 Task: Select street view around selected location Jekyll Island, Georgia, United States and verify 4 surrounding locations
Action: Key pressed jekyll<Key.space>island,<Key.space>georgia,<Key.space>united<Key.space>states
Screenshot: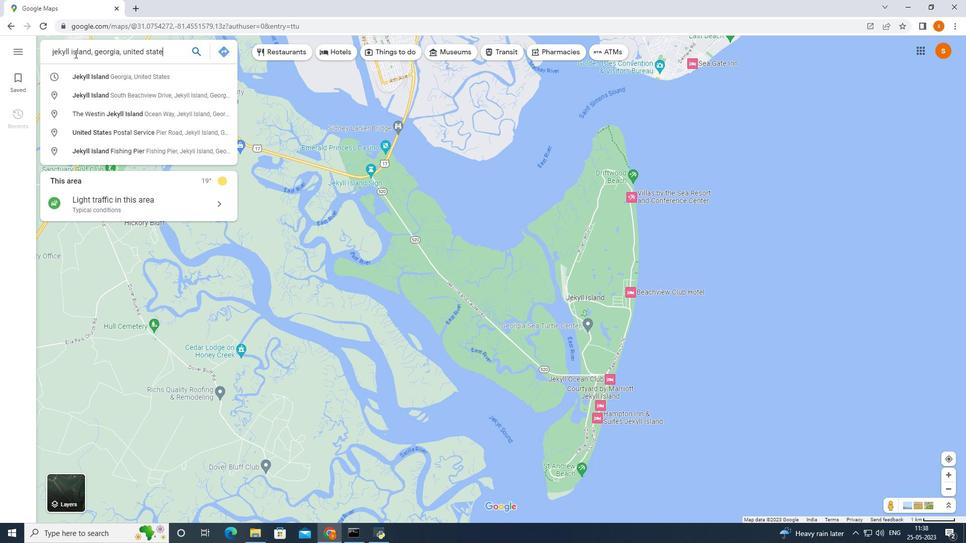 
Action: Mouse moved to (234, 80)
Screenshot: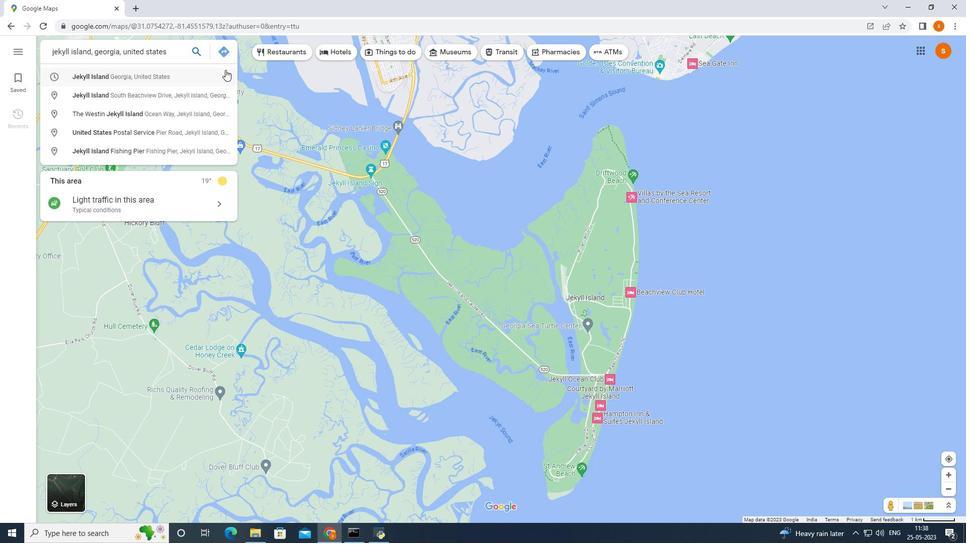 
Action: Key pressed <Key.enter>
Screenshot: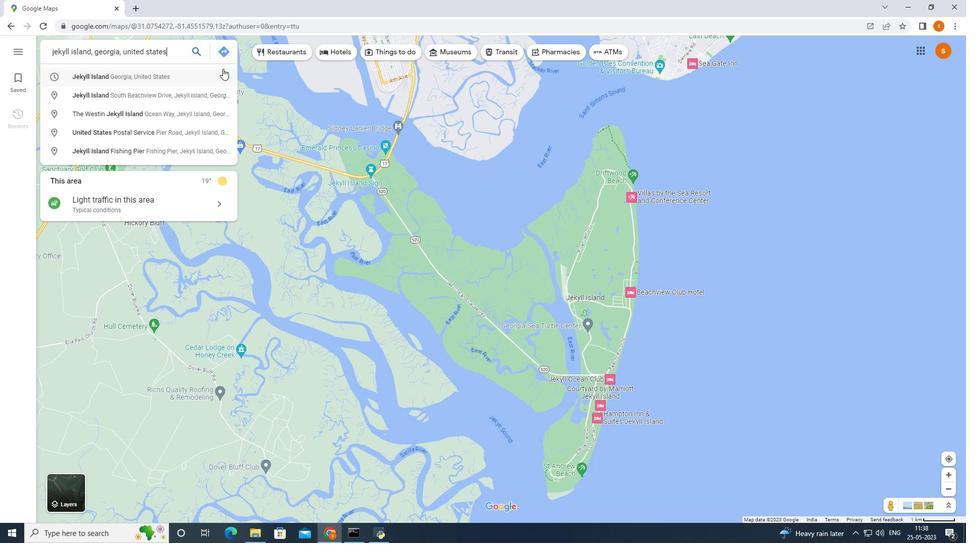 
Action: Mouse moved to (306, 243)
Screenshot: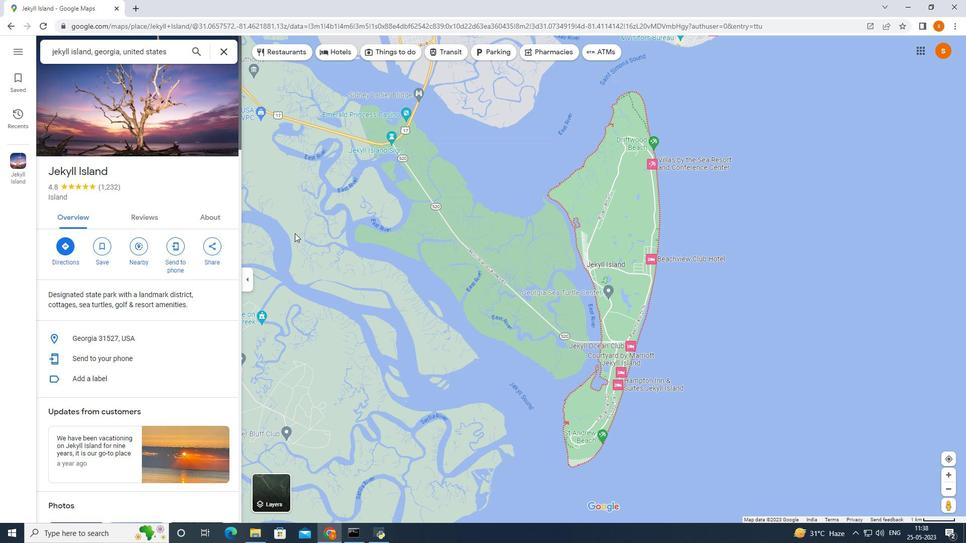 
Action: Mouse scrolled (306, 243) with delta (0, 0)
Screenshot: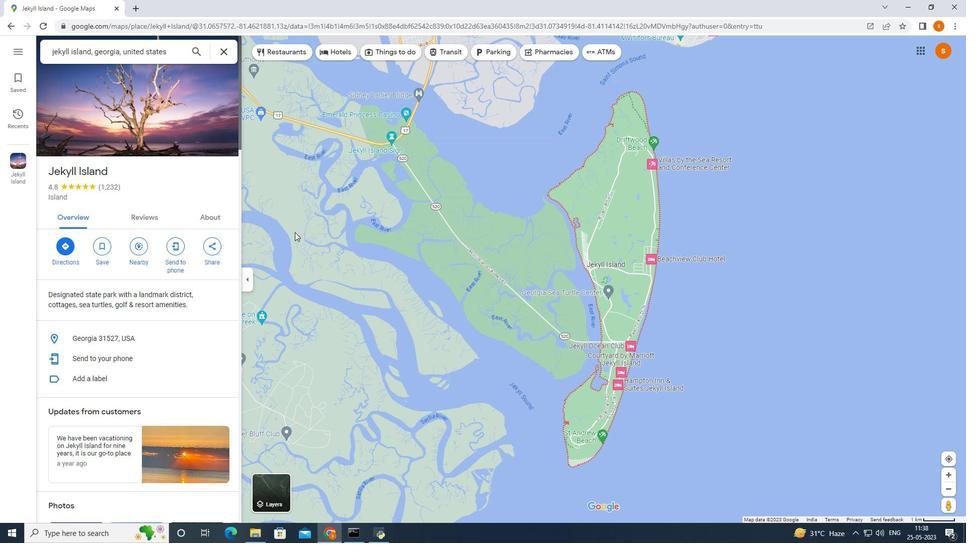 
Action: Mouse scrolled (306, 243) with delta (0, 0)
Screenshot: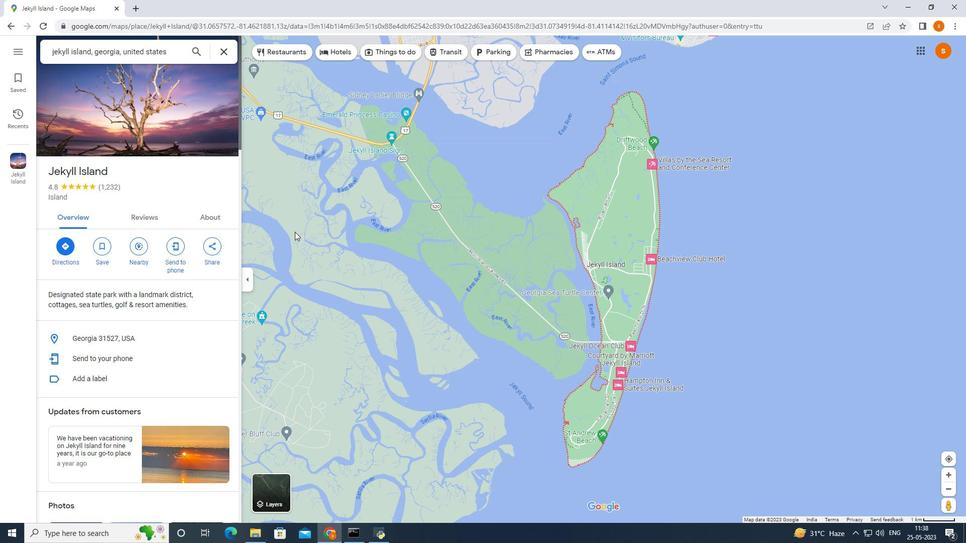 
Action: Mouse scrolled (306, 243) with delta (0, 0)
Screenshot: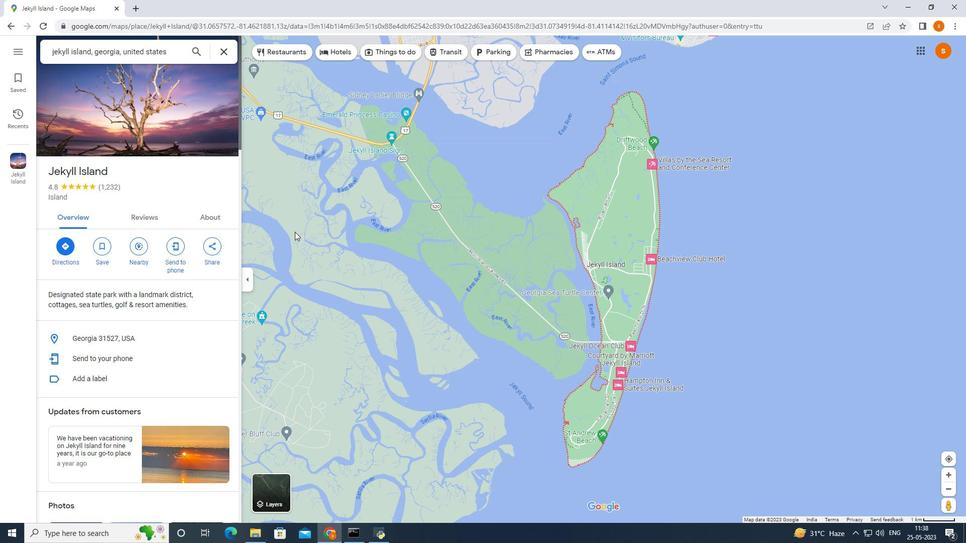 
Action: Mouse scrolled (306, 243) with delta (0, 0)
Screenshot: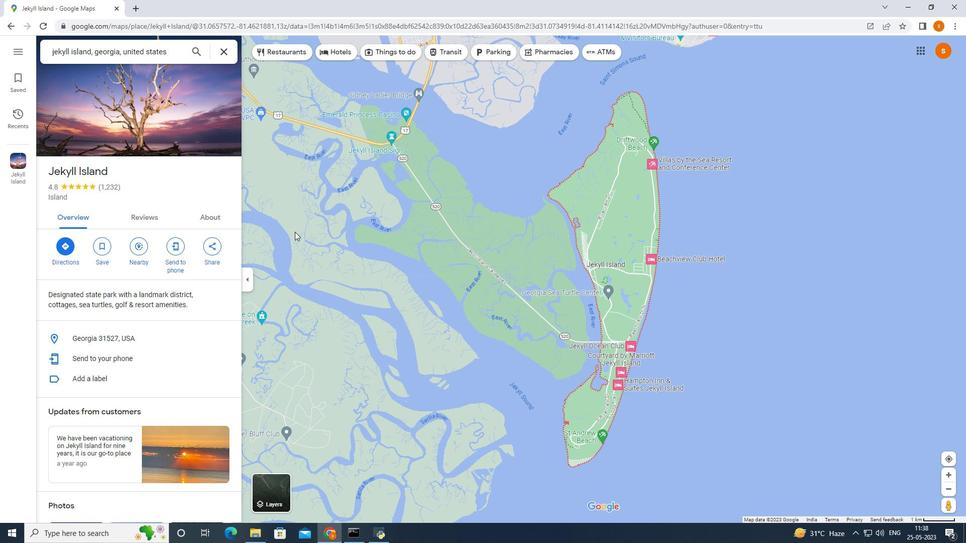 
Action: Mouse moved to (472, 259)
Screenshot: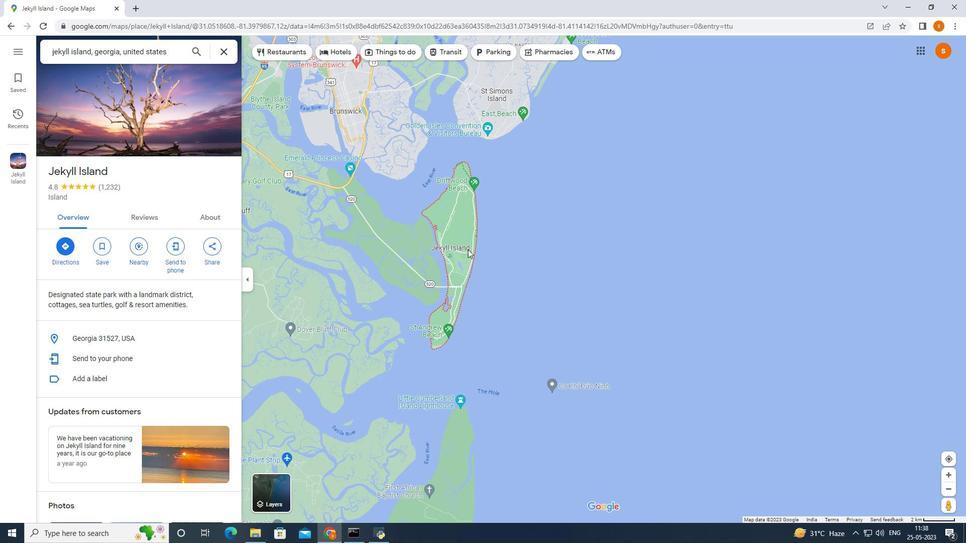 
Action: Mouse scrolled (472, 260) with delta (0, 0)
Screenshot: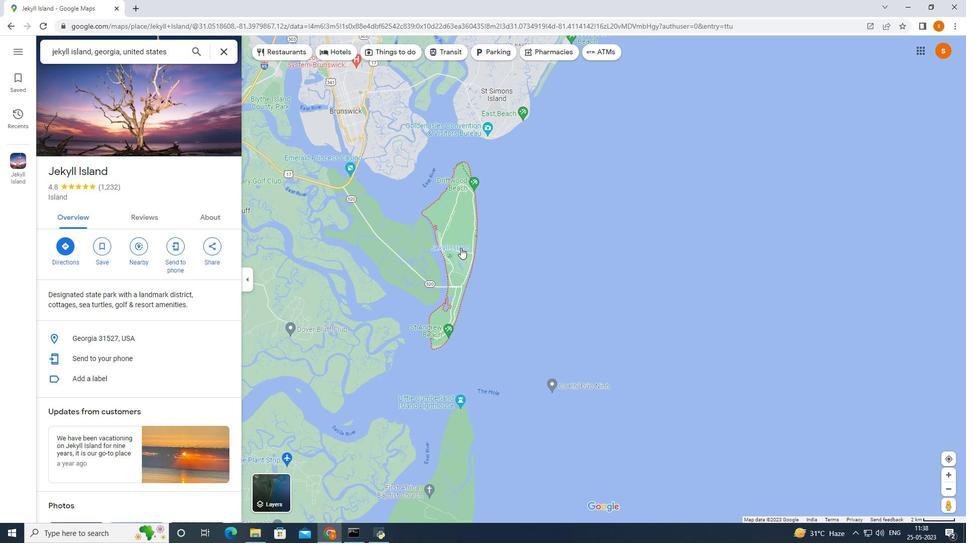 
Action: Mouse scrolled (472, 260) with delta (0, 0)
Screenshot: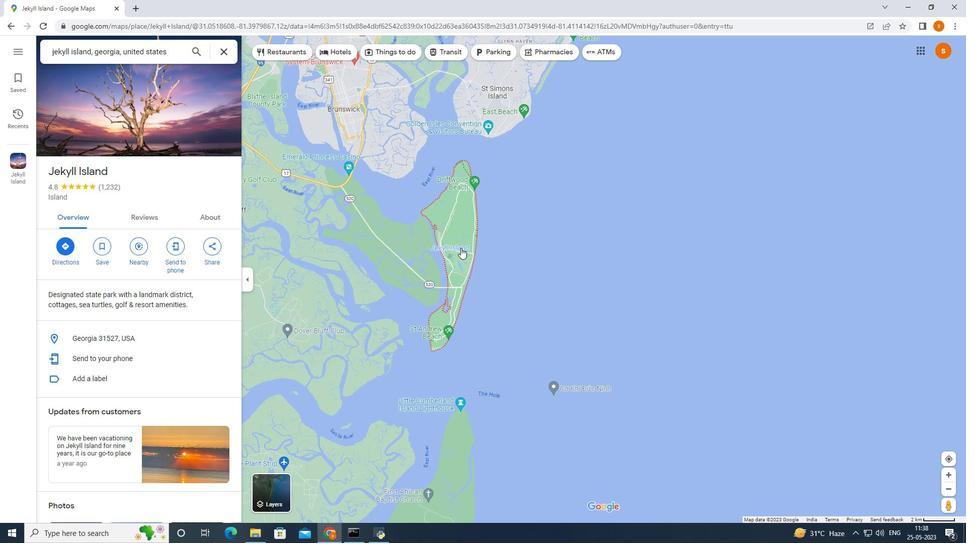 
Action: Mouse scrolled (472, 260) with delta (0, 0)
Screenshot: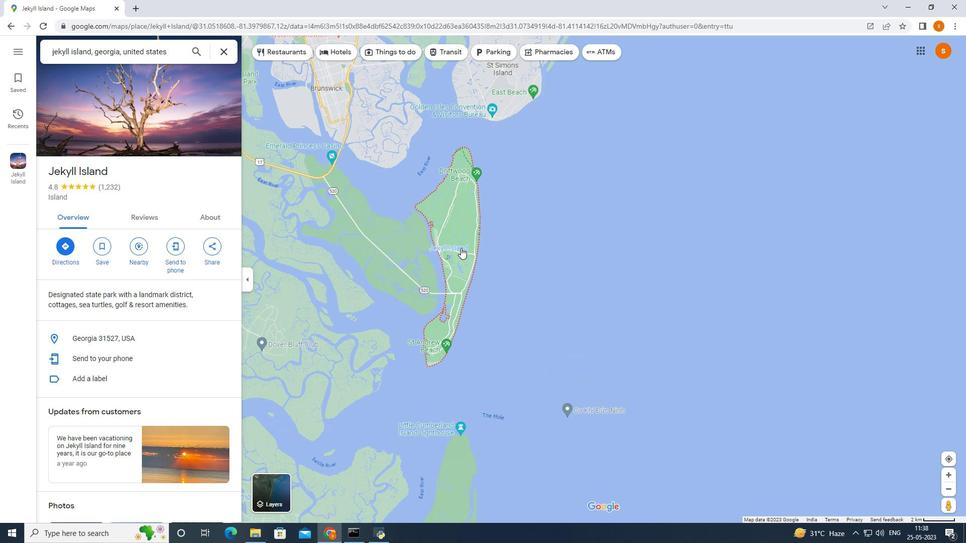 
Action: Mouse scrolled (472, 260) with delta (0, 0)
Screenshot: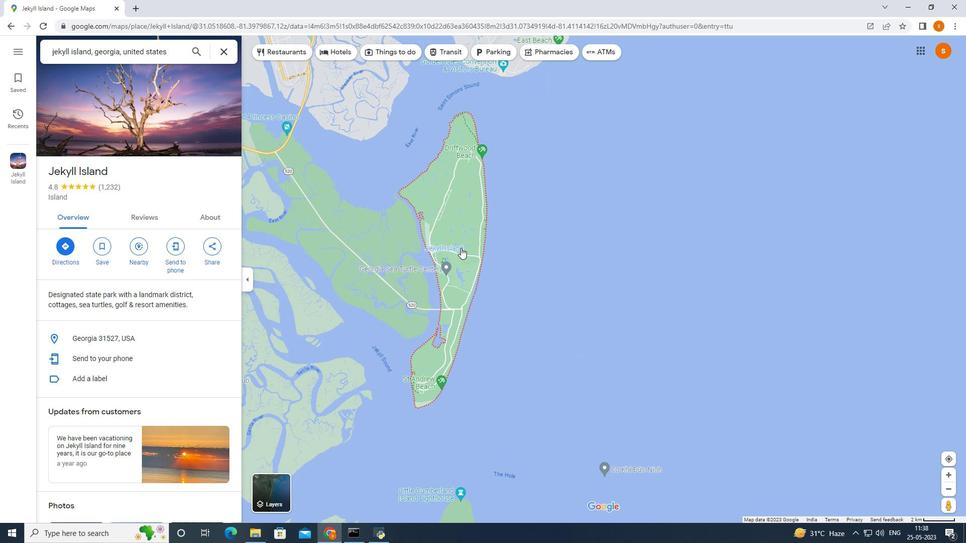 
Action: Mouse scrolled (472, 260) with delta (0, 0)
Screenshot: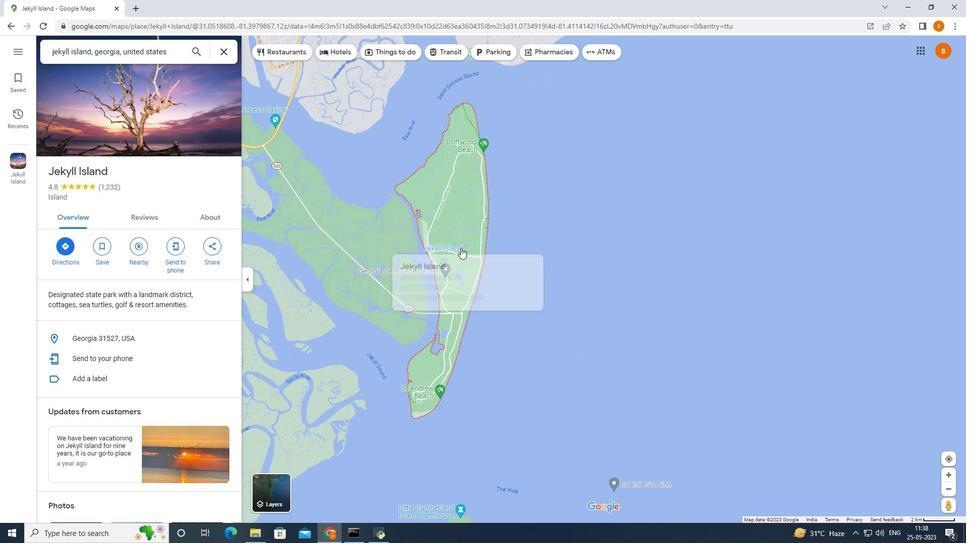 
Action: Mouse scrolled (472, 260) with delta (0, 0)
Screenshot: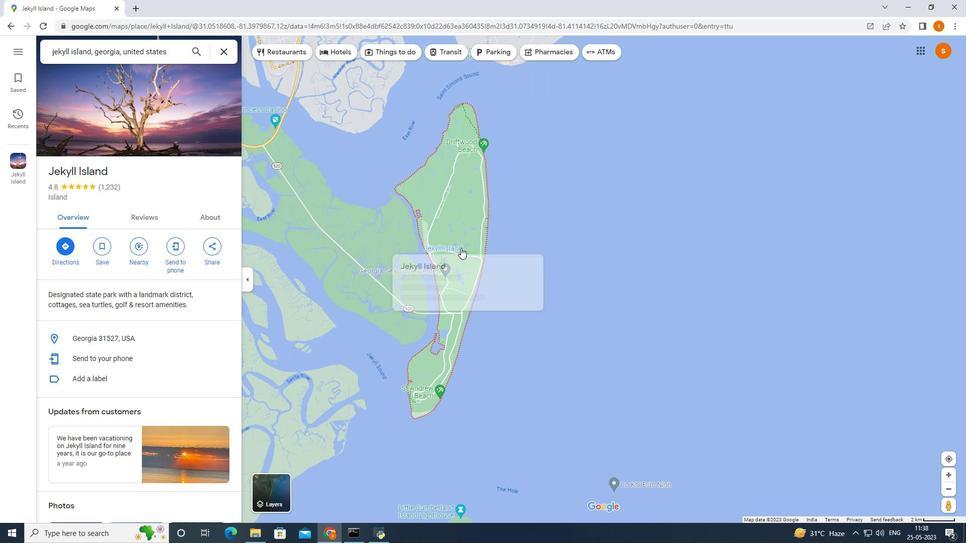 
Action: Mouse scrolled (472, 260) with delta (0, 0)
Screenshot: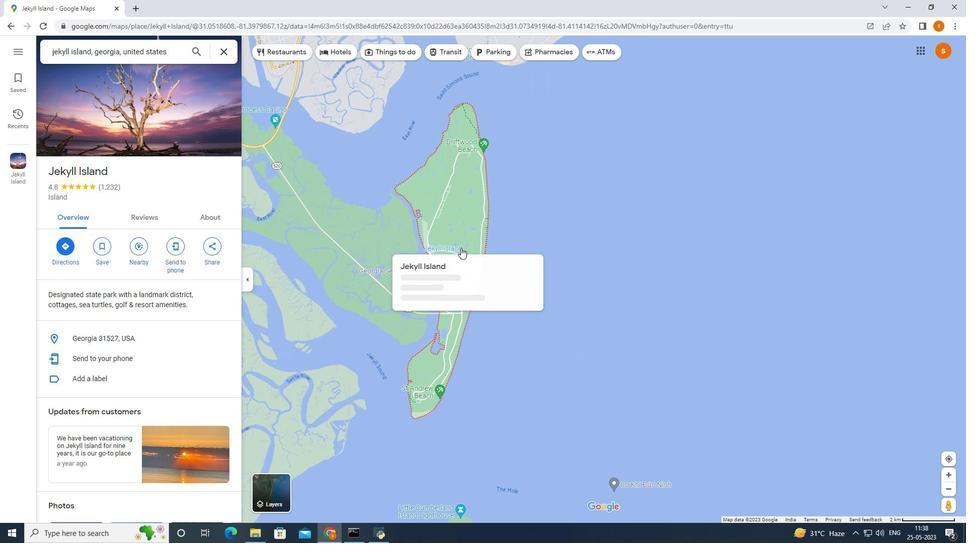
Action: Mouse scrolled (472, 260) with delta (0, 0)
Screenshot: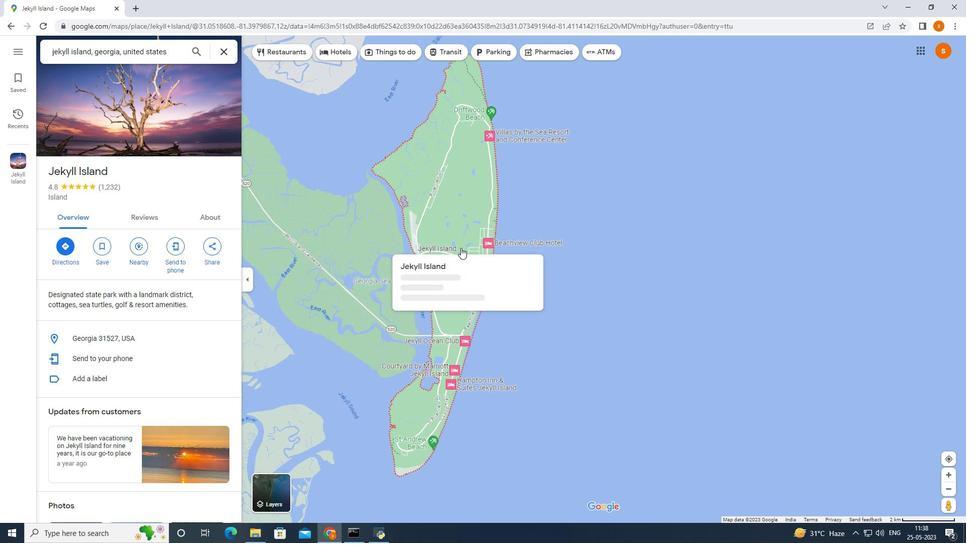 
Action: Mouse moved to (470, 173)
Screenshot: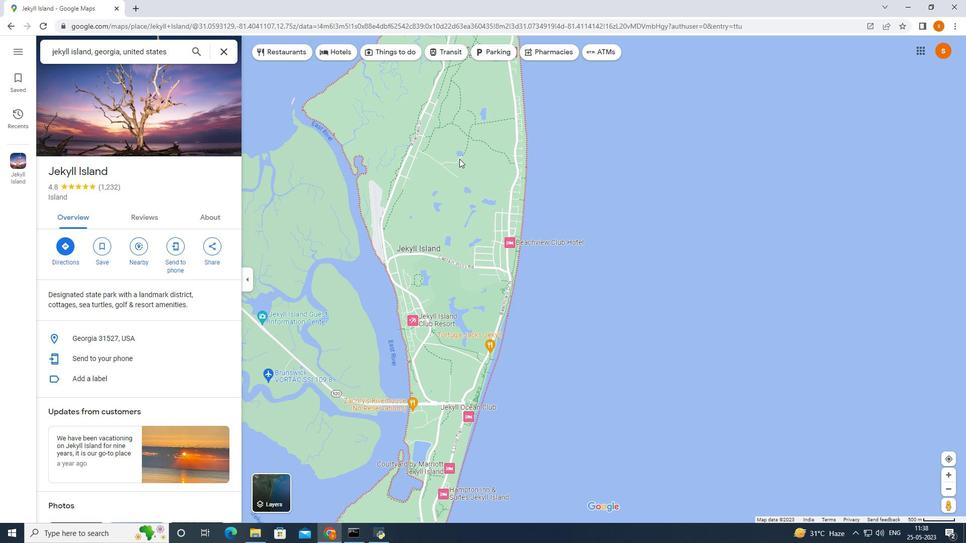 
Action: Mouse pressed left at (470, 172)
Screenshot: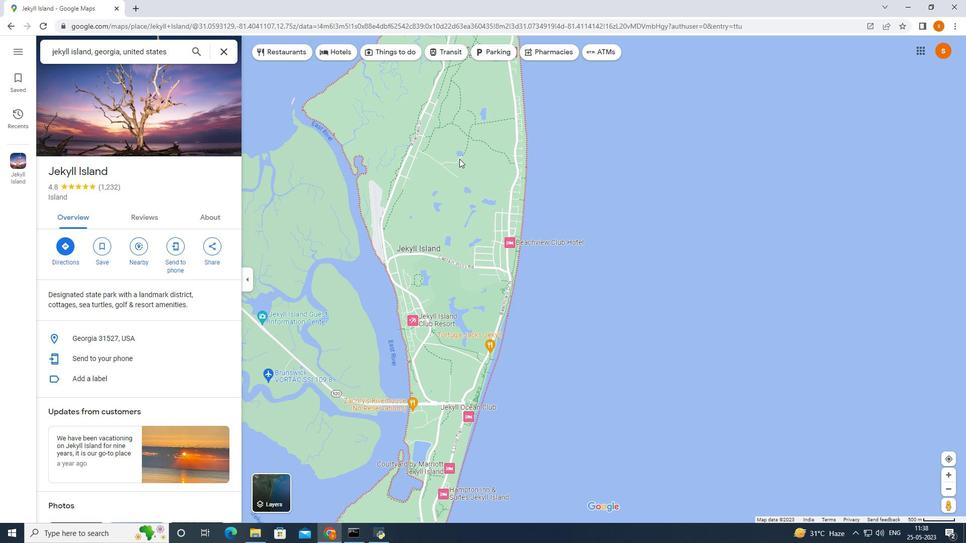 
Action: Mouse moved to (474, 221)
Screenshot: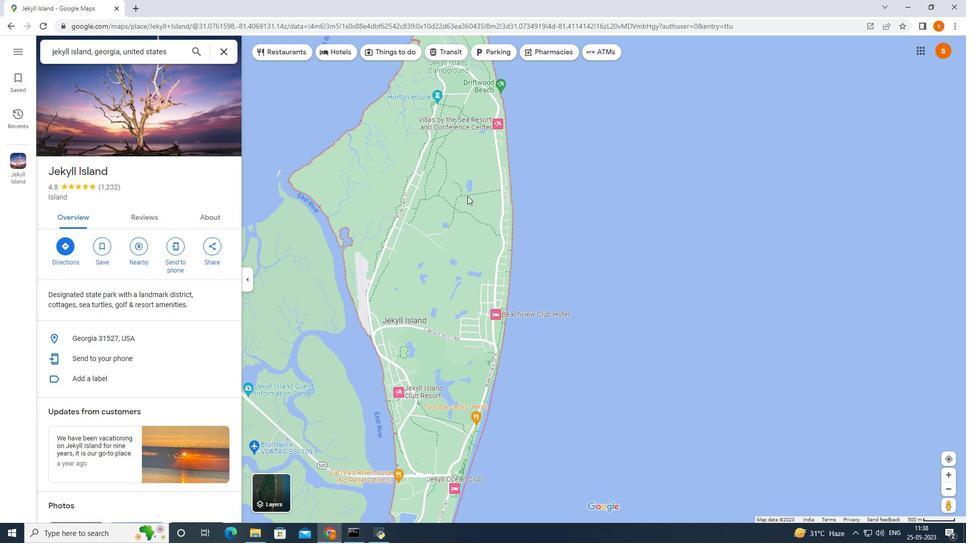 
Action: Mouse pressed left at (479, 207)
Screenshot: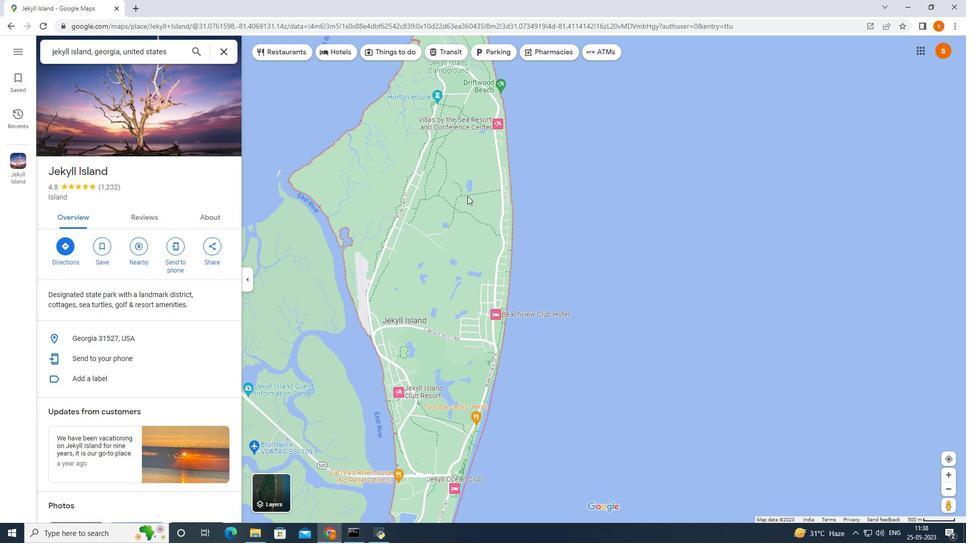 
Action: Mouse moved to (502, 116)
Screenshot: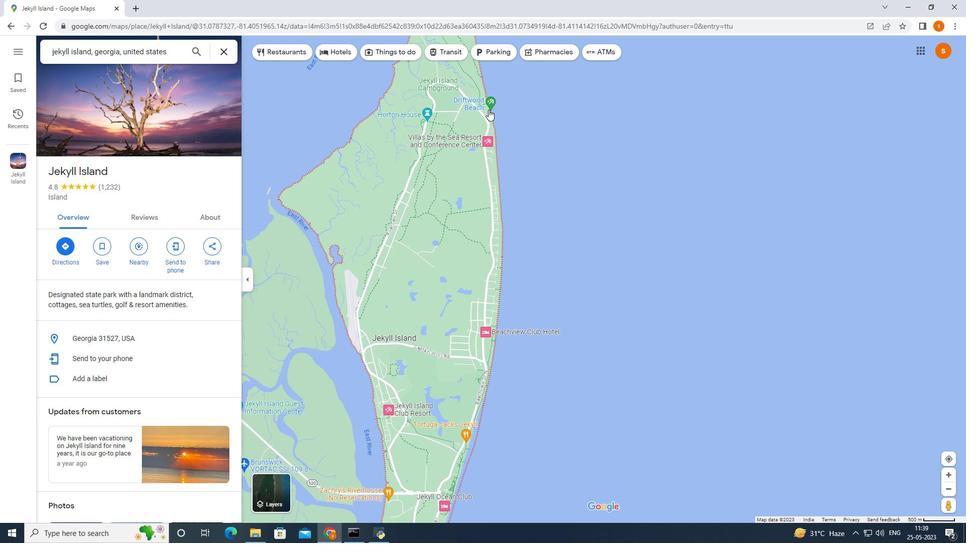 
Action: Mouse pressed left at (502, 116)
Screenshot: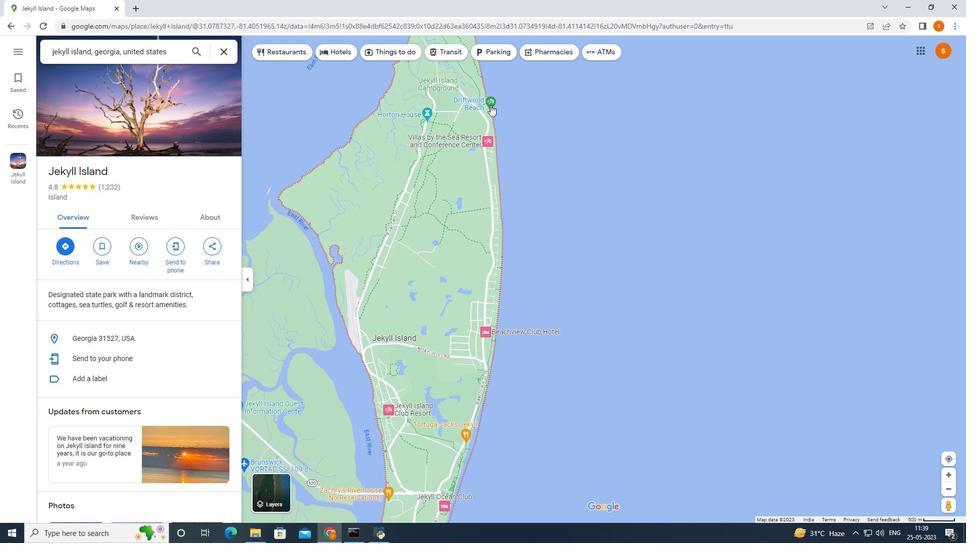 
Action: Mouse moved to (188, 146)
Screenshot: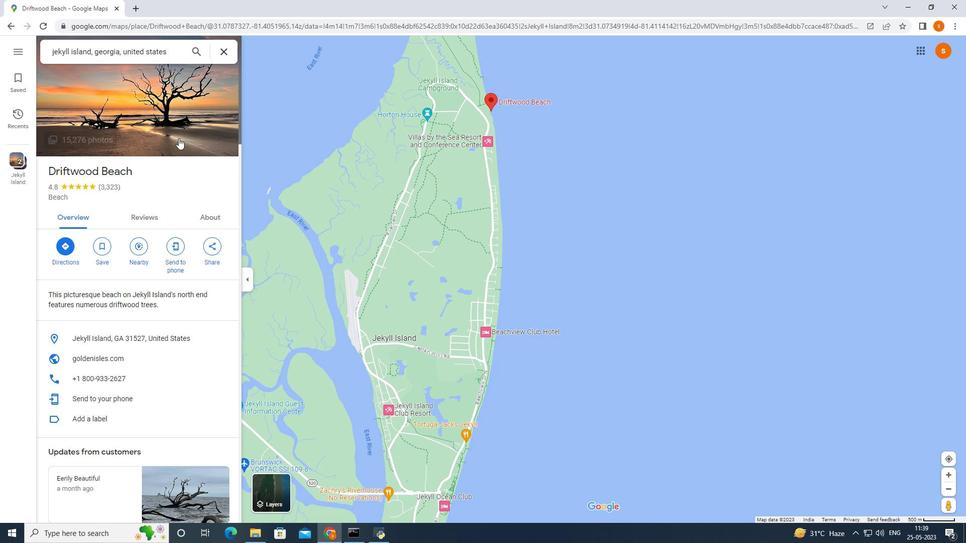 
Action: Mouse pressed left at (188, 146)
Screenshot: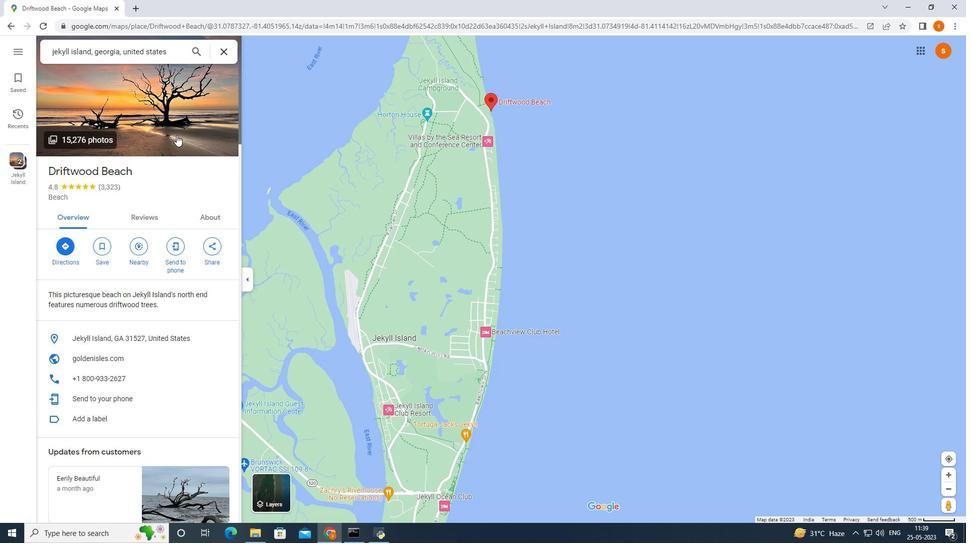 
Action: Mouse moved to (691, 352)
Screenshot: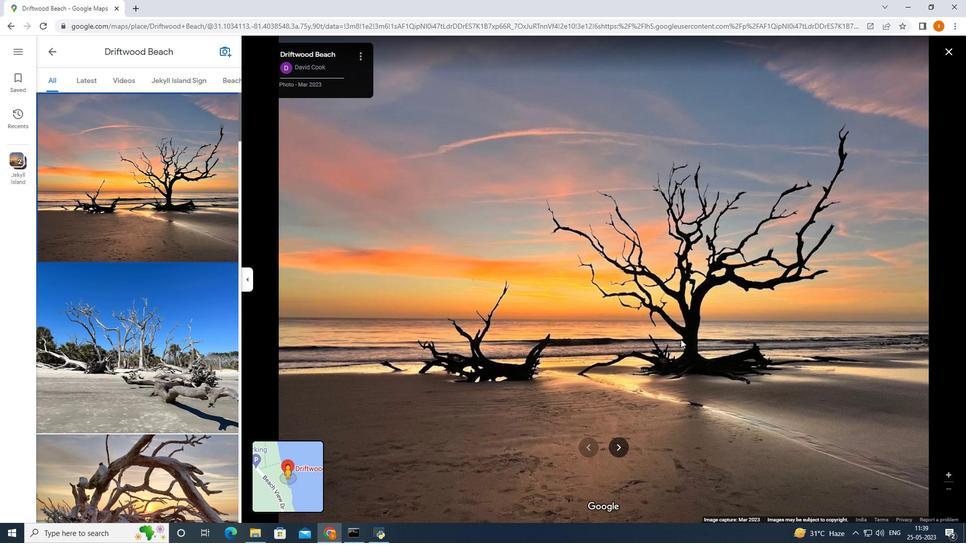 
Action: Mouse scrolled (691, 351) with delta (0, 0)
Screenshot: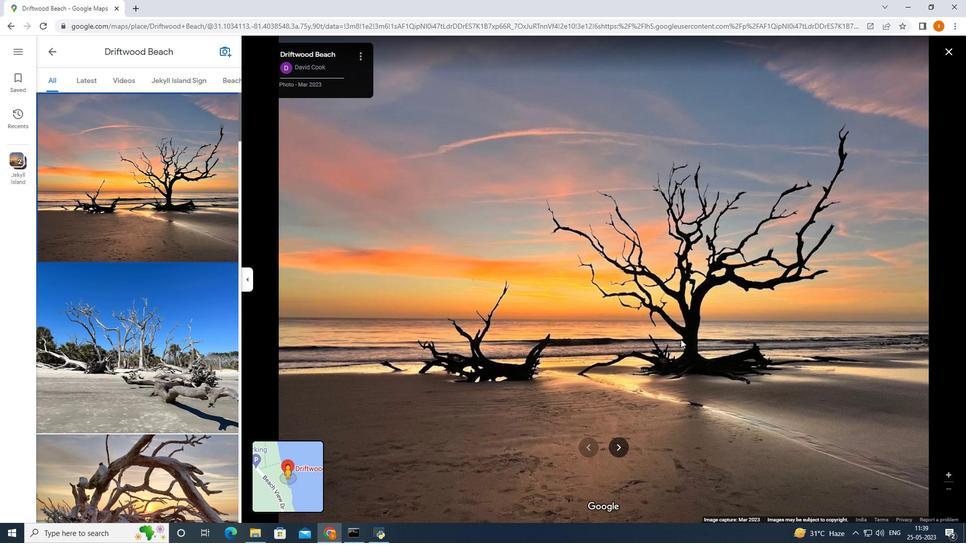 
Action: Mouse moved to (691, 352)
Screenshot: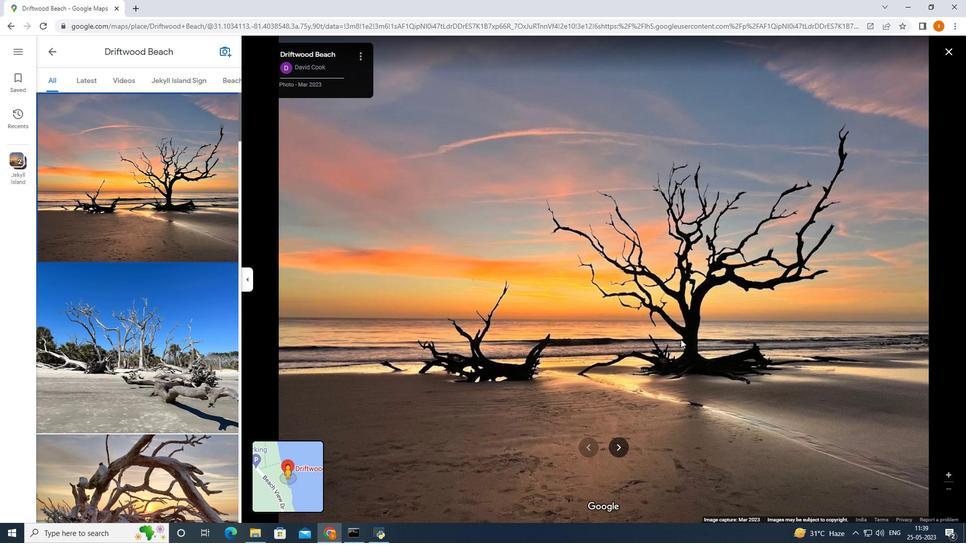 
Action: Mouse scrolled (691, 351) with delta (0, 0)
Screenshot: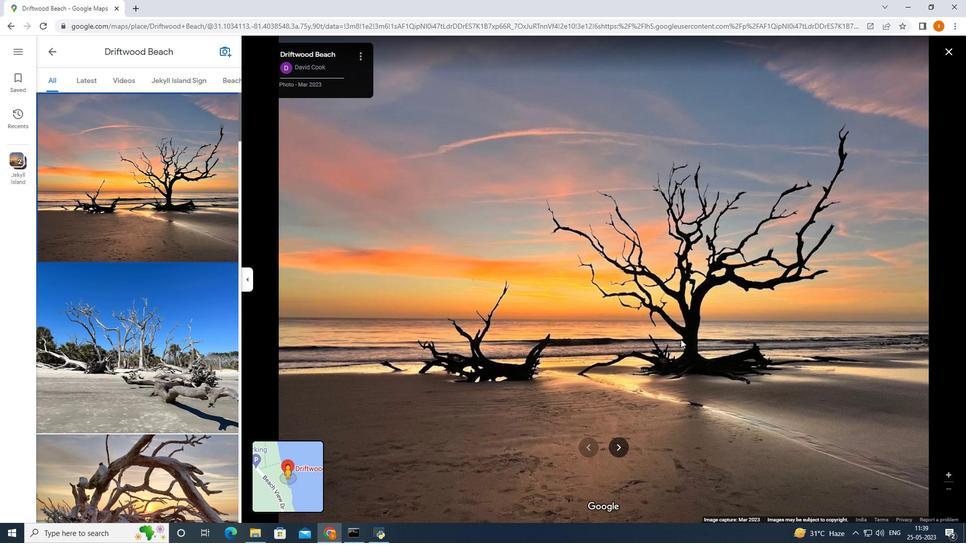 
Action: Mouse moved to (120, 363)
Screenshot: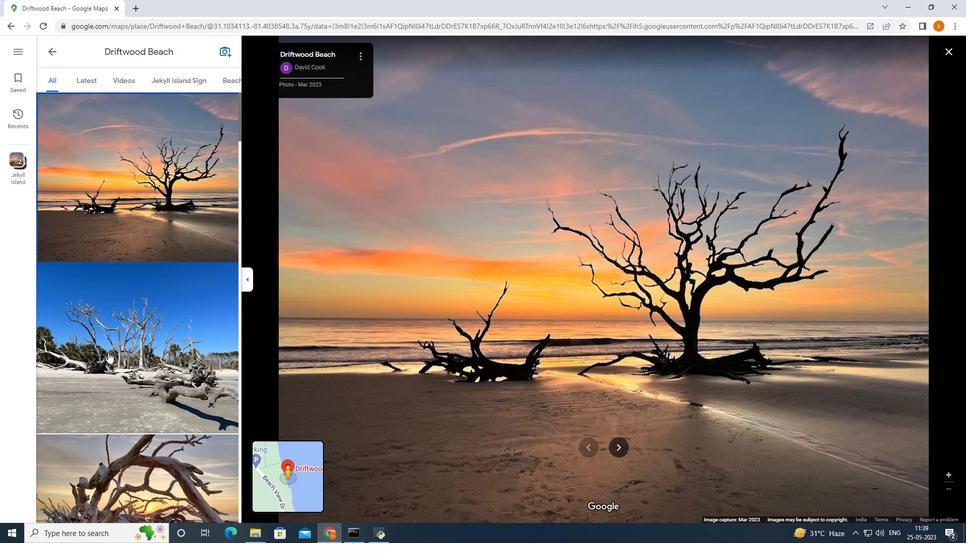 
Action: Mouse pressed left at (120, 363)
Screenshot: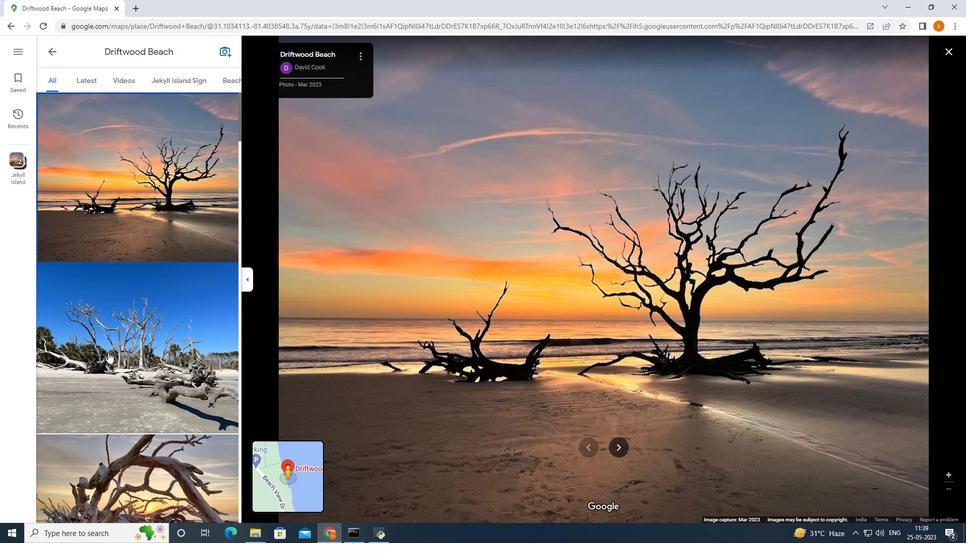 
Action: Mouse moved to (147, 332)
Screenshot: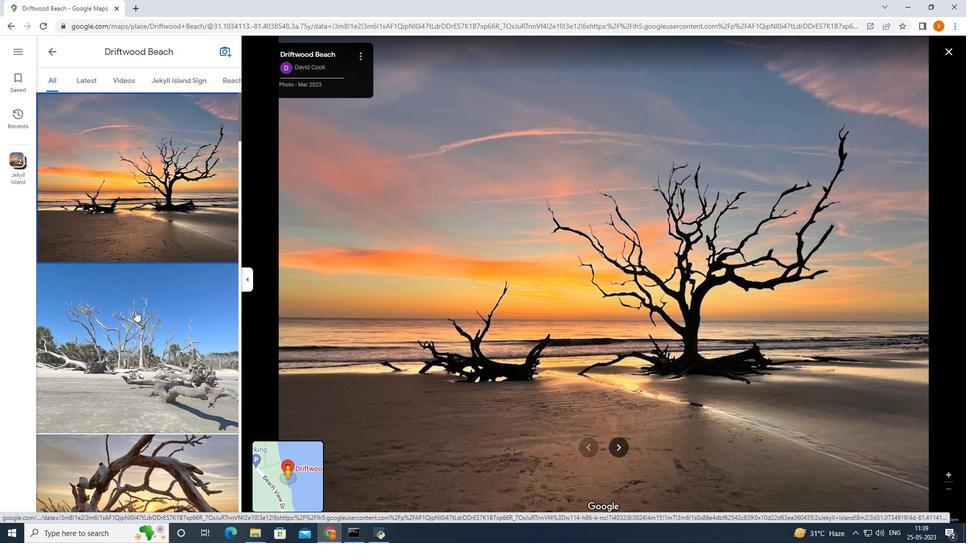 
Action: Mouse pressed left at (147, 332)
Screenshot: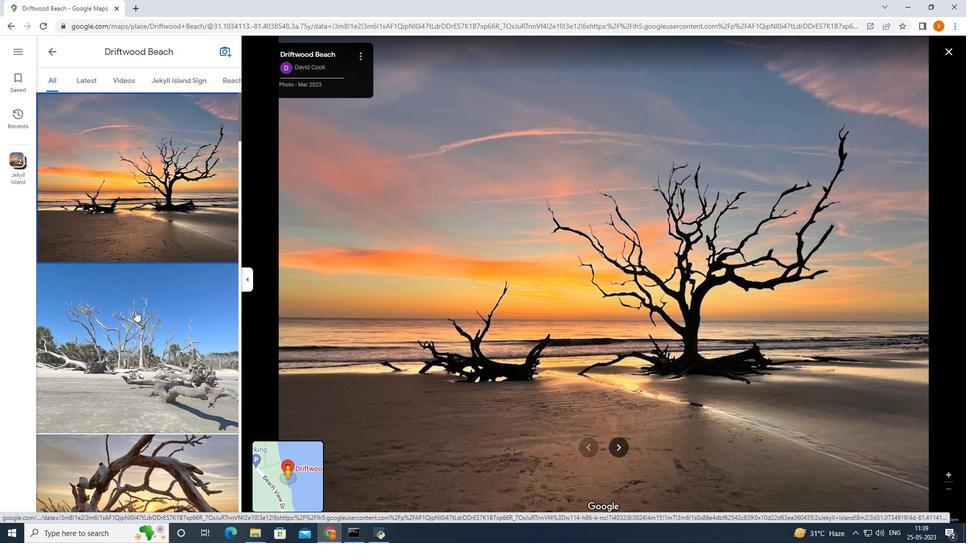 
Action: Mouse moved to (217, 347)
Screenshot: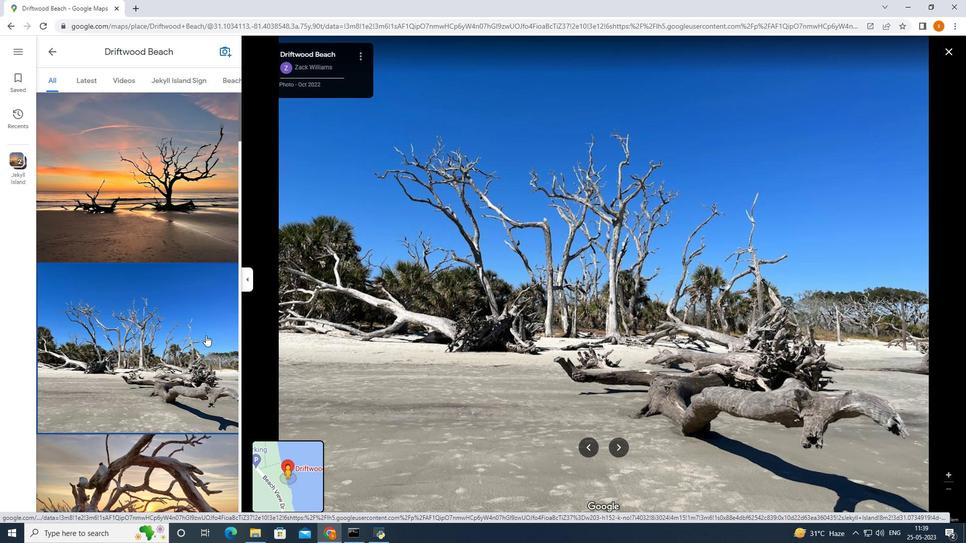 
Action: Mouse scrolled (217, 346) with delta (0, 0)
Screenshot: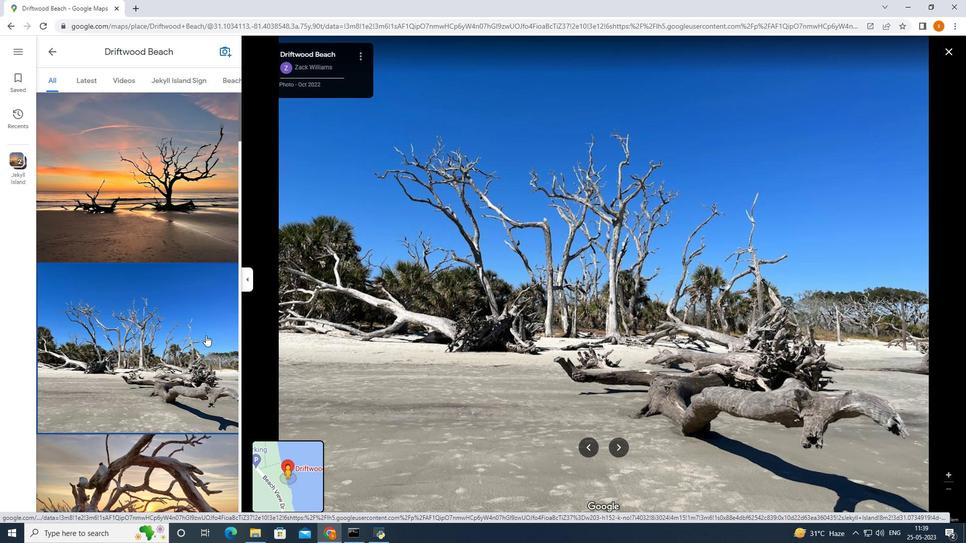 
Action: Mouse scrolled (217, 346) with delta (0, 0)
Screenshot: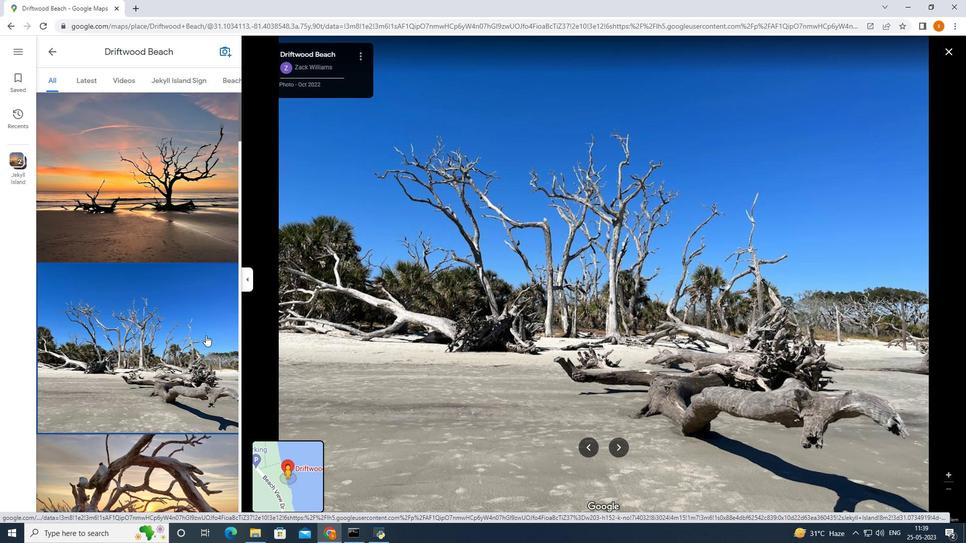 
Action: Mouse scrolled (217, 346) with delta (0, 0)
Screenshot: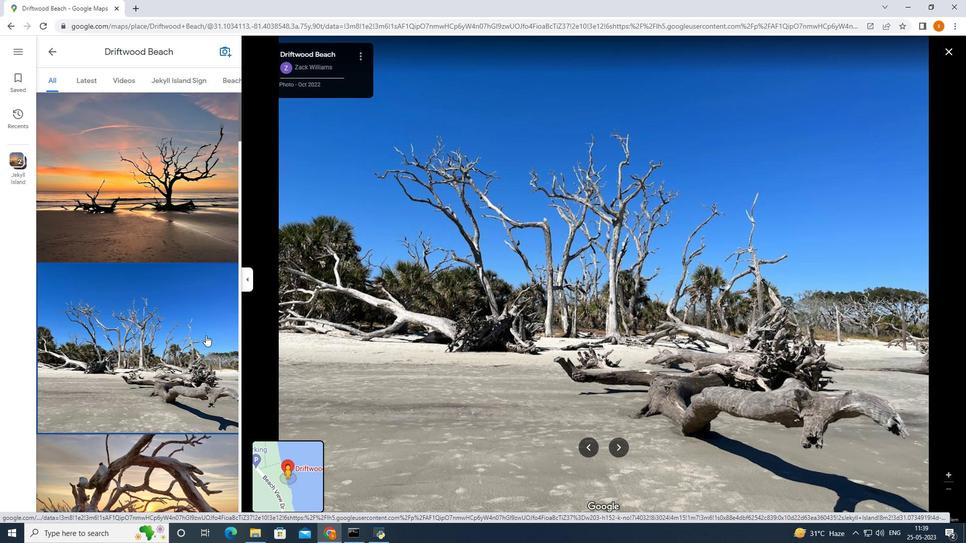 
Action: Mouse moved to (202, 355)
Screenshot: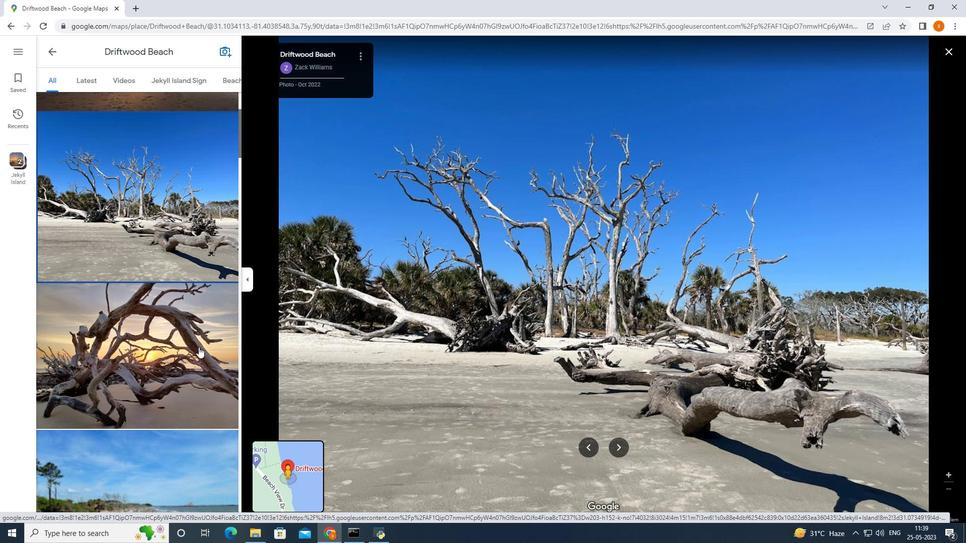
Action: Mouse pressed left at (202, 355)
Screenshot: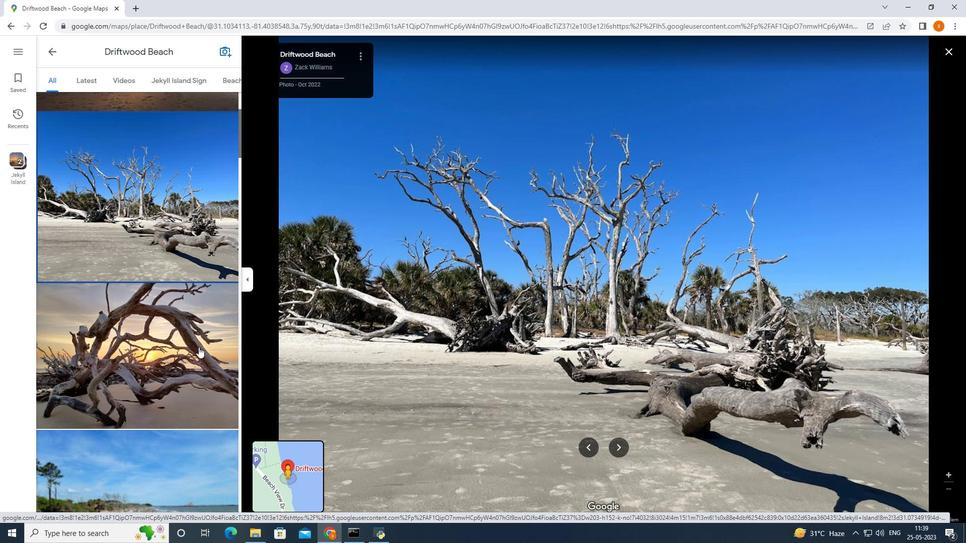 
Action: Mouse moved to (202, 346)
Screenshot: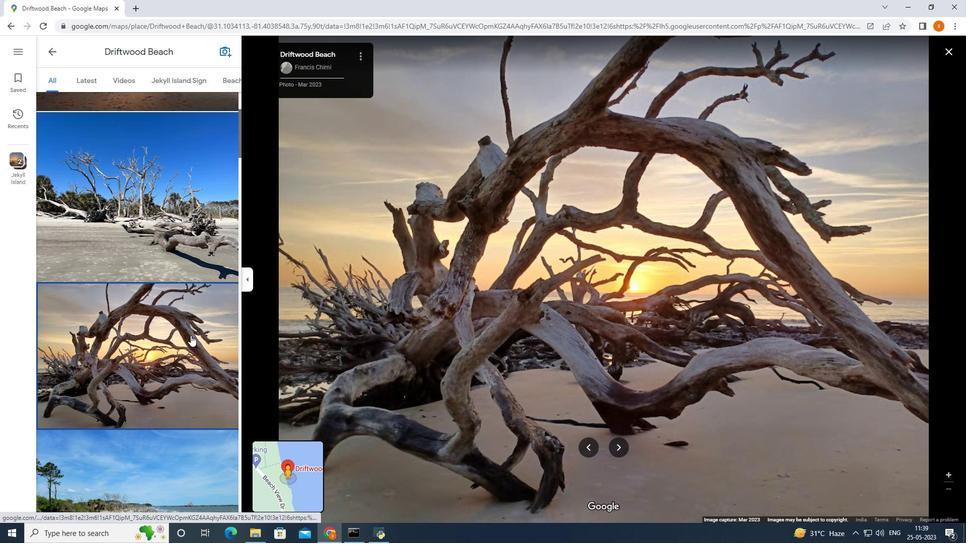 
Action: Mouse scrolled (202, 346) with delta (0, 0)
Screenshot: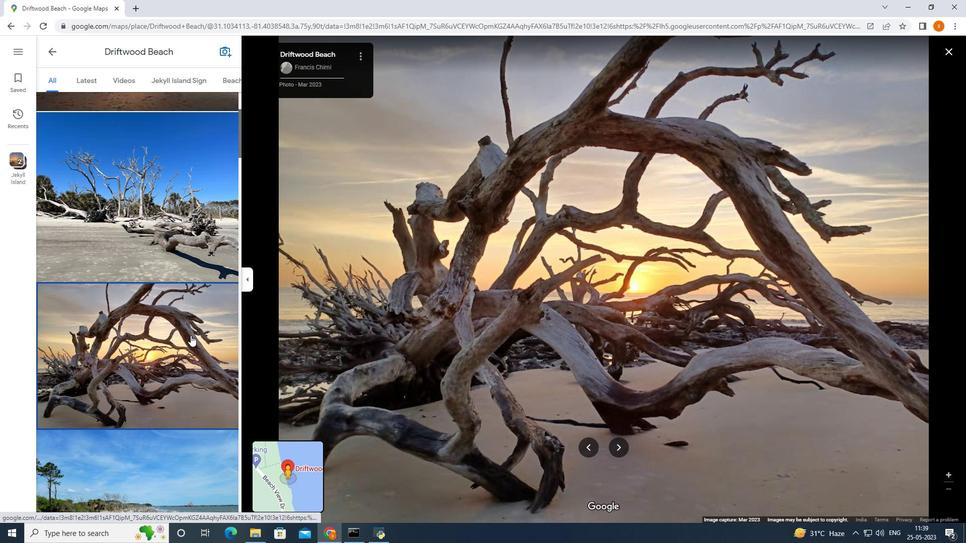 
Action: Mouse moved to (201, 346)
Screenshot: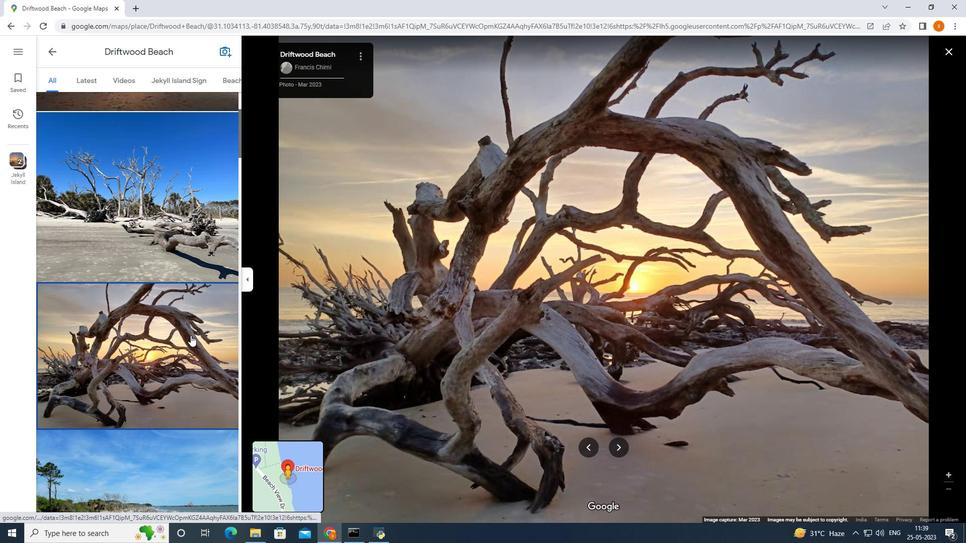 
Action: Mouse scrolled (201, 346) with delta (0, 0)
Screenshot: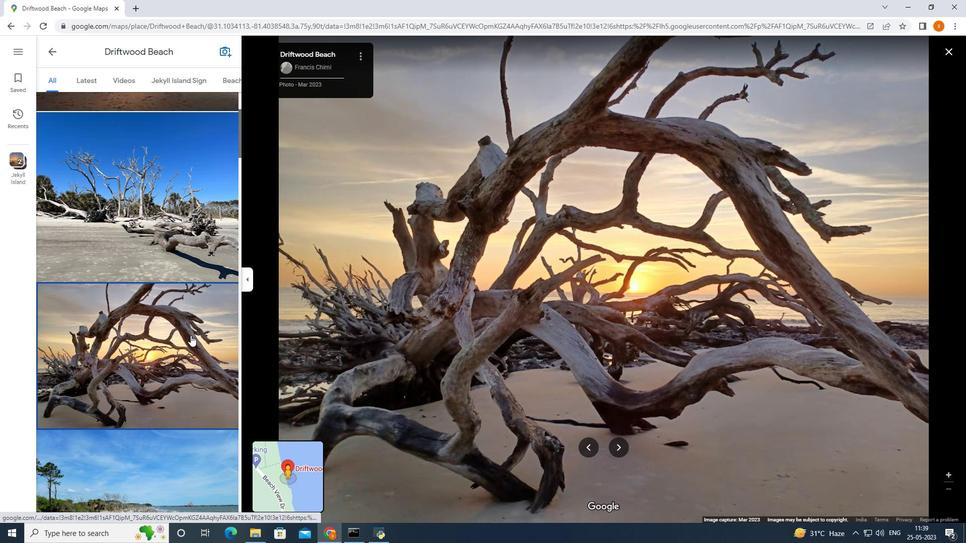 
Action: Mouse scrolled (201, 346) with delta (0, 0)
Screenshot: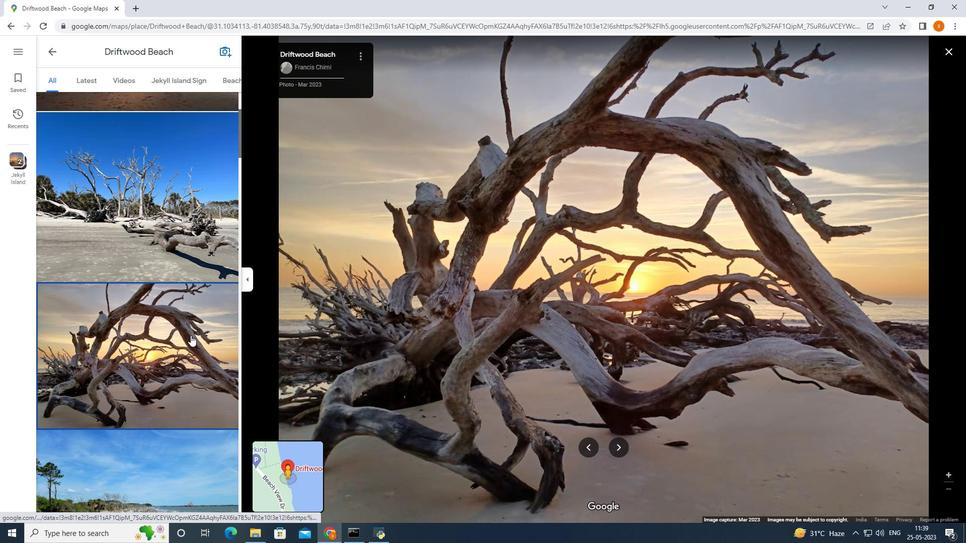 
Action: Mouse moved to (170, 362)
Screenshot: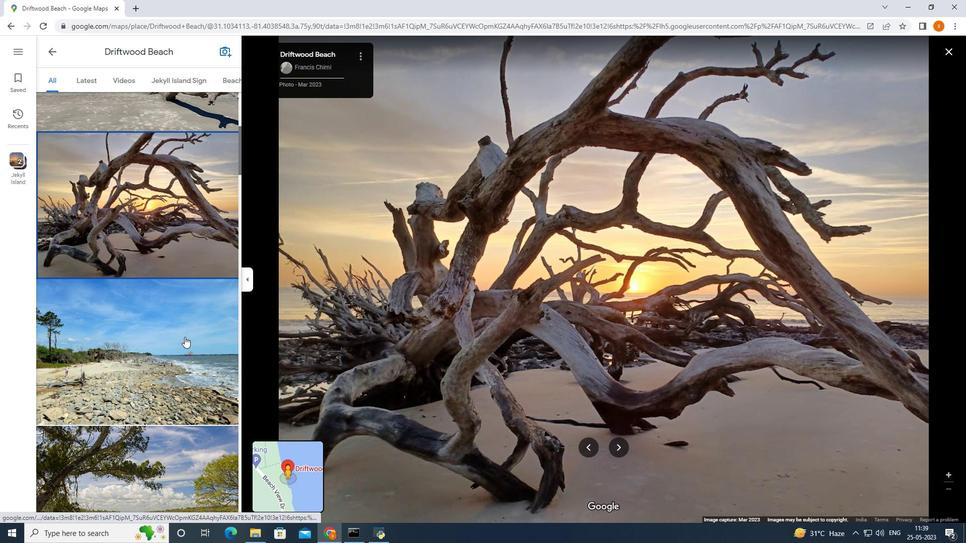 
Action: Mouse pressed left at (170, 362)
Screenshot: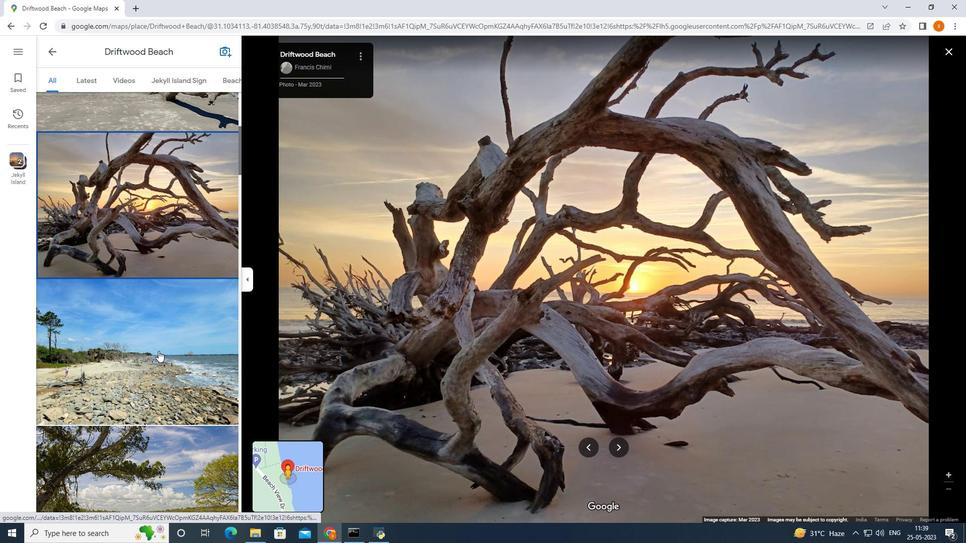 
Action: Mouse moved to (587, 321)
Screenshot: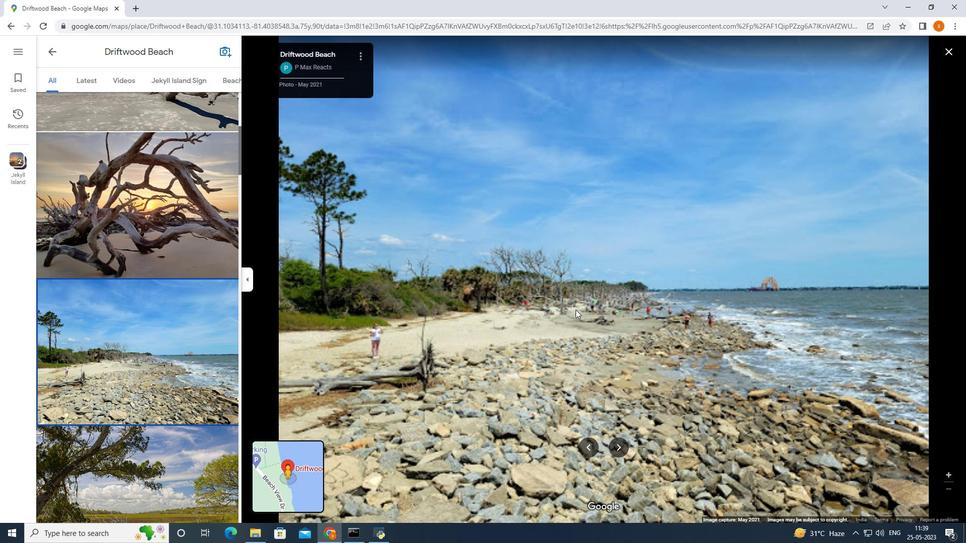
Action: Mouse scrolled (587, 321) with delta (0, 0)
Screenshot: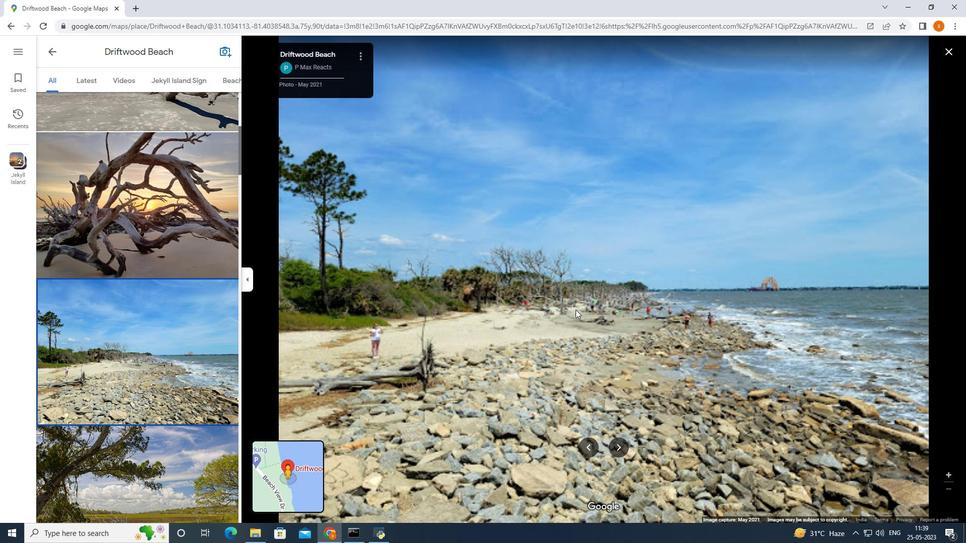 
Action: Mouse scrolled (587, 322) with delta (0, 0)
Screenshot: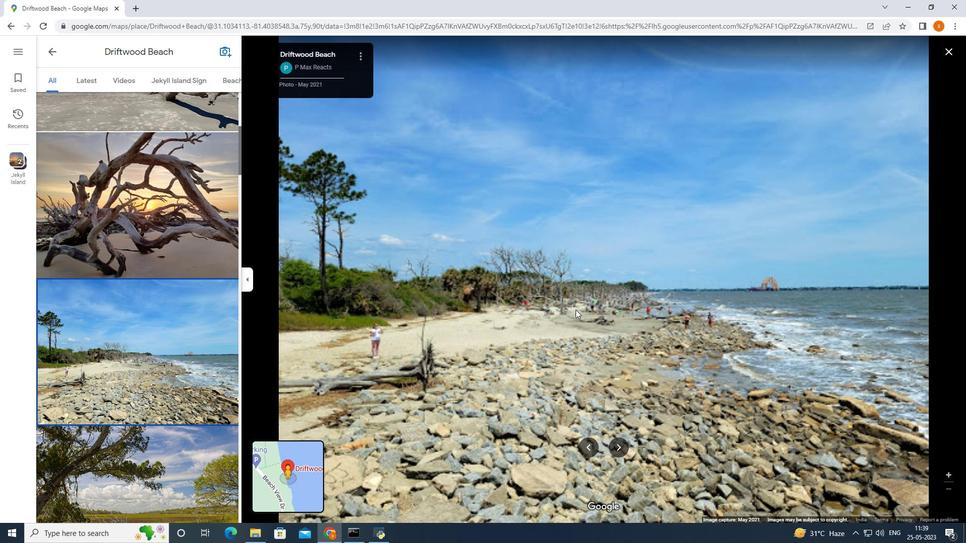 
Action: Mouse scrolled (587, 322) with delta (0, 0)
Screenshot: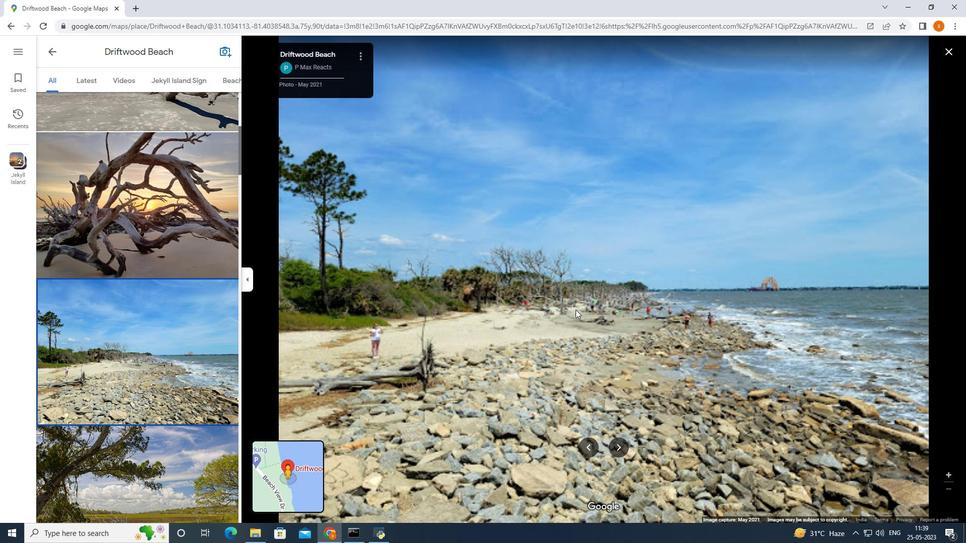 
Action: Mouse moved to (587, 321)
Screenshot: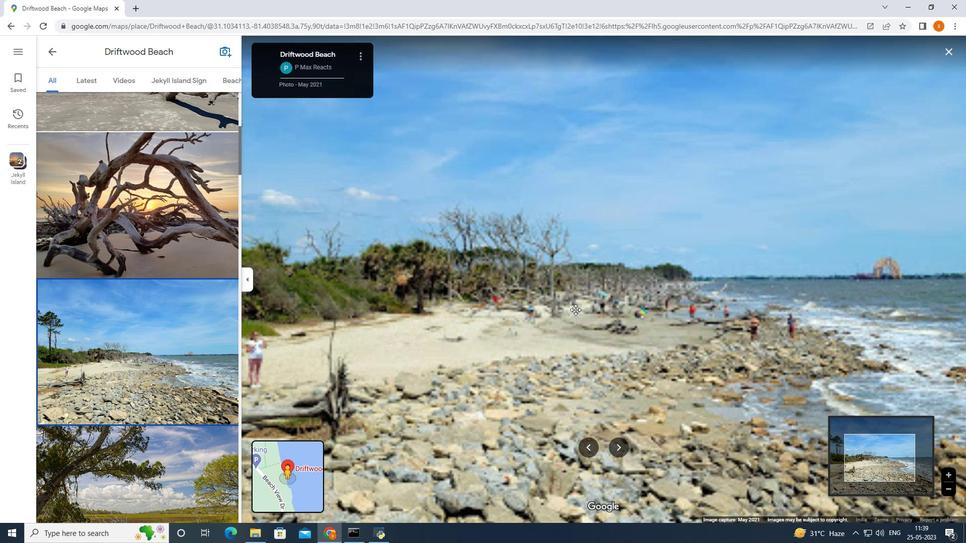 
Action: Mouse scrolled (587, 321) with delta (0, 0)
Screenshot: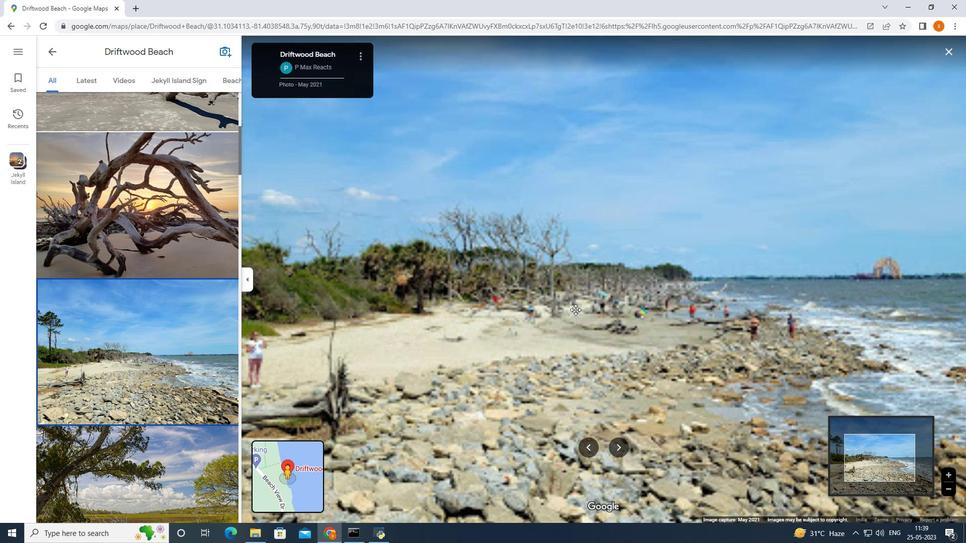 
Action: Mouse moved to (587, 322)
Screenshot: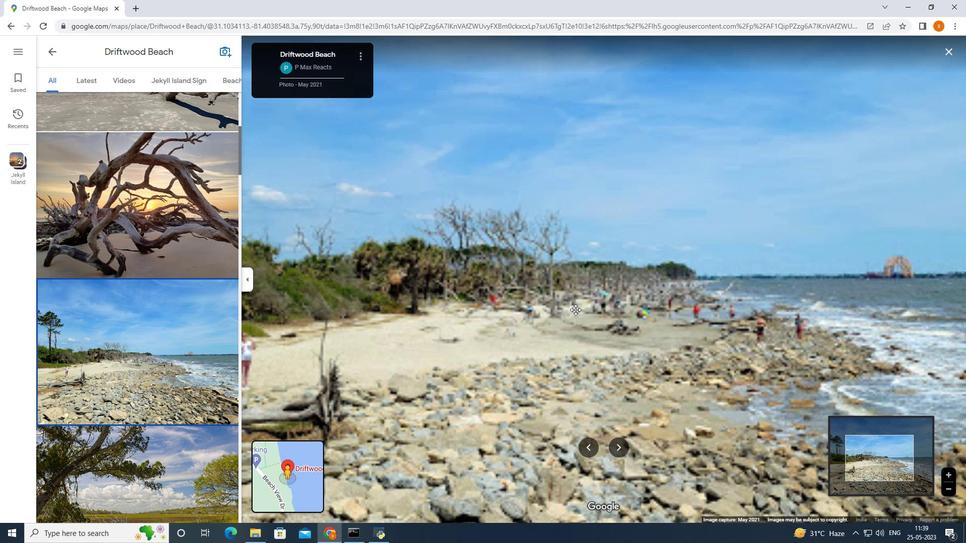 
Action: Mouse scrolled (587, 322) with delta (0, 0)
Screenshot: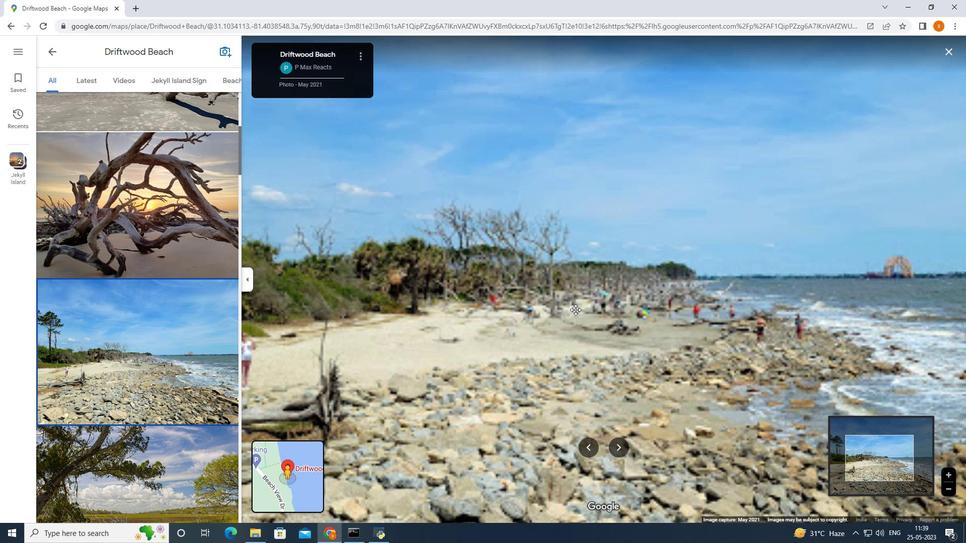 
Action: Mouse moved to (587, 323)
Screenshot: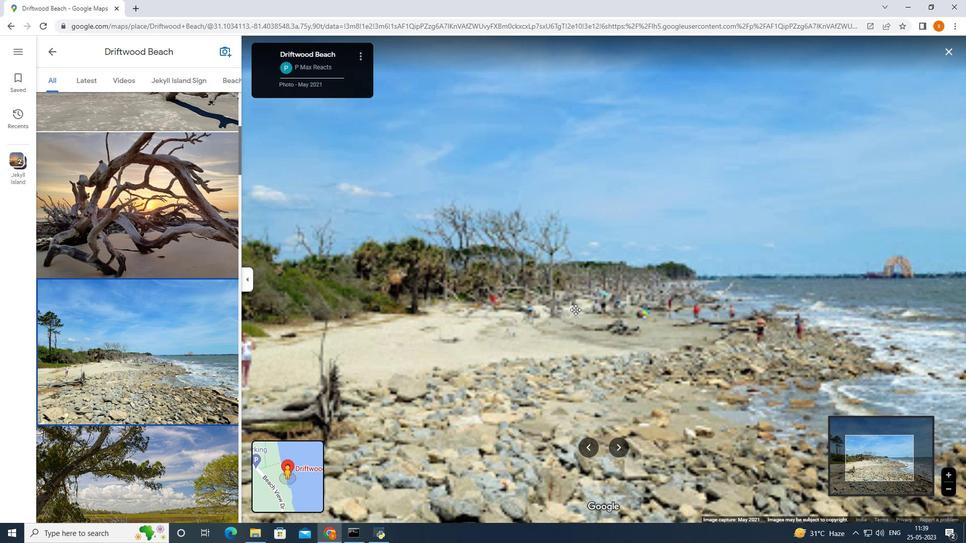 
Action: Mouse scrolled (587, 322) with delta (0, 0)
Screenshot: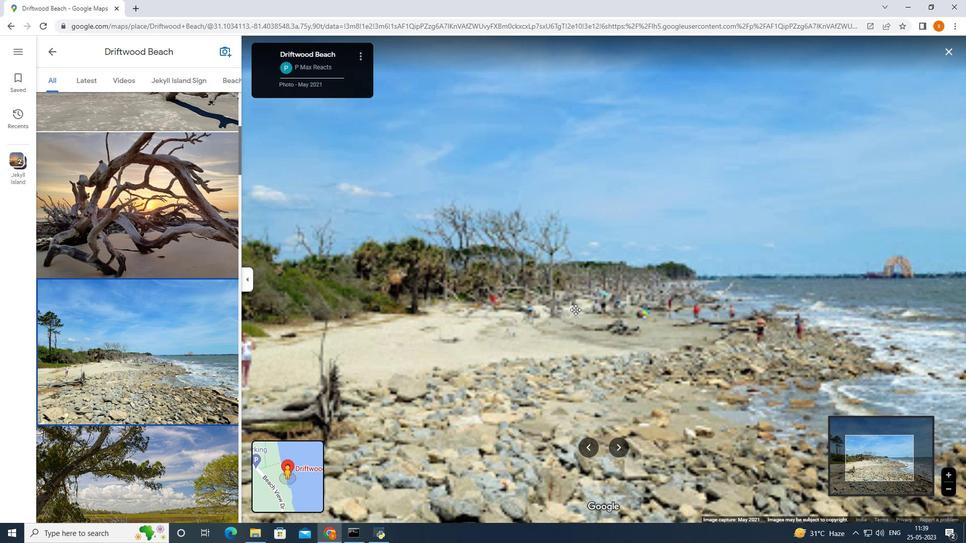 
Action: Mouse moved to (586, 323)
Screenshot: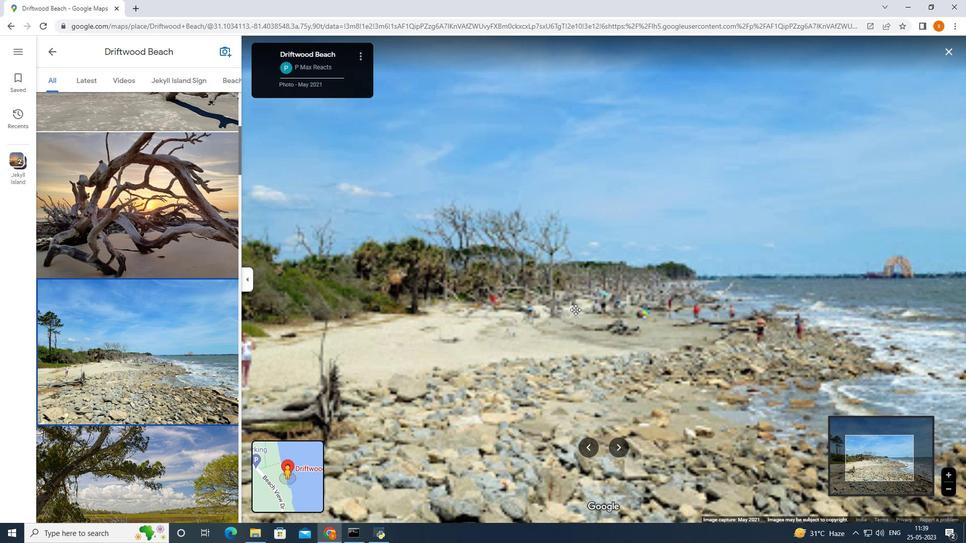 
Action: Mouse scrolled (586, 322) with delta (0, 0)
Screenshot: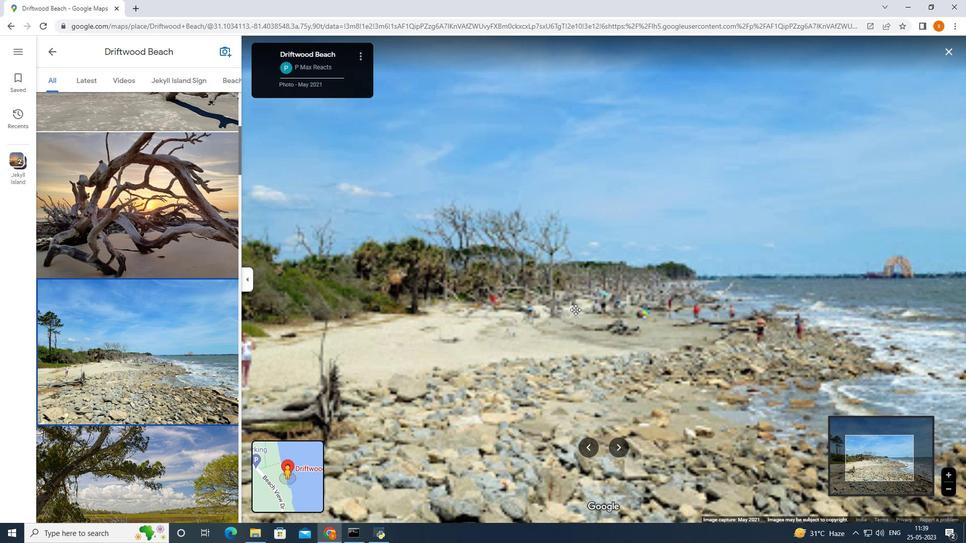
Action: Mouse moved to (210, 356)
Screenshot: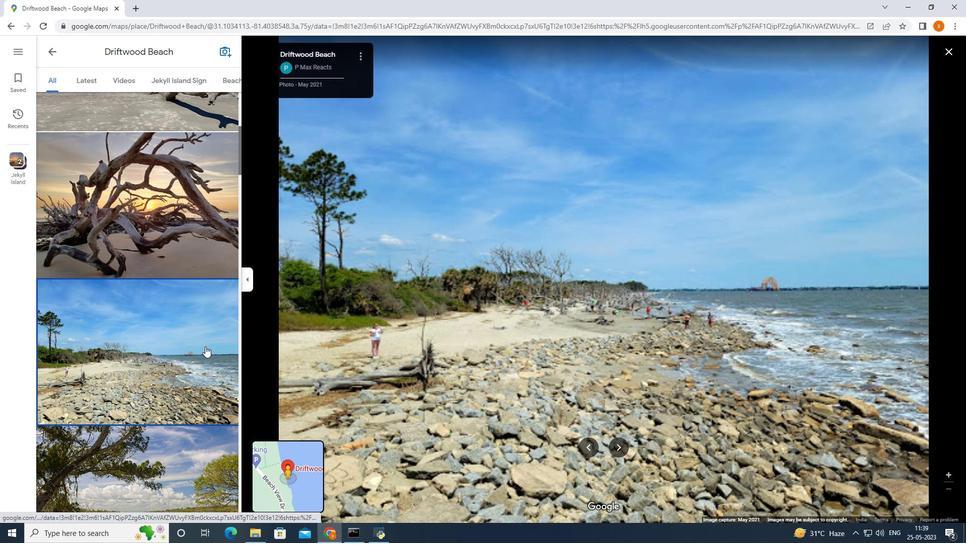 
Action: Mouse scrolled (210, 355) with delta (0, 0)
Screenshot: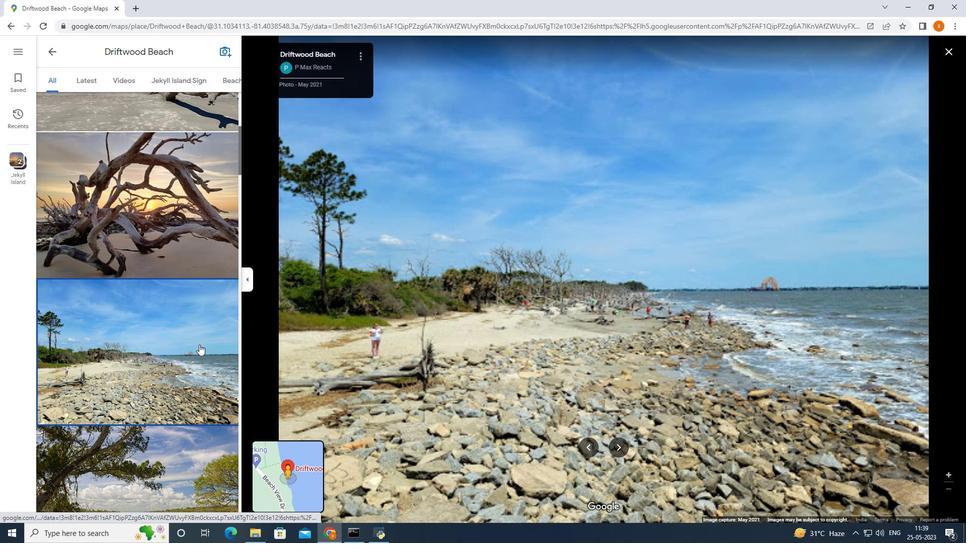 
Action: Mouse scrolled (210, 355) with delta (0, 0)
Screenshot: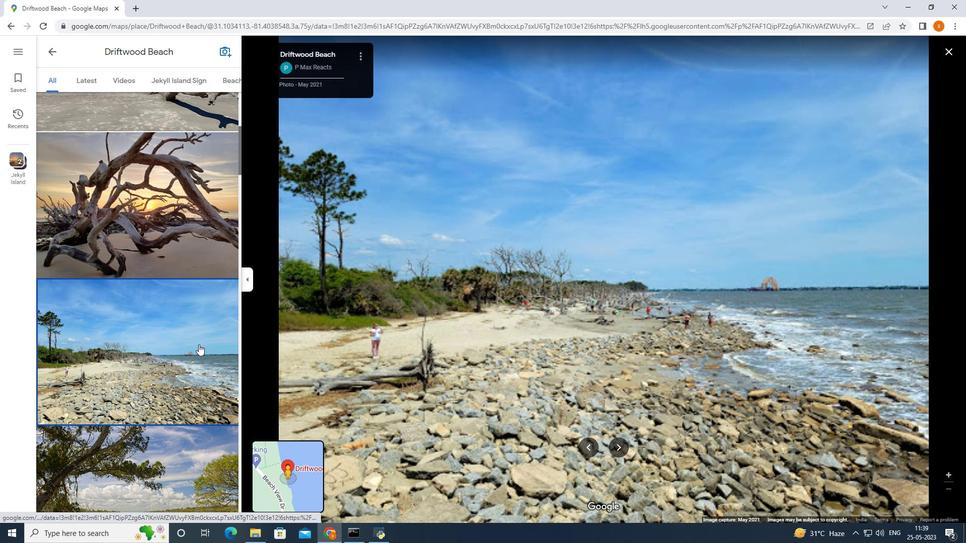 
Action: Mouse moved to (210, 356)
Screenshot: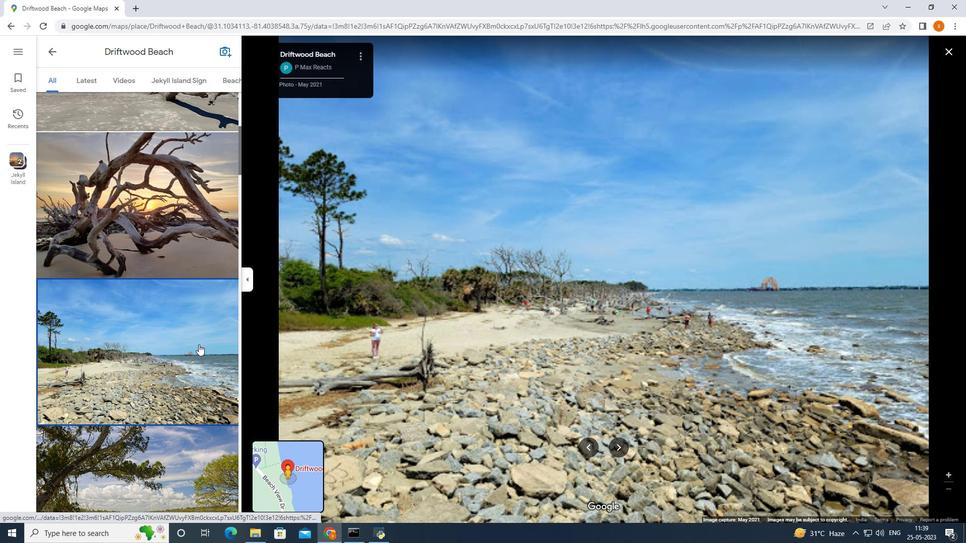 
Action: Mouse scrolled (210, 355) with delta (0, 0)
Screenshot: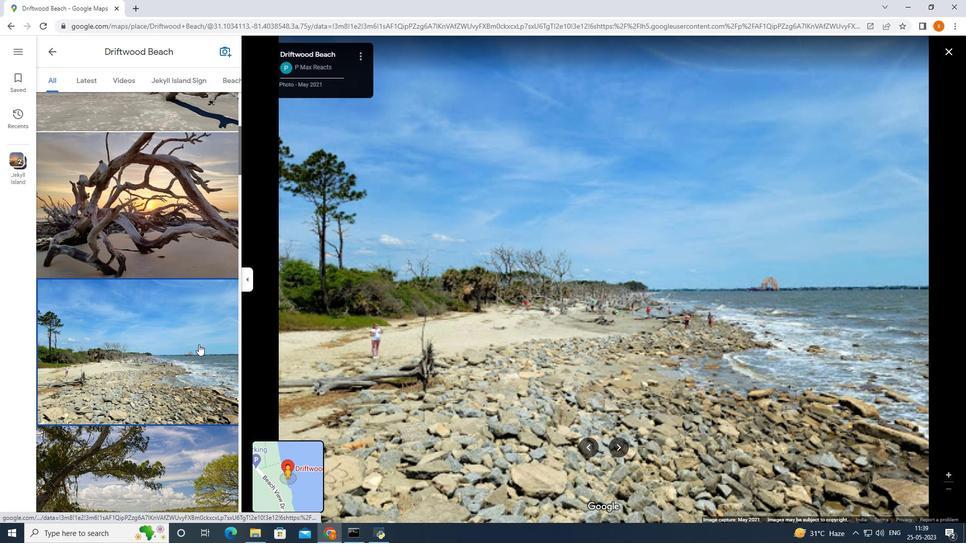 
Action: Mouse moved to (170, 365)
Screenshot: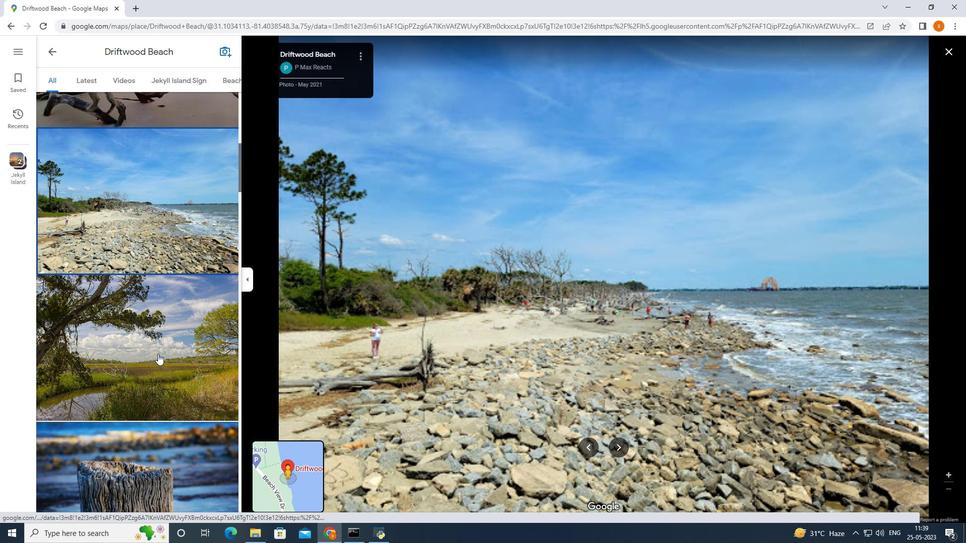 
Action: Mouse scrolled (170, 365) with delta (0, 0)
Screenshot: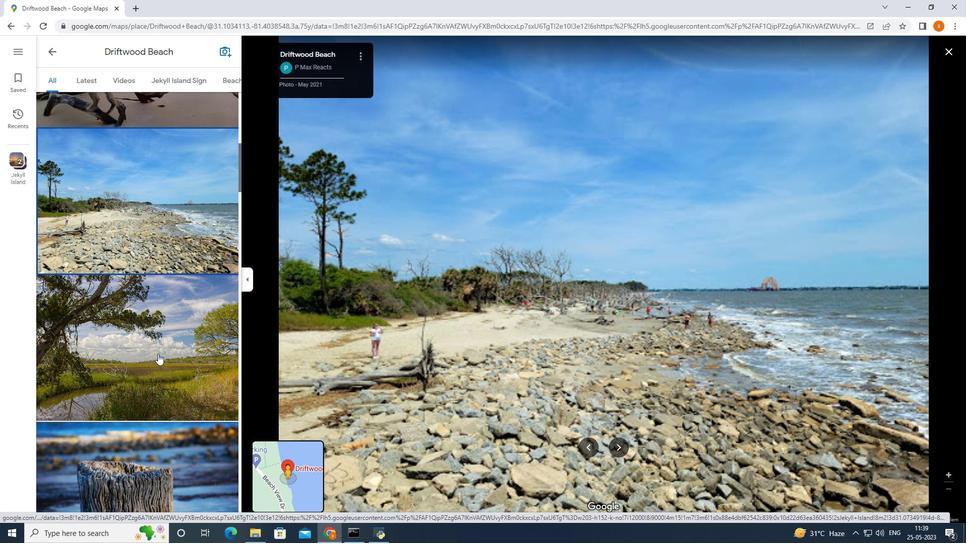
Action: Mouse scrolled (170, 365) with delta (0, 0)
Screenshot: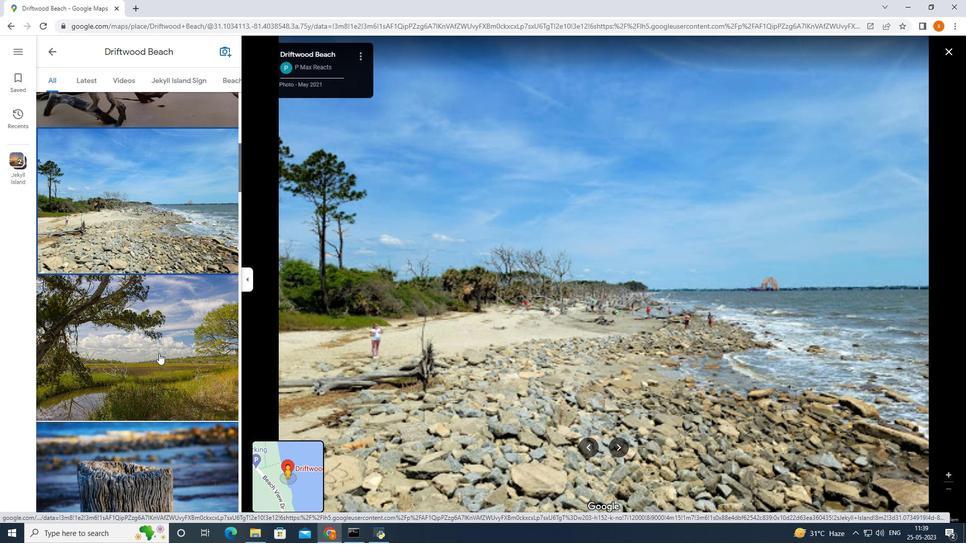 
Action: Mouse scrolled (170, 365) with delta (0, 0)
Screenshot: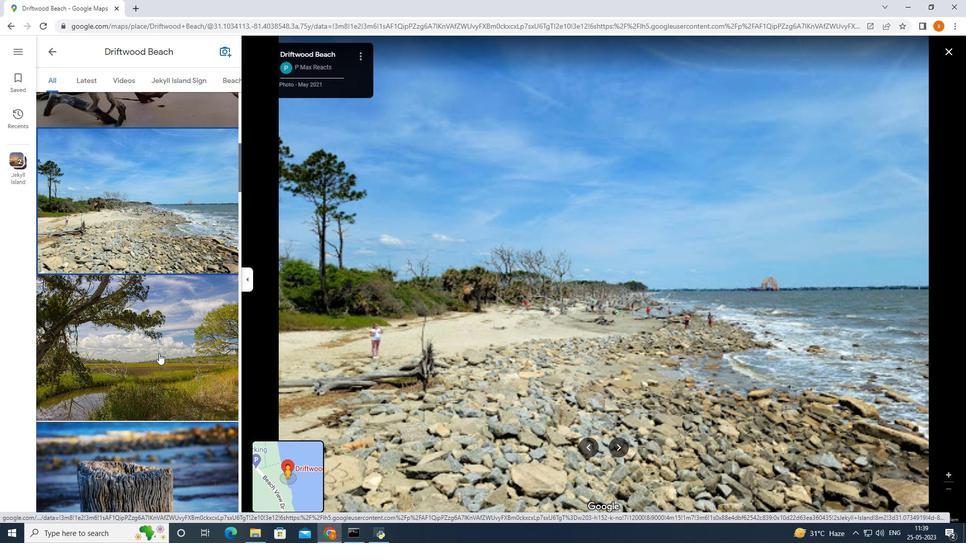 
Action: Mouse moved to (171, 366)
Screenshot: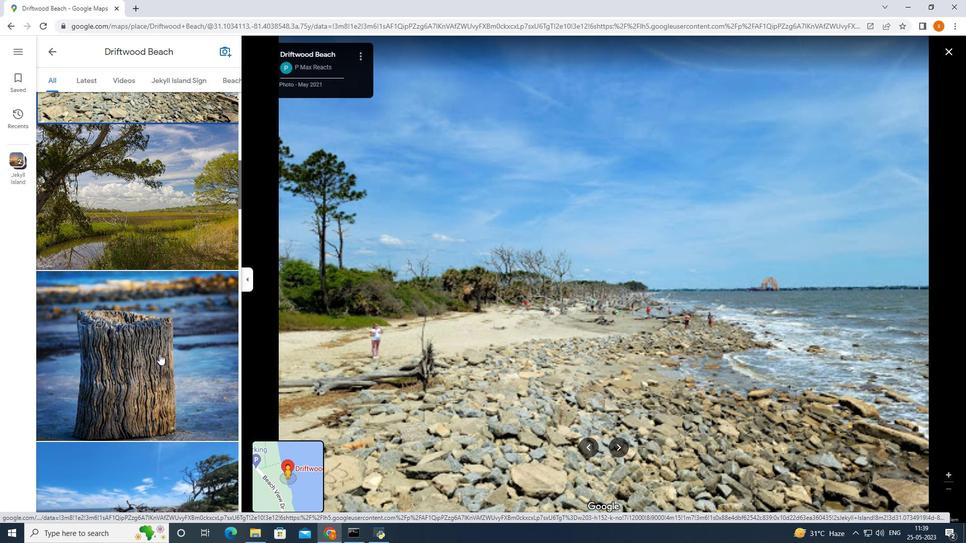 
Action: Mouse pressed left at (171, 366)
Screenshot: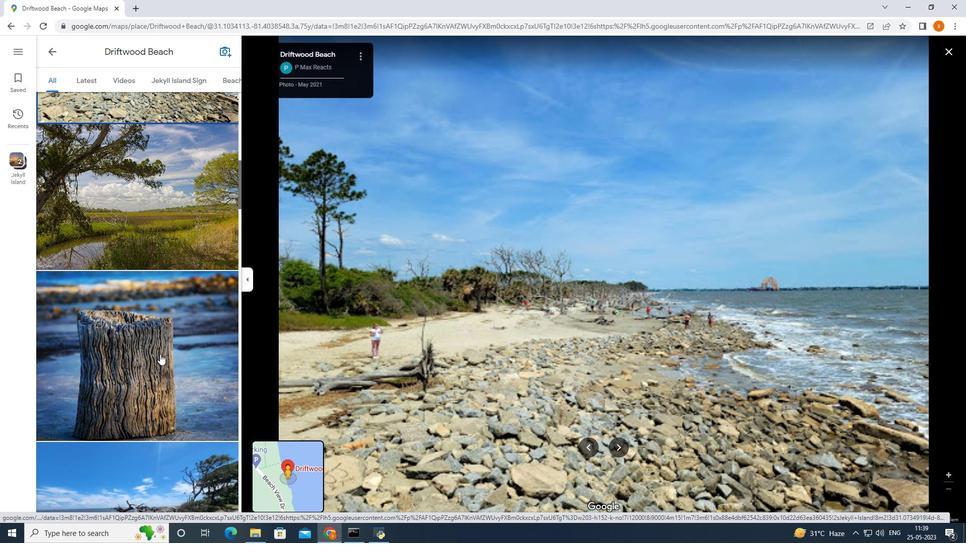 
Action: Mouse moved to (183, 363)
Screenshot: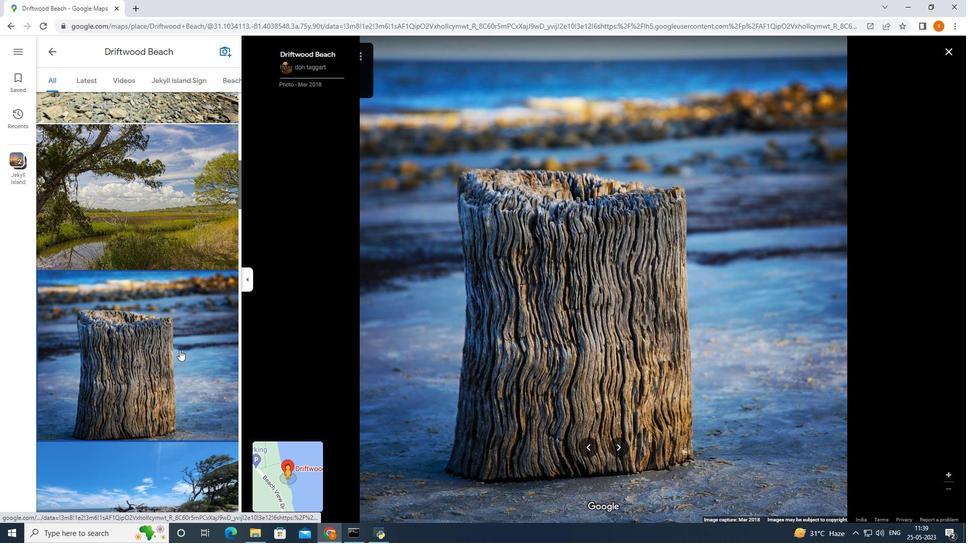 
Action: Mouse scrolled (183, 362) with delta (0, 0)
Screenshot: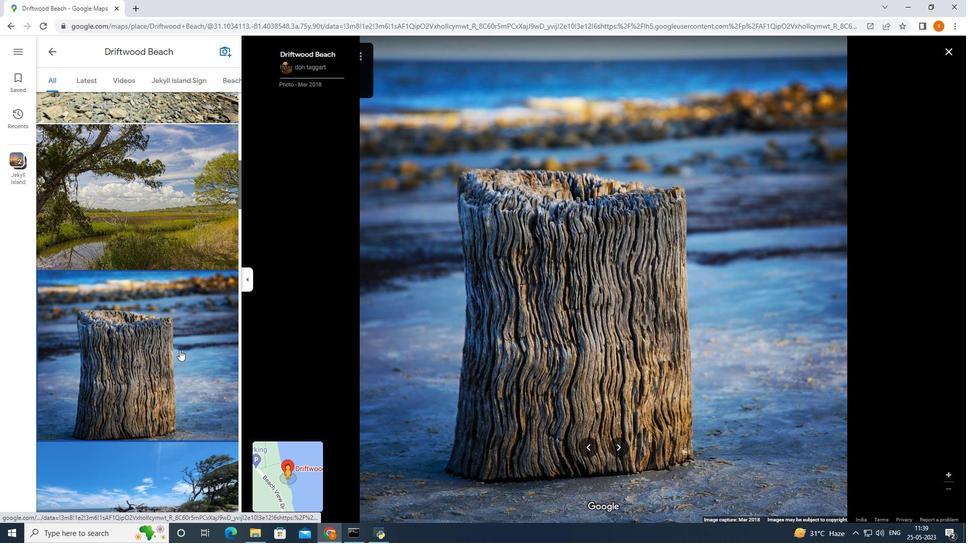 
Action: Mouse moved to (181, 366)
Screenshot: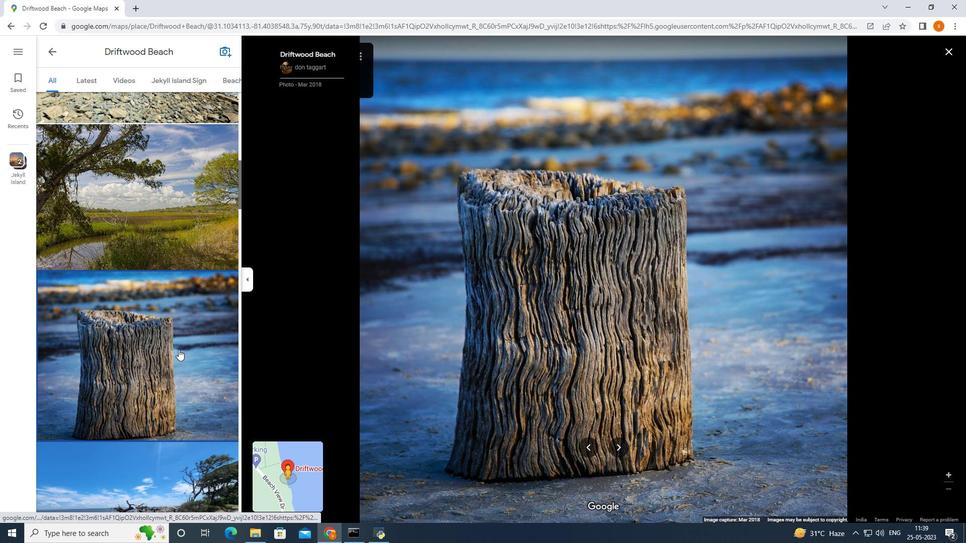
Action: Mouse scrolled (181, 365) with delta (0, 0)
Screenshot: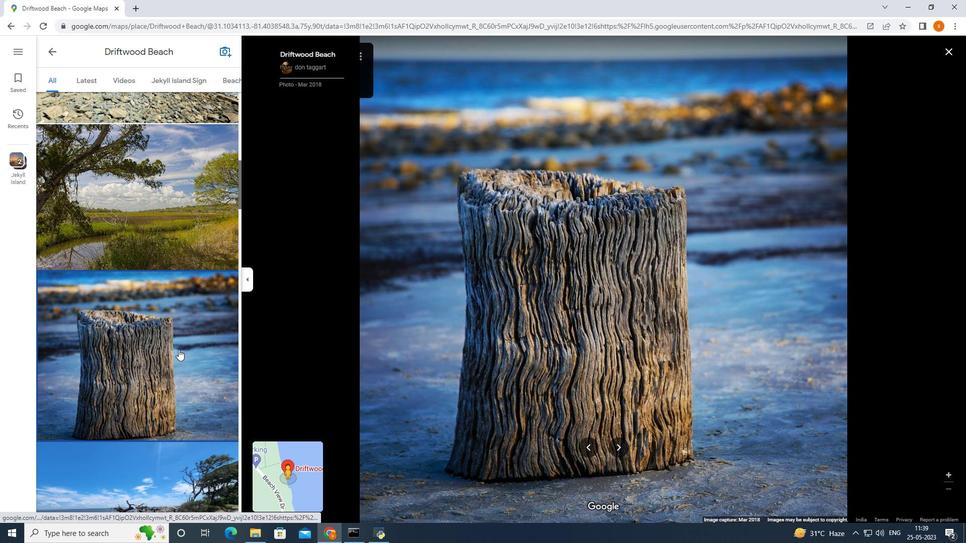 
Action: Mouse moved to (179, 367)
Screenshot: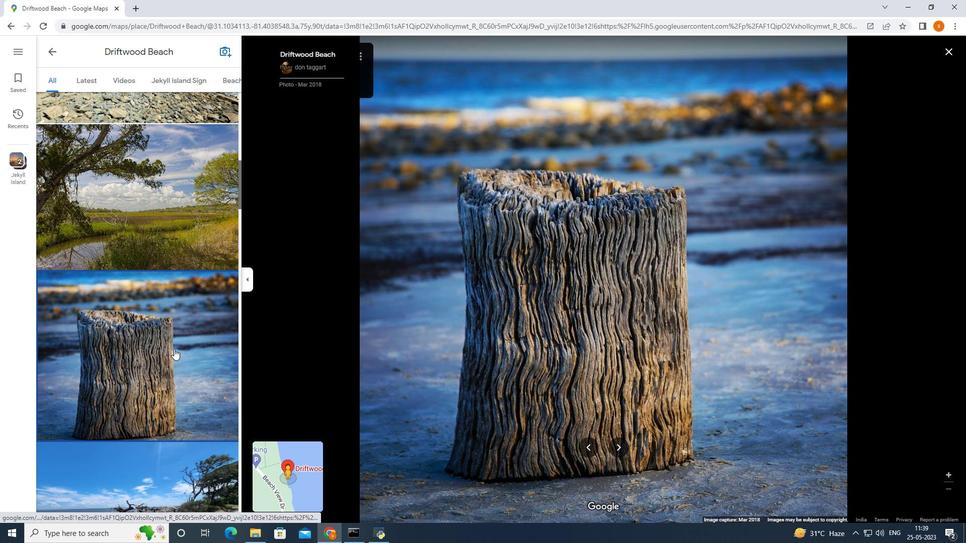 
Action: Mouse scrolled (179, 366) with delta (0, 0)
Screenshot: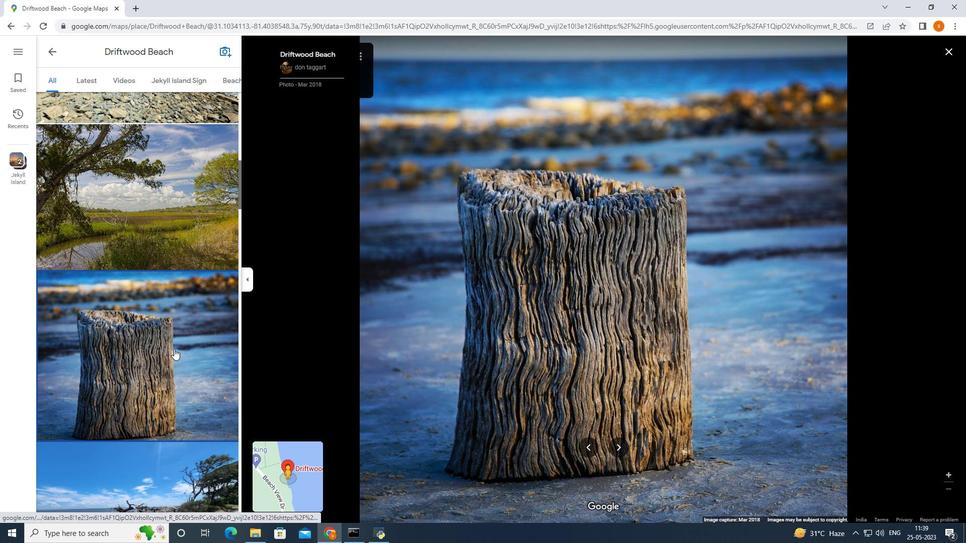 
Action: Mouse moved to (178, 367)
Screenshot: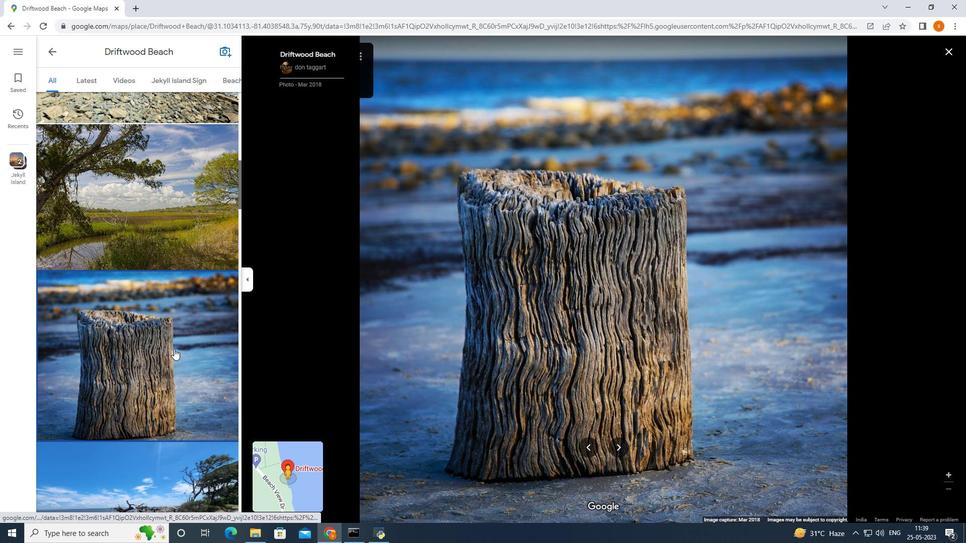 
Action: Mouse scrolled (178, 366) with delta (0, 0)
Screenshot: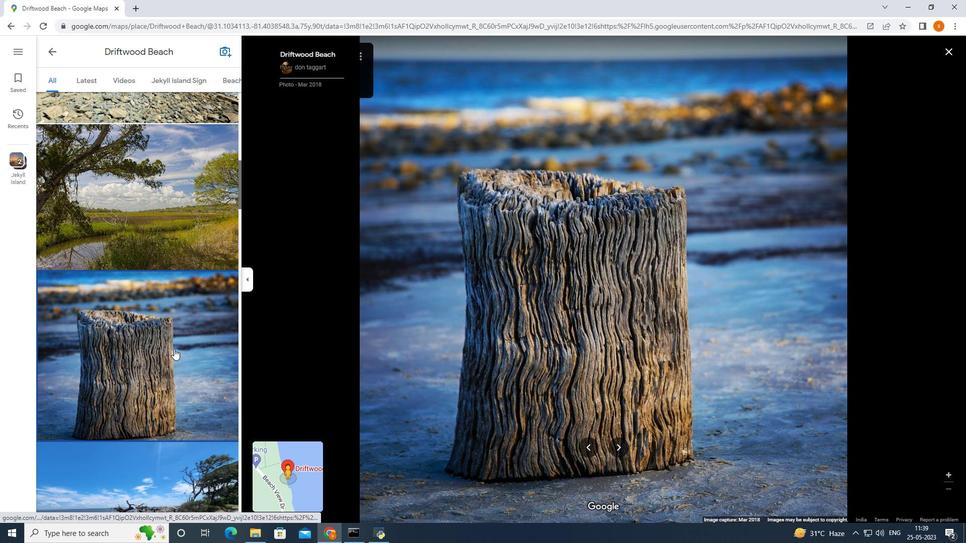 
Action: Mouse moved to (182, 358)
Screenshot: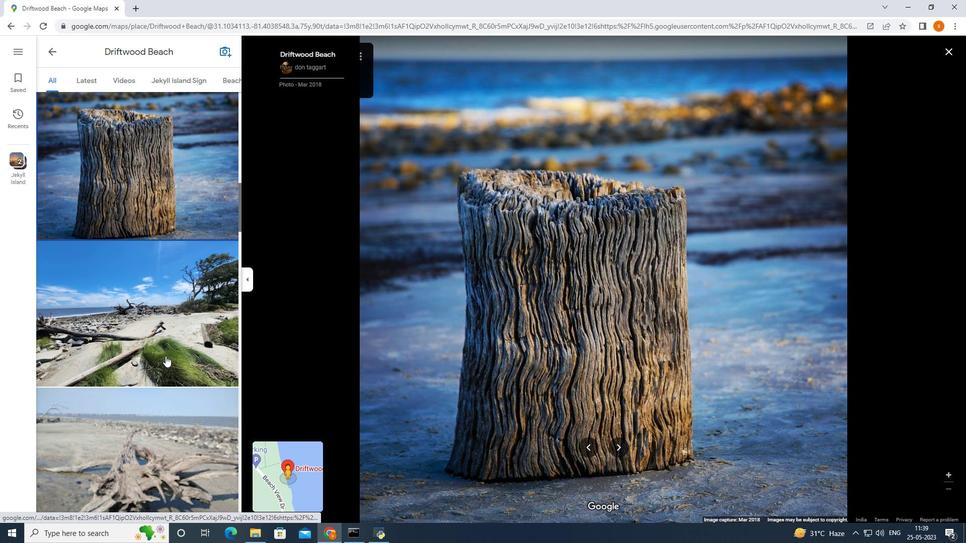 
Action: Mouse scrolled (182, 358) with delta (0, 0)
Screenshot: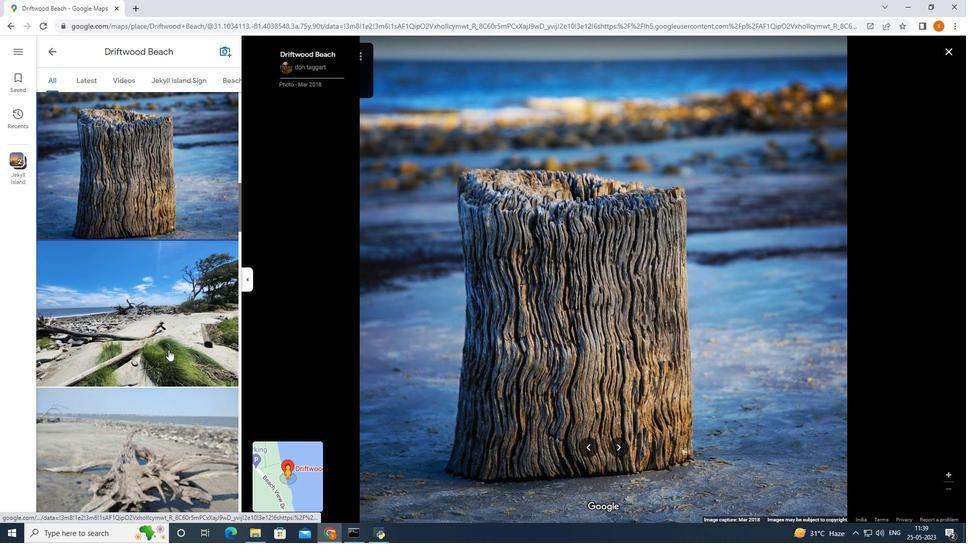 
Action: Mouse scrolled (182, 358) with delta (0, 0)
Screenshot: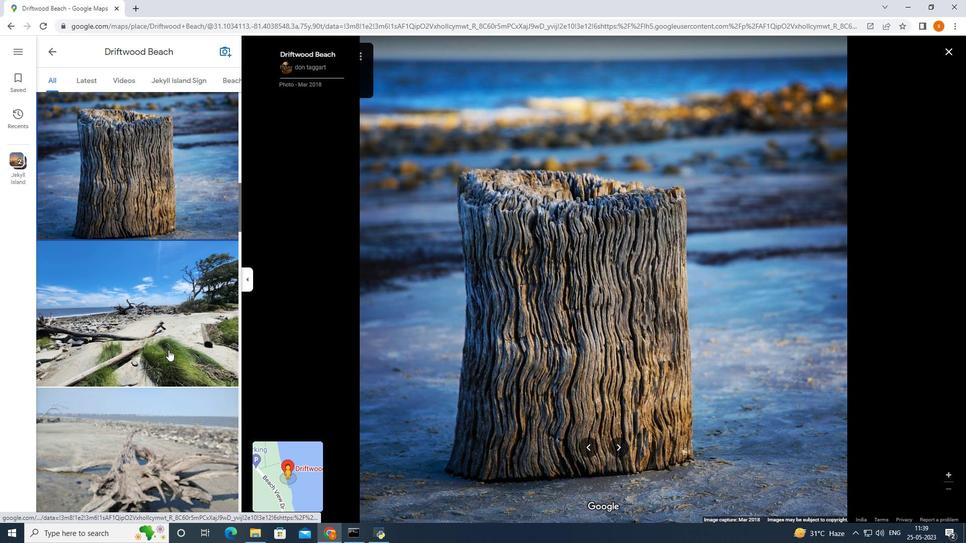 
Action: Mouse scrolled (182, 358) with delta (0, 0)
Screenshot: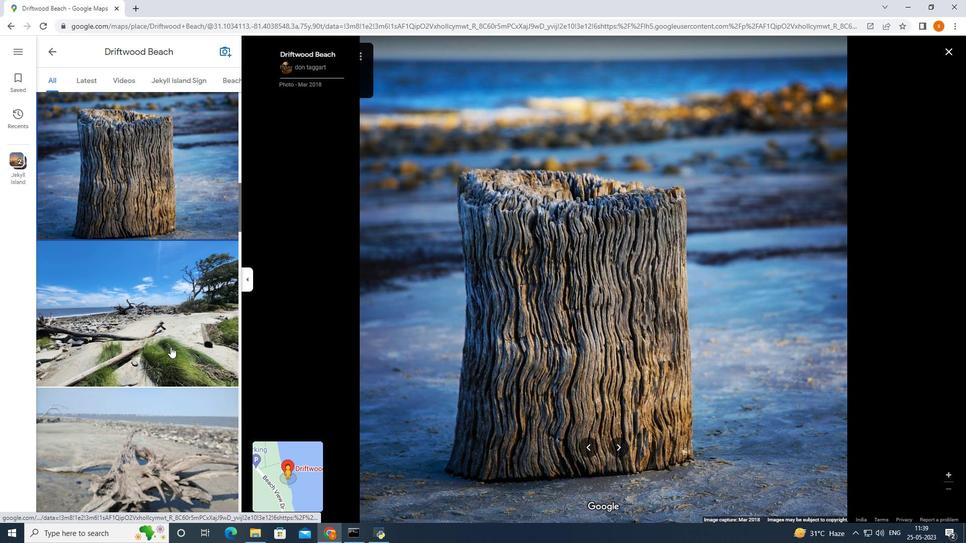 
Action: Mouse moved to (182, 359)
Screenshot: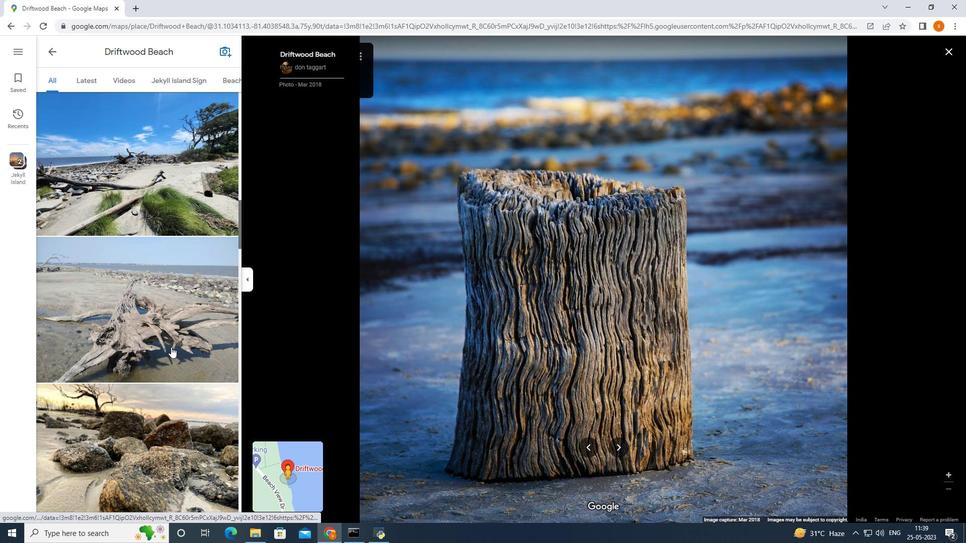 
Action: Mouse pressed left at (182, 359)
Screenshot: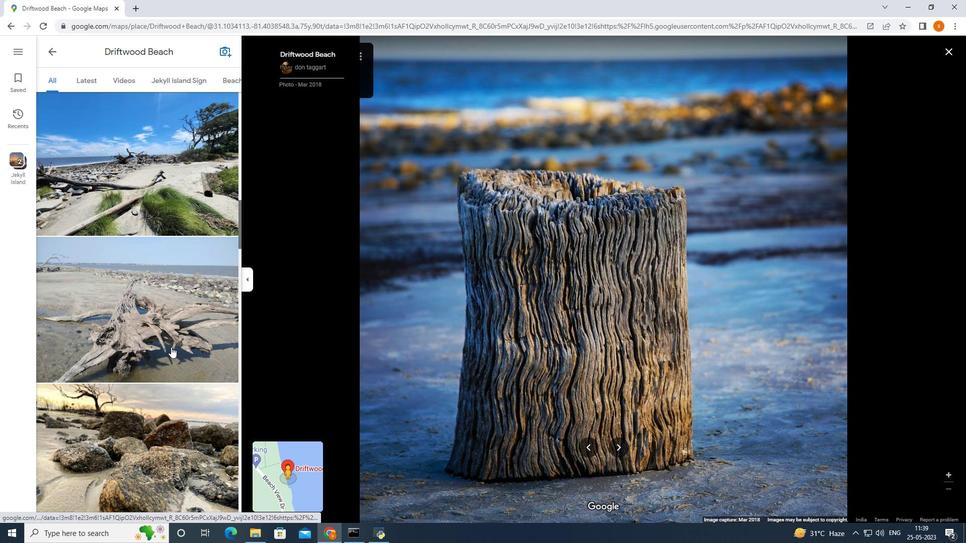 
Action: Mouse moved to (489, 327)
Screenshot: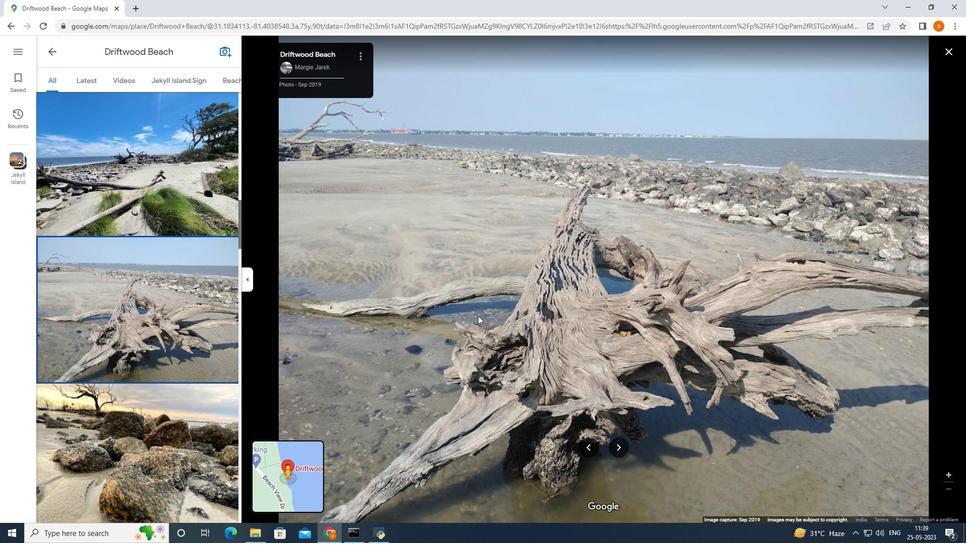 
Action: Mouse scrolled (489, 326) with delta (0, 0)
Screenshot: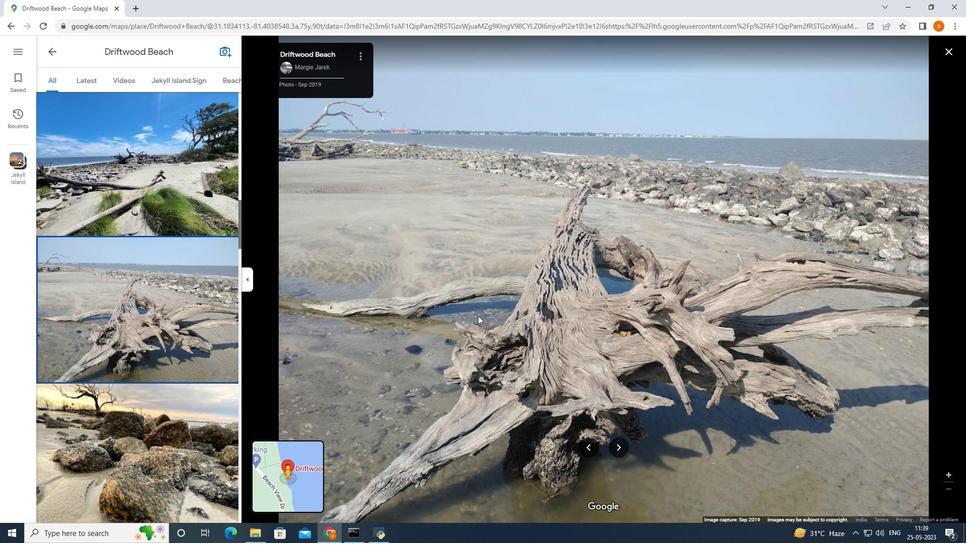 
Action: Mouse moved to (489, 327)
Screenshot: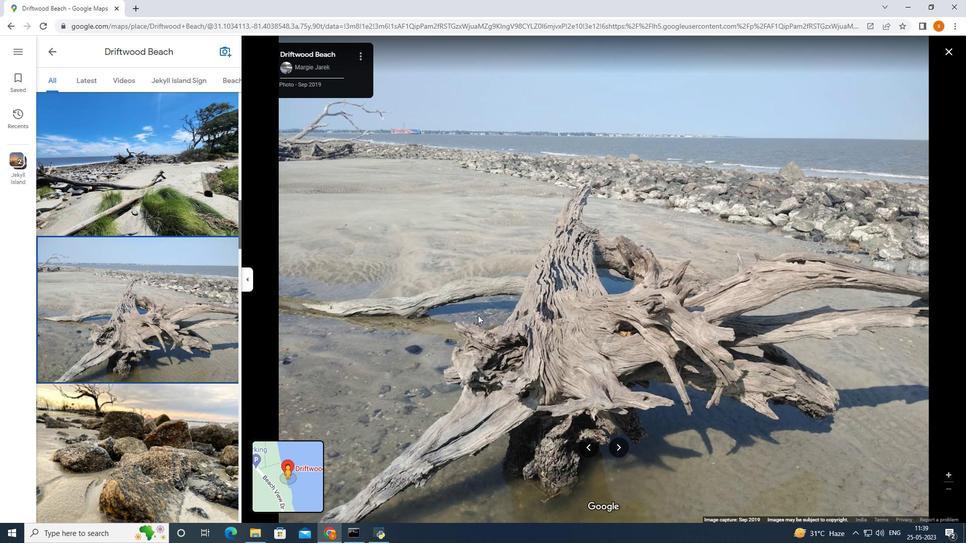 
Action: Mouse scrolled (489, 326) with delta (0, 0)
Screenshot: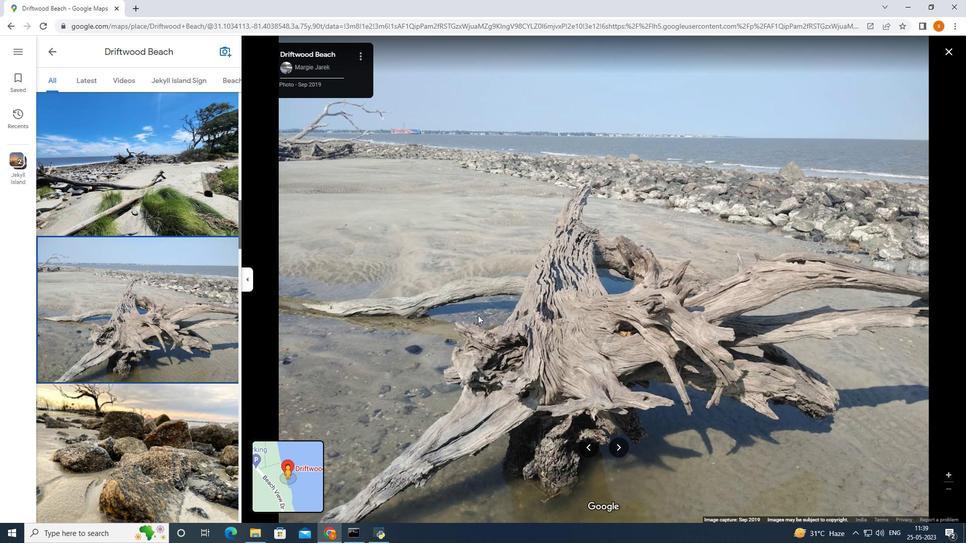 
Action: Mouse moved to (172, 441)
Screenshot: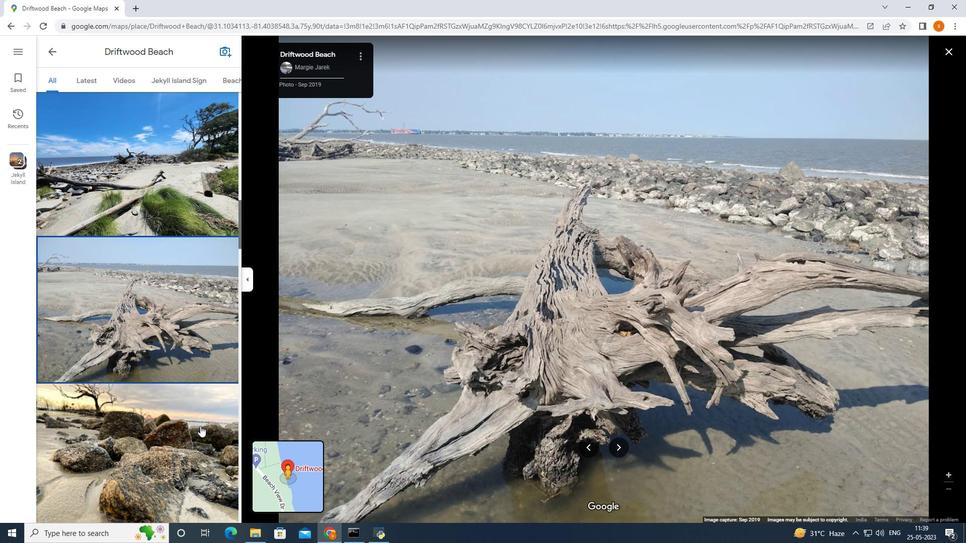 
Action: Mouse pressed left at (172, 441)
Screenshot: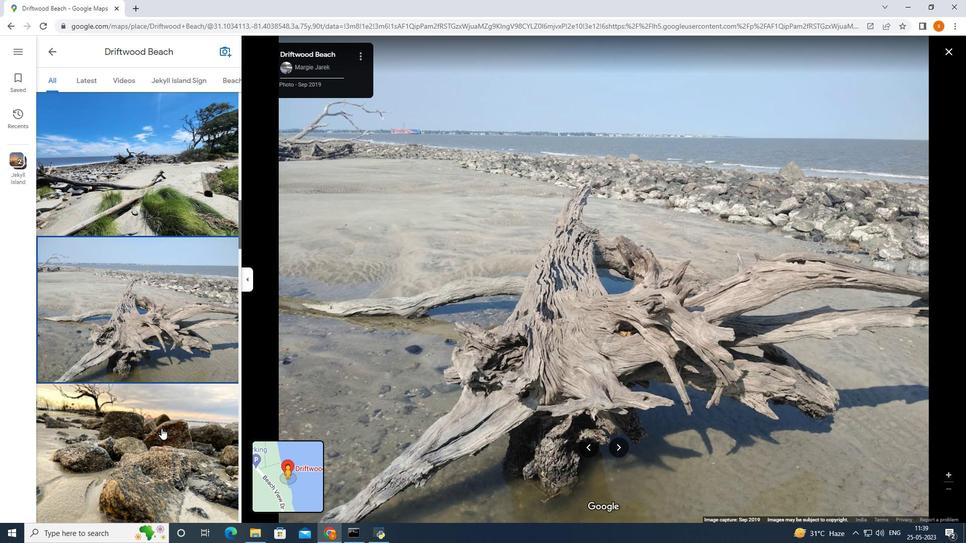 
Action: Mouse moved to (57, 64)
Screenshot: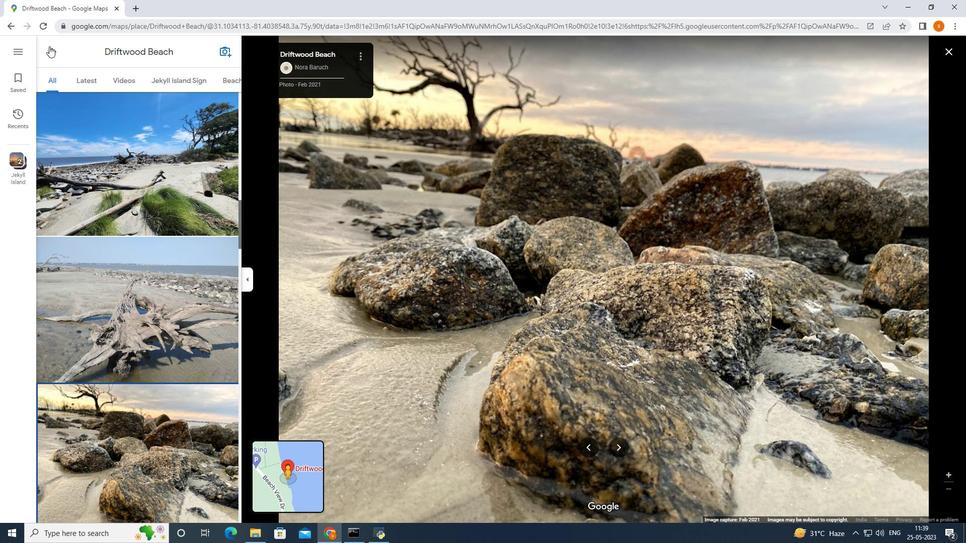 
Action: Mouse pressed left at (57, 64)
Screenshot: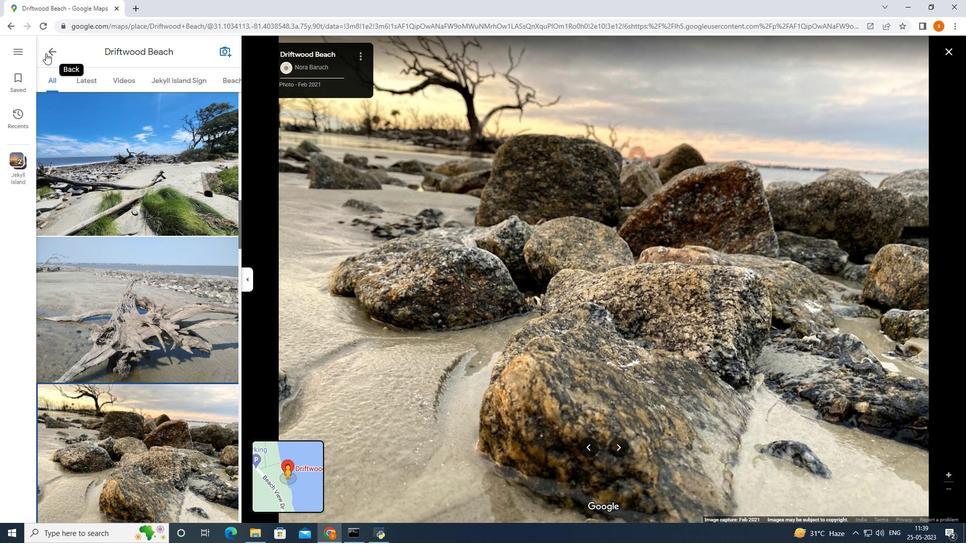 
Action: Mouse moved to (565, 350)
Screenshot: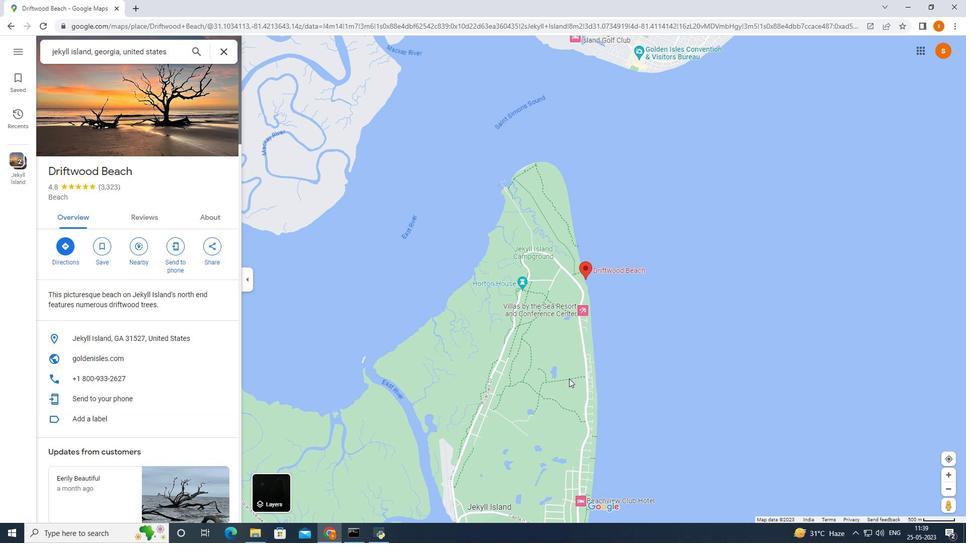 
Action: Mouse scrolled (565, 350) with delta (0, 0)
Screenshot: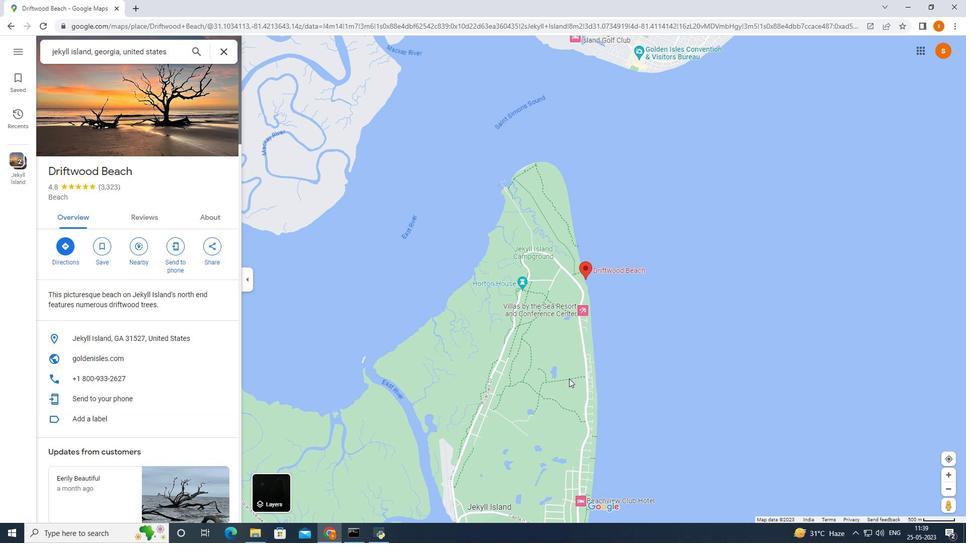 
Action: Mouse moved to (515, 427)
Screenshot: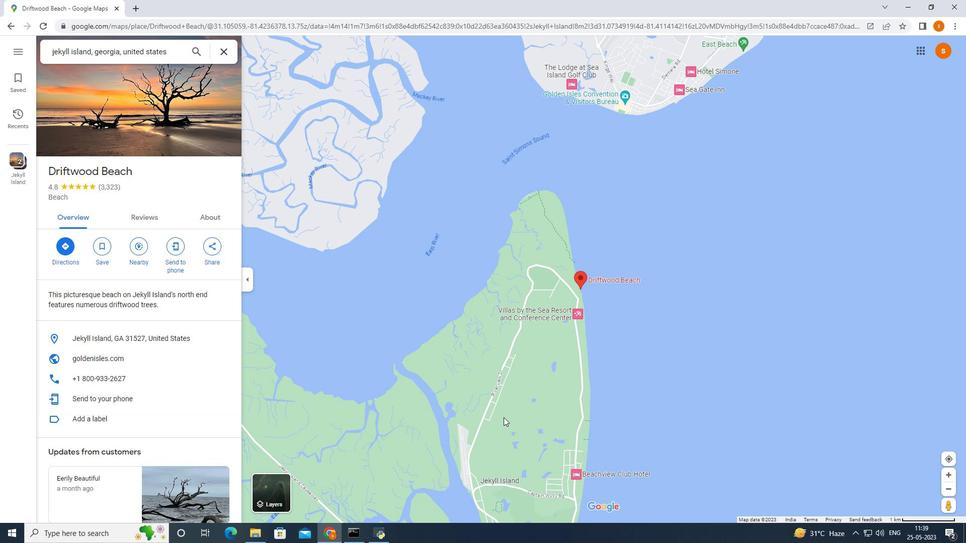 
Action: Mouse pressed left at (515, 427)
Screenshot: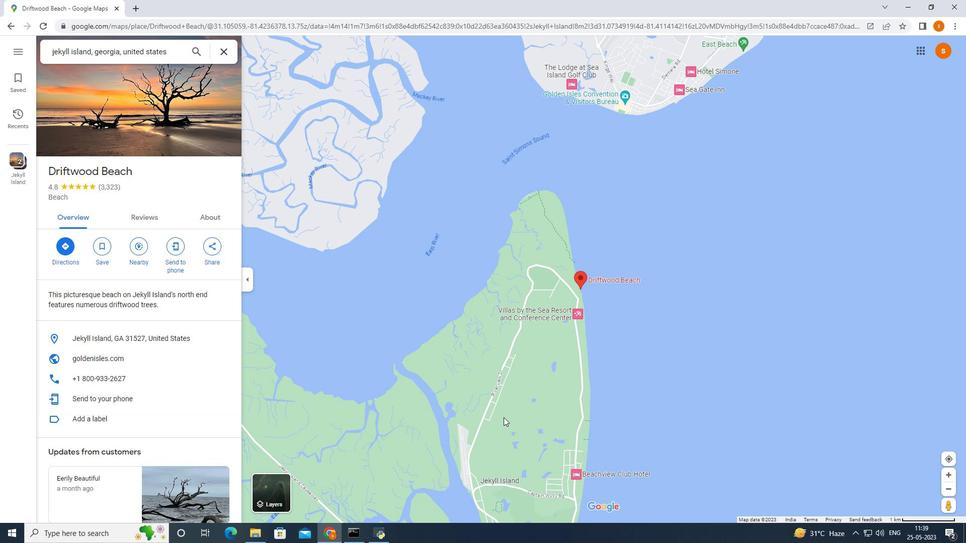 
Action: Mouse moved to (560, 338)
Screenshot: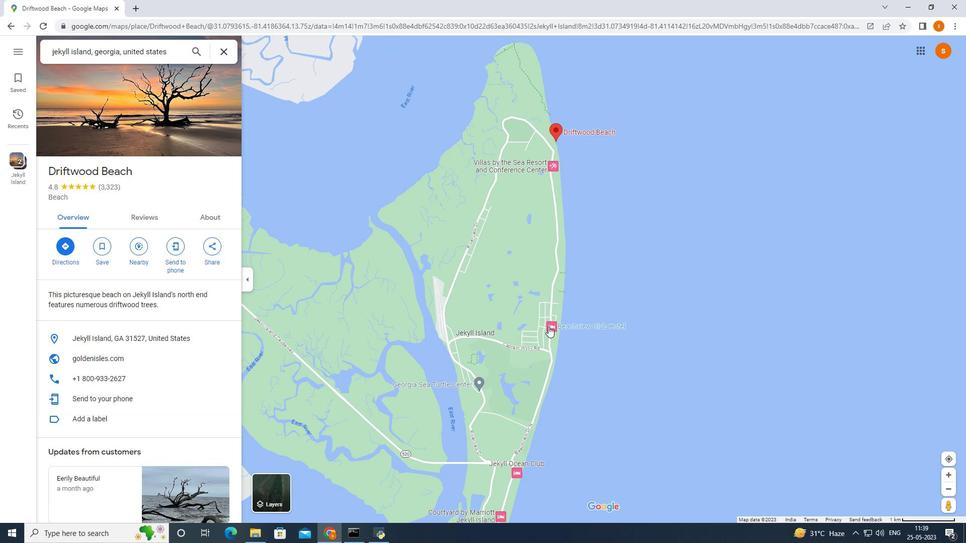 
Action: Mouse pressed left at (560, 338)
Screenshot: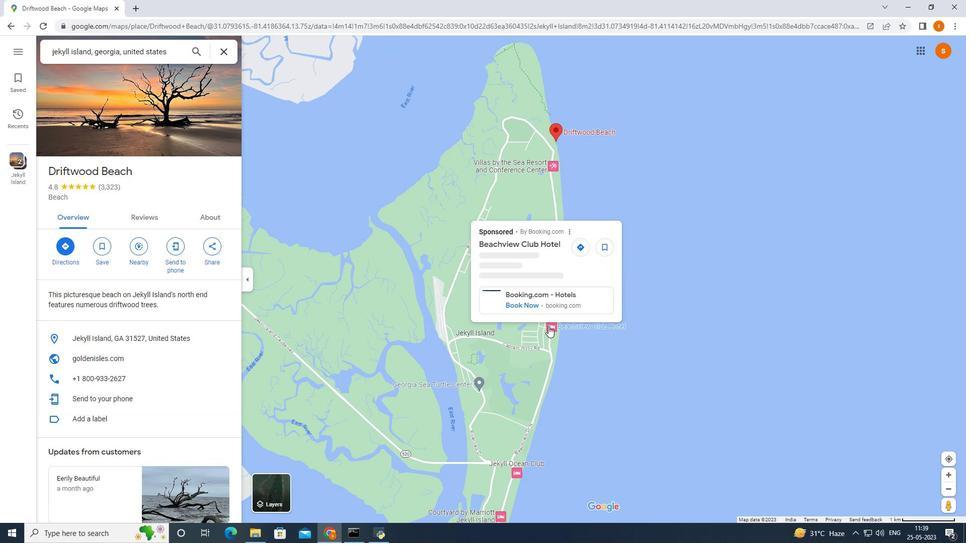 
Action: Mouse moved to (195, 316)
Screenshot: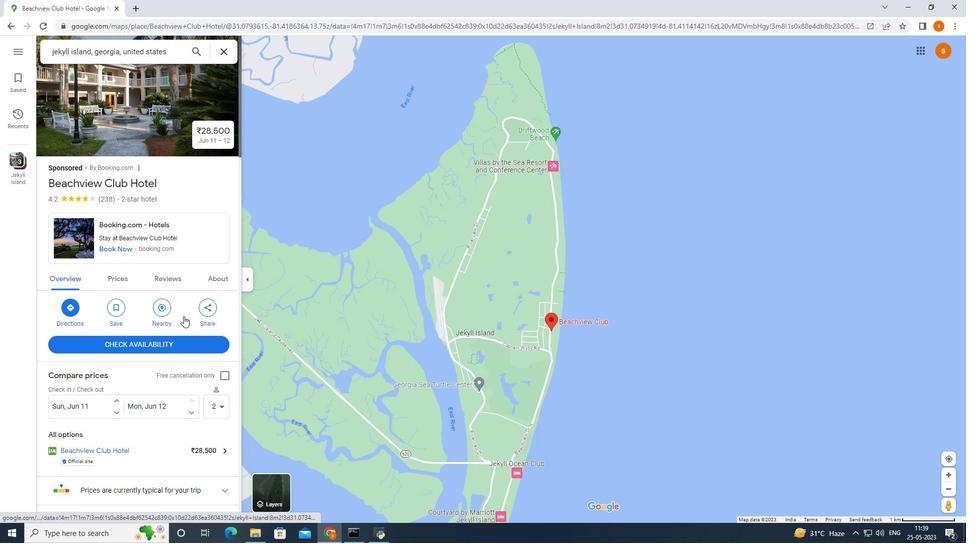 
Action: Mouse scrolled (195, 316) with delta (0, 0)
Screenshot: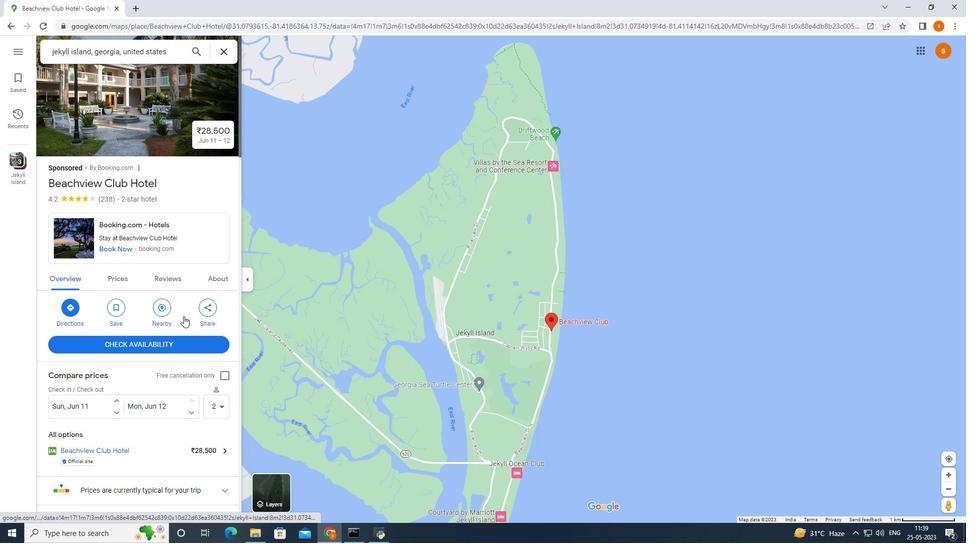
Action: Mouse moved to (195, 316)
Screenshot: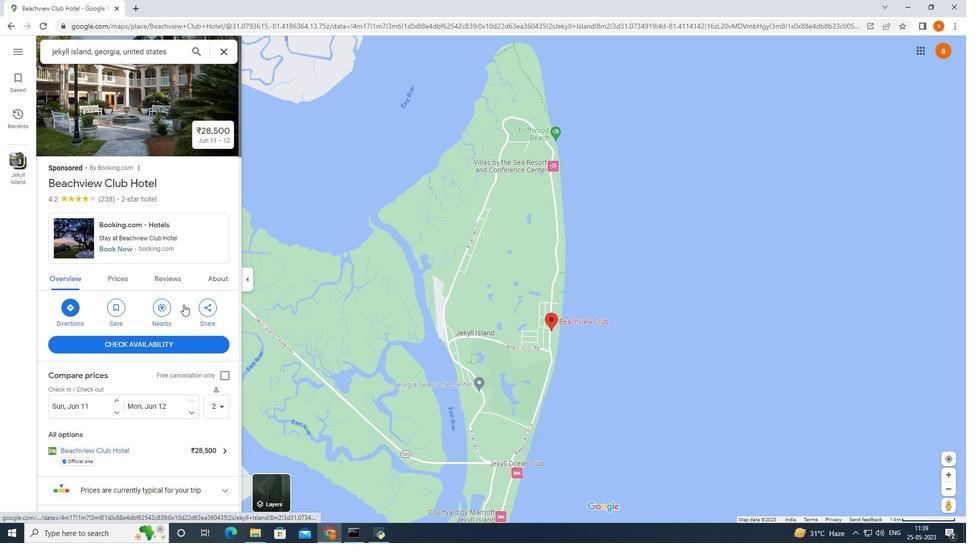
Action: Mouse scrolled (195, 316) with delta (0, 0)
Screenshot: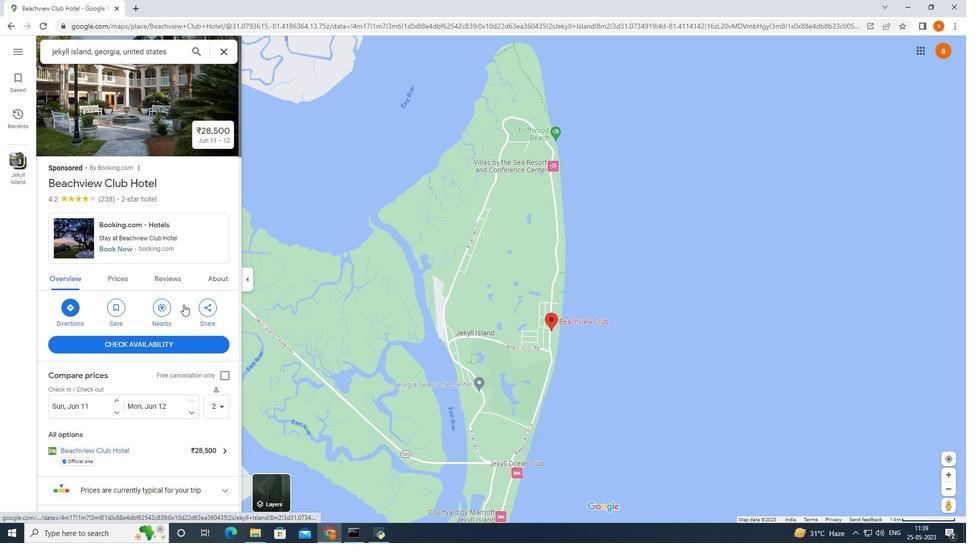 
Action: Mouse moved to (194, 316)
Screenshot: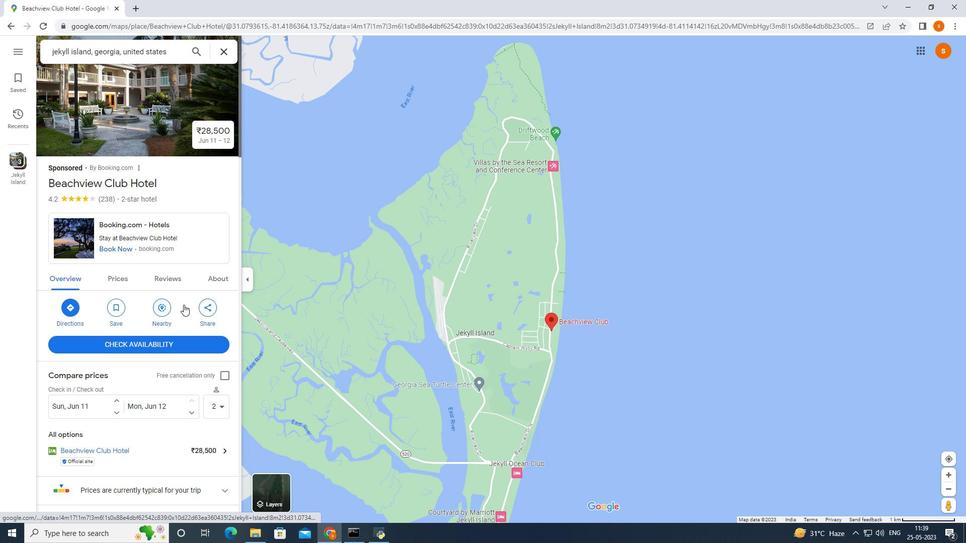 
Action: Mouse scrolled (194, 316) with delta (0, 0)
Screenshot: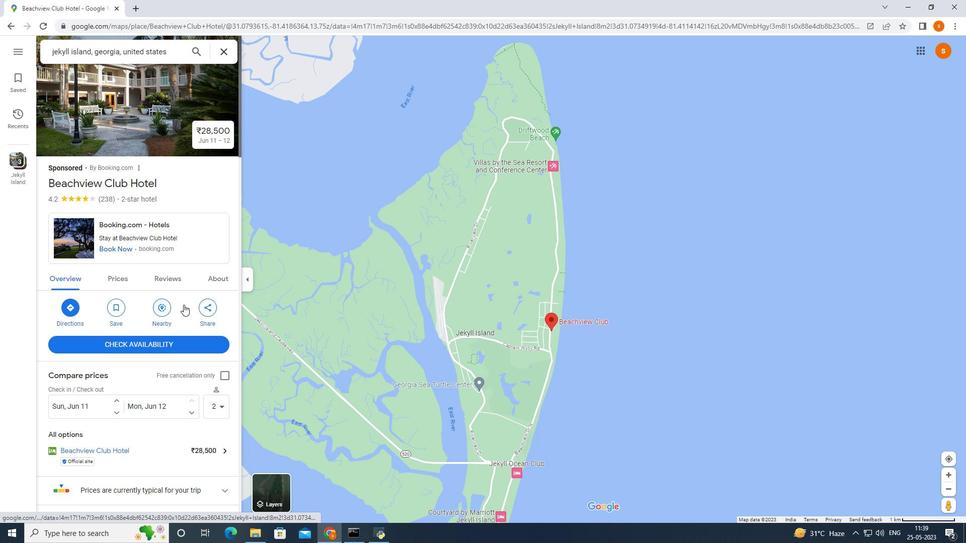 
Action: Mouse moved to (179, 366)
Screenshot: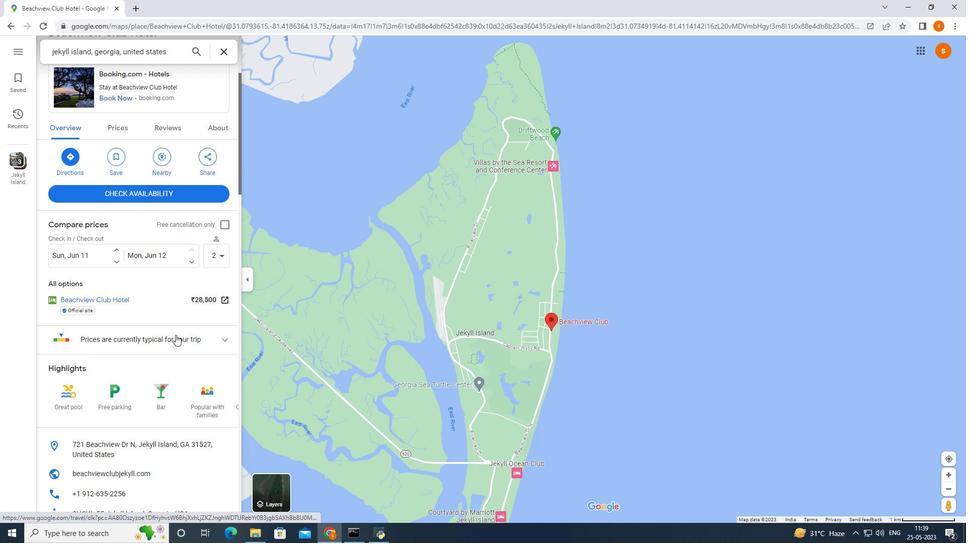 
Action: Mouse scrolled (179, 366) with delta (0, 0)
Screenshot: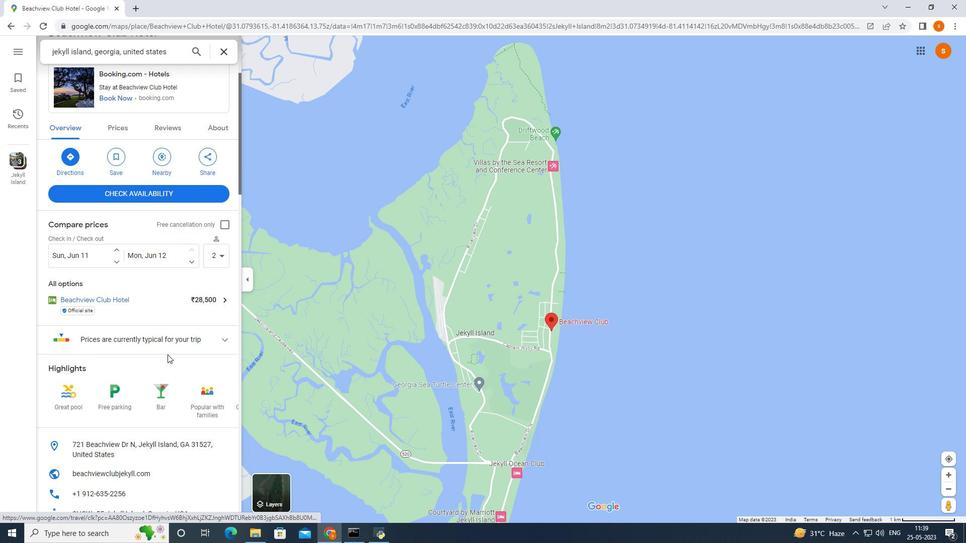 
Action: Mouse moved to (179, 366)
Screenshot: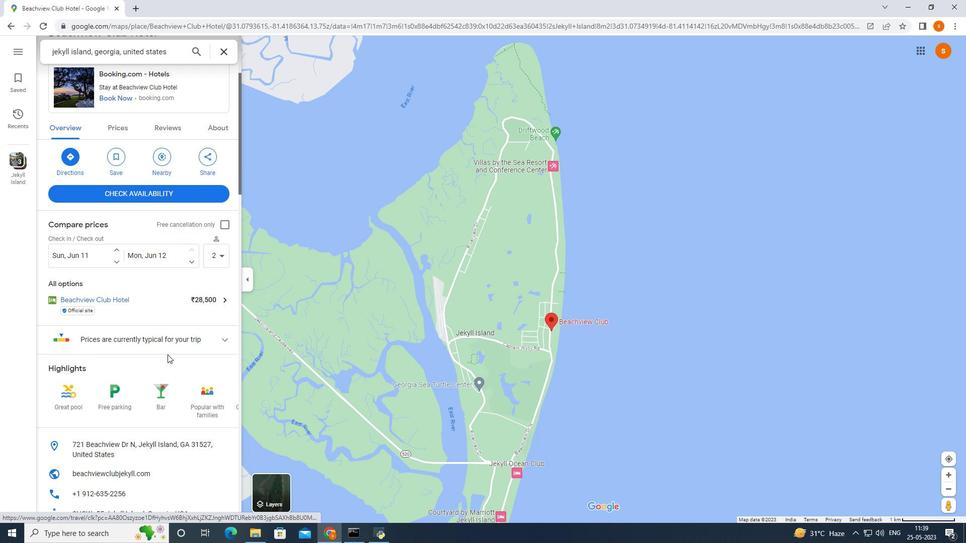 
Action: Mouse scrolled (179, 366) with delta (0, 0)
Screenshot: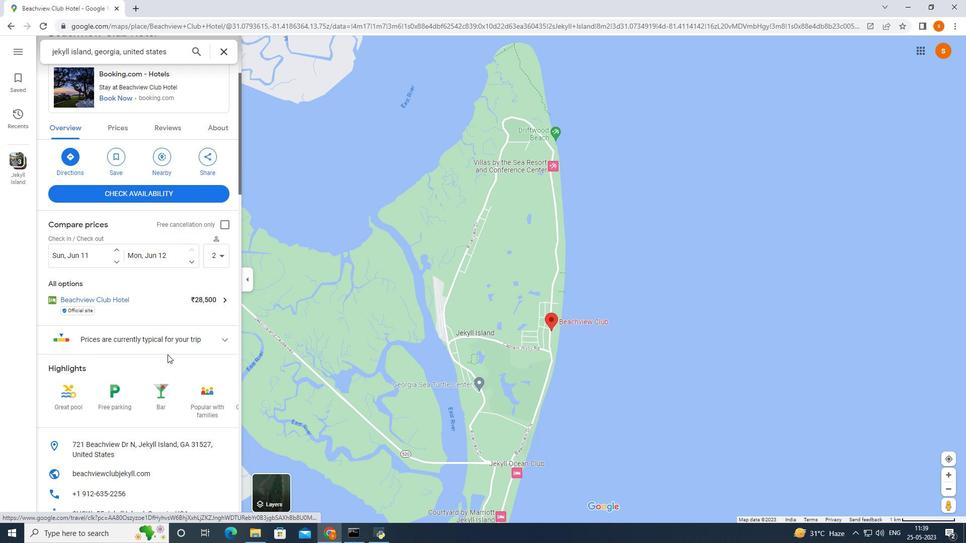 
Action: Mouse moved to (179, 367)
Screenshot: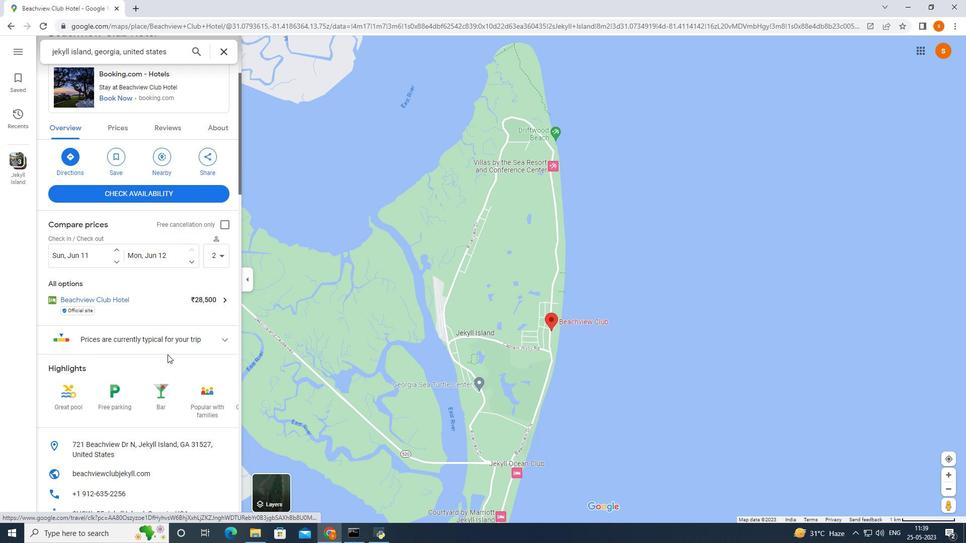 
Action: Mouse scrolled (179, 366) with delta (0, 0)
Screenshot: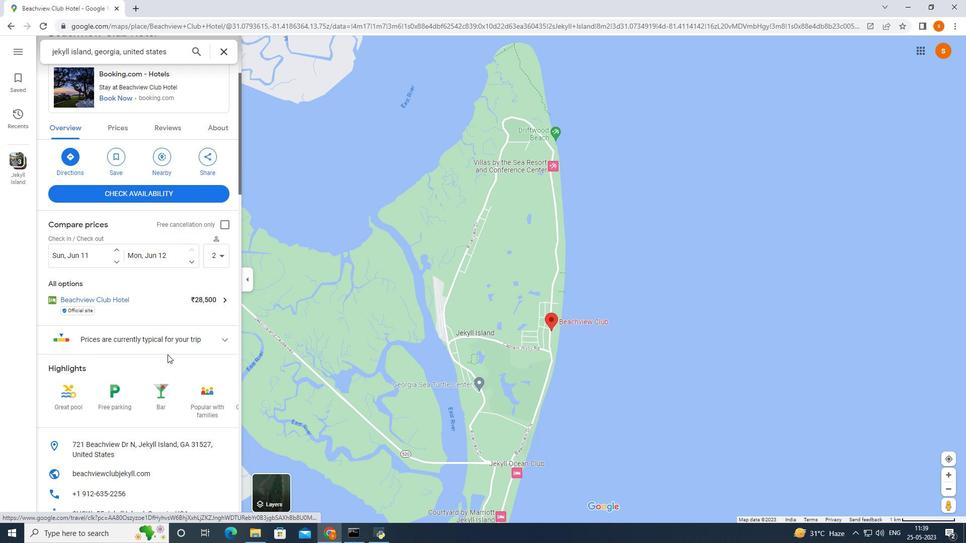 
Action: Mouse moved to (499, 355)
Screenshot: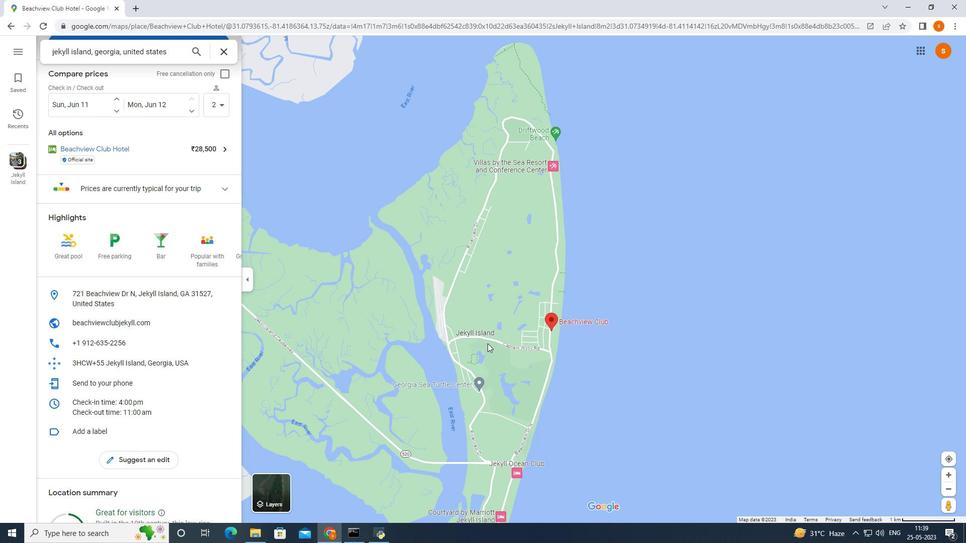 
Action: Mouse scrolled (499, 355) with delta (0, 0)
Screenshot: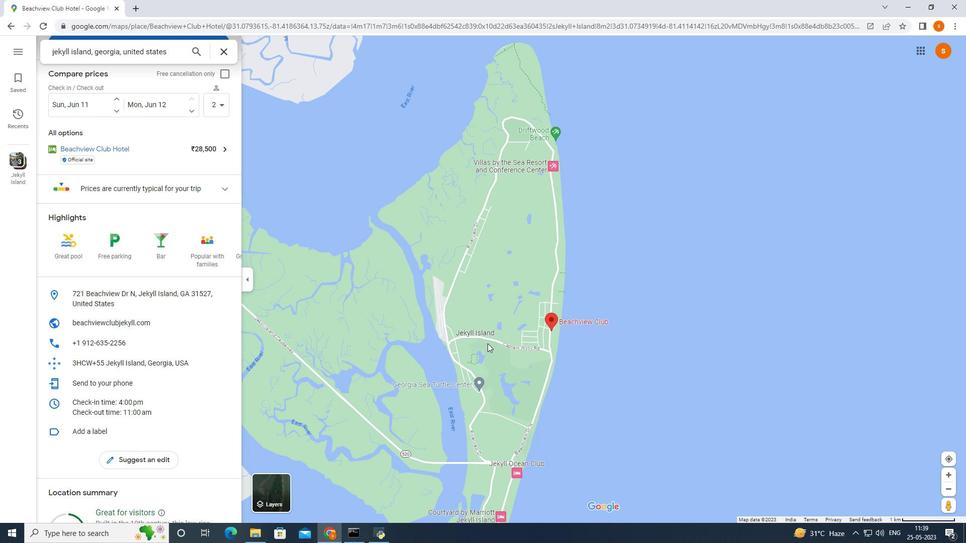 
Action: Mouse scrolled (499, 355) with delta (0, 0)
Screenshot: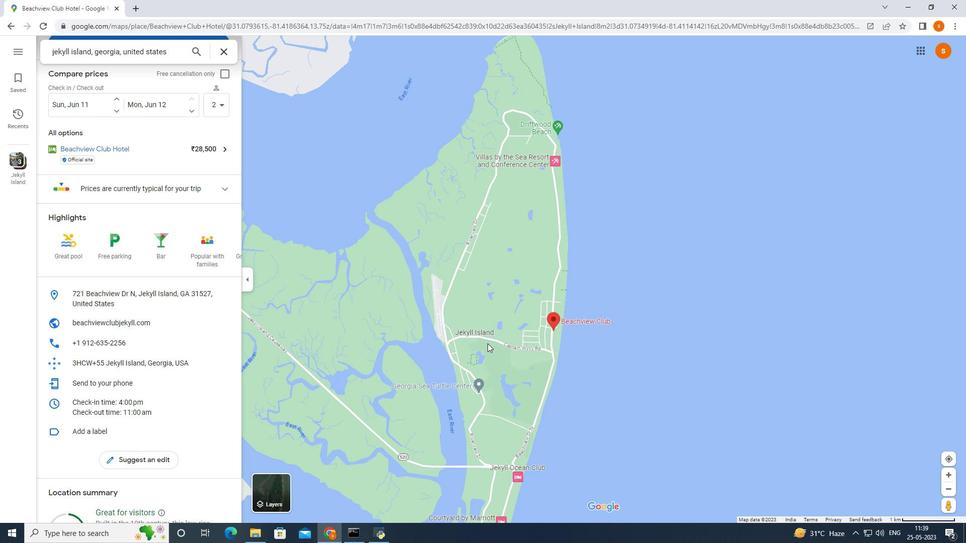 
Action: Mouse scrolled (499, 355) with delta (0, 0)
Screenshot: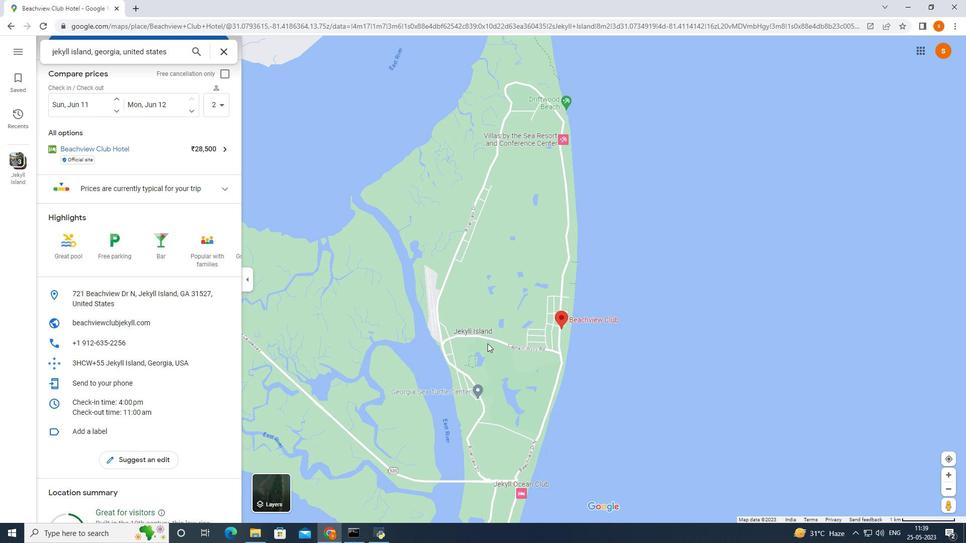
Action: Mouse moved to (489, 403)
Screenshot: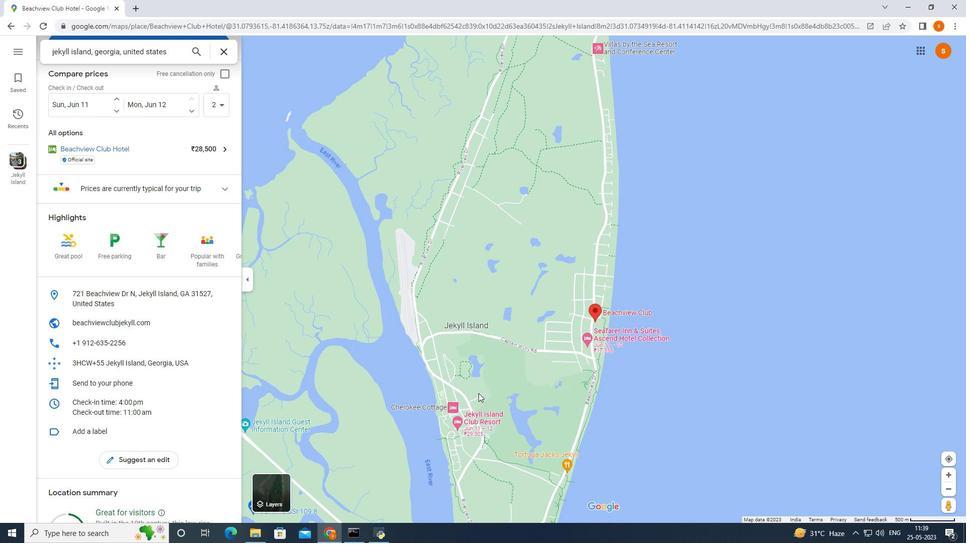 
Action: Mouse pressed left at (489, 403)
Screenshot: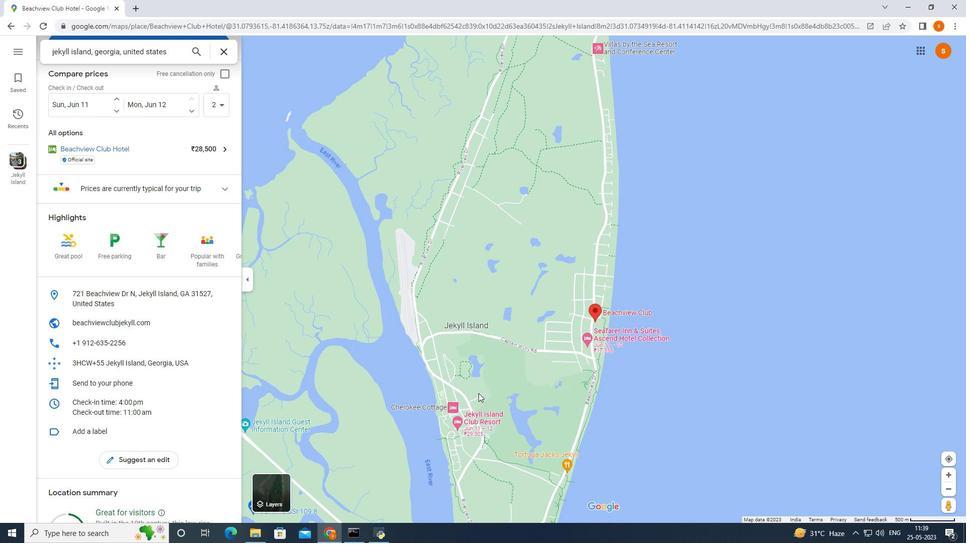 
Action: Mouse moved to (457, 338)
Screenshot: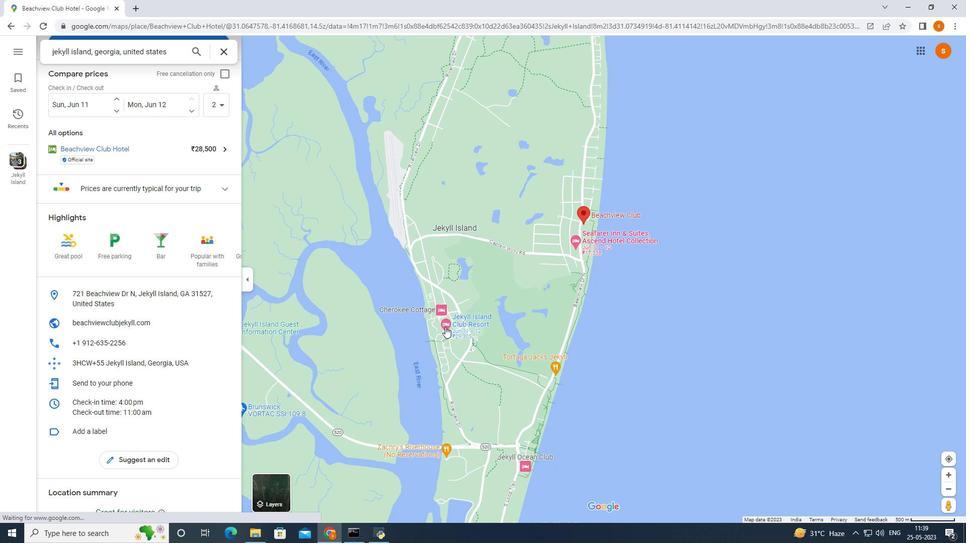 
Action: Mouse pressed left at (457, 338)
Screenshot: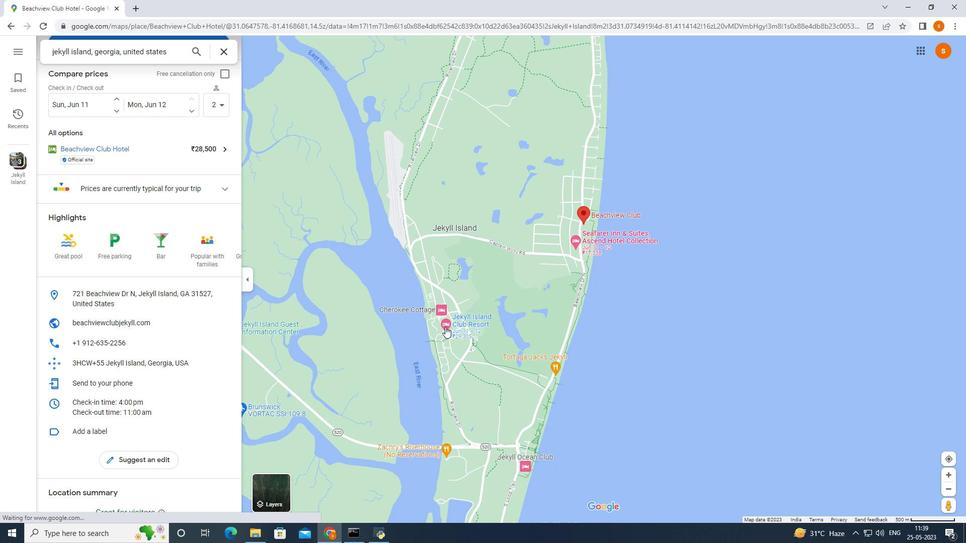 
Action: Mouse moved to (150, 142)
Screenshot: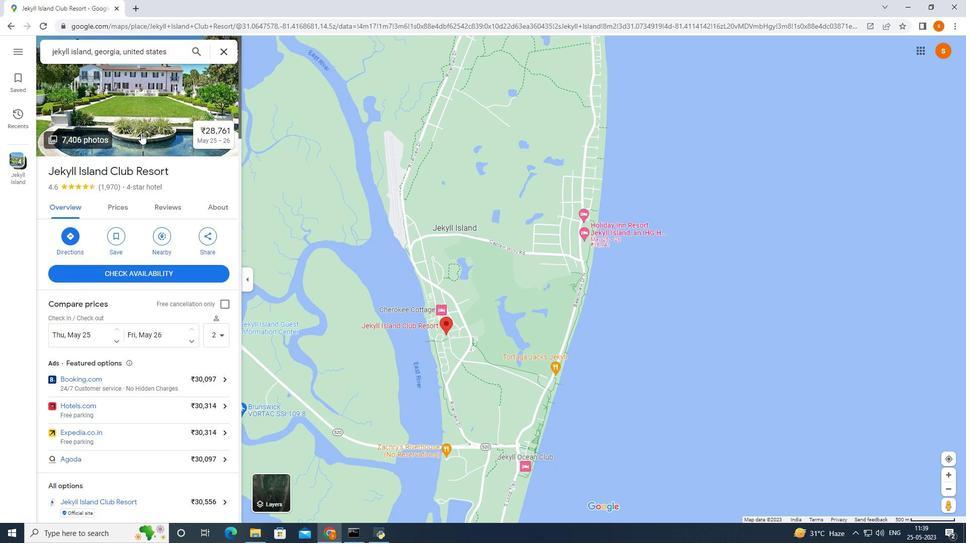 
Action: Mouse pressed left at (150, 142)
Screenshot: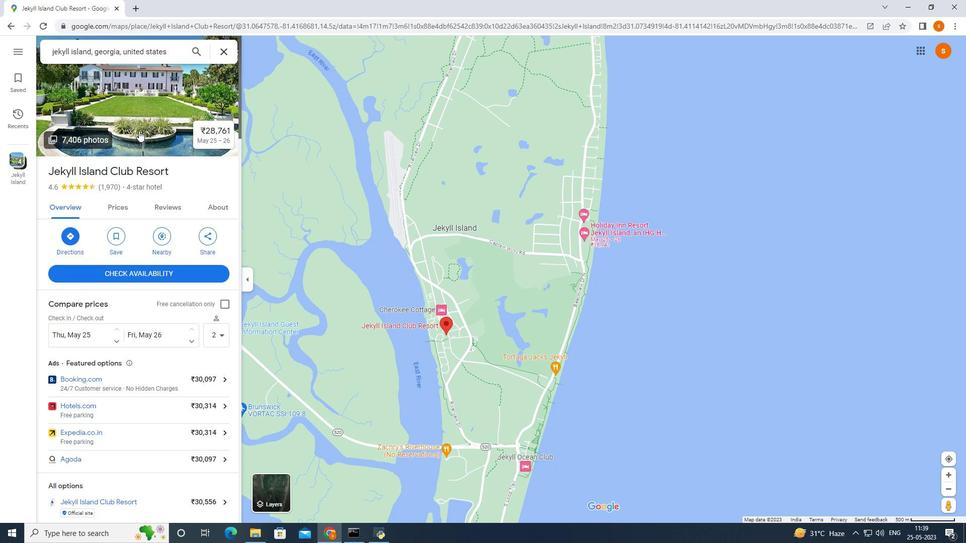 
Action: Mouse moved to (630, 459)
Screenshot: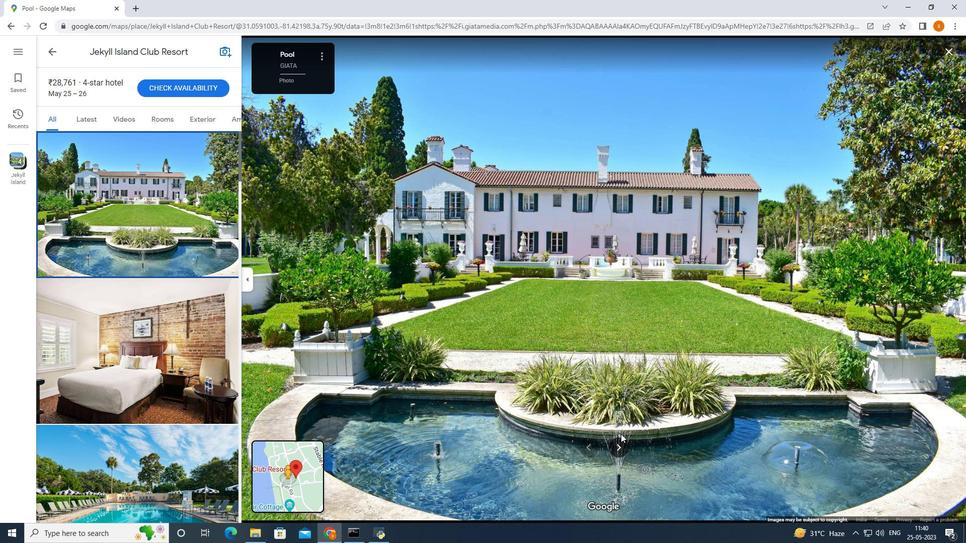 
Action: Mouse pressed left at (630, 459)
Screenshot: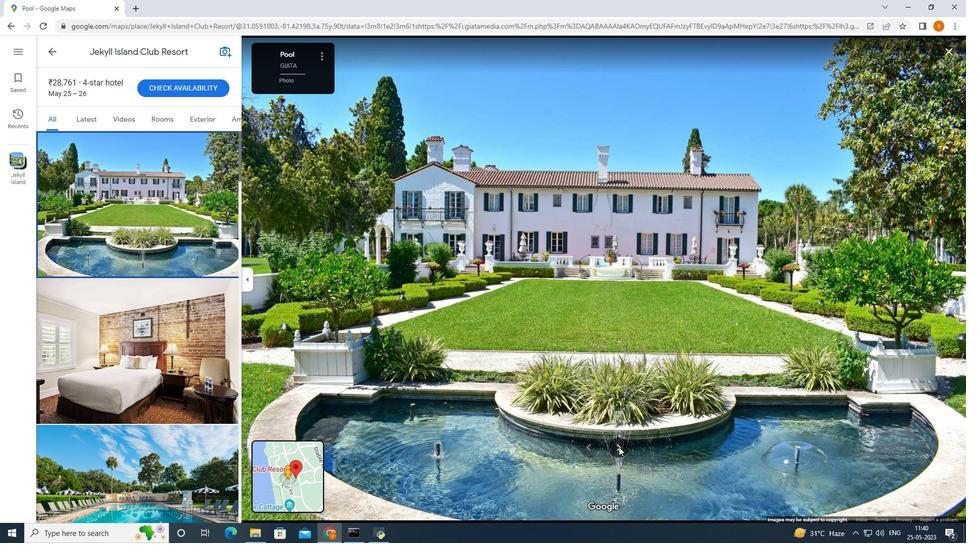 
Action: Mouse moved to (58, 61)
Screenshot: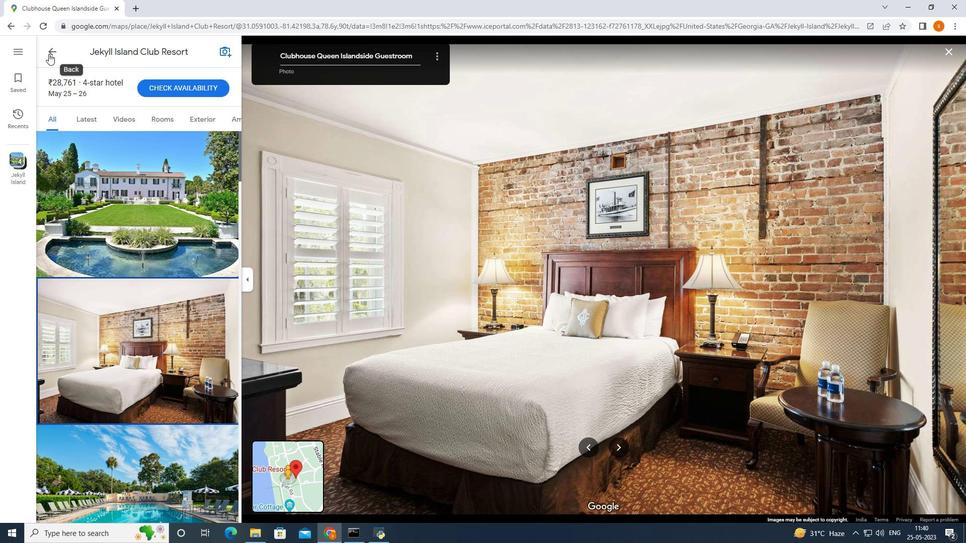 
Action: Mouse pressed left at (58, 61)
Screenshot: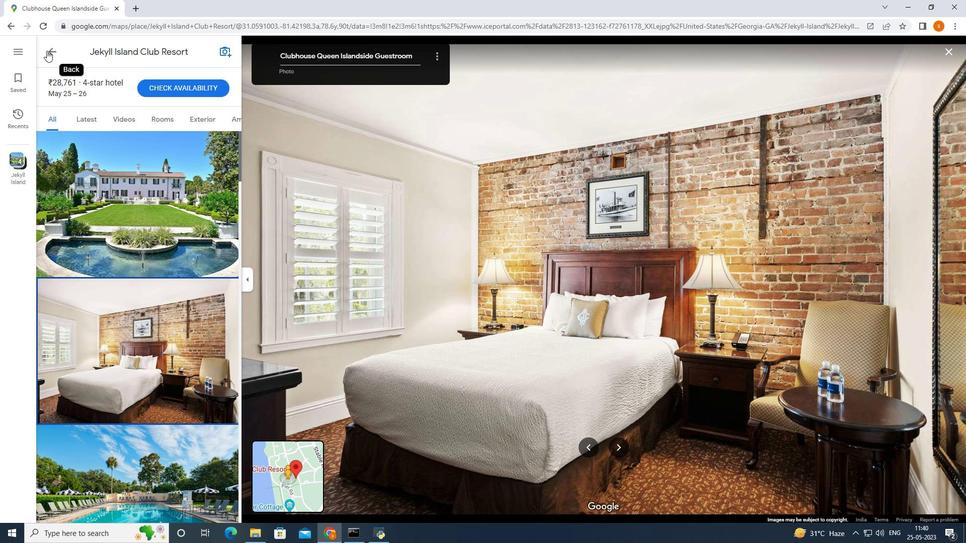 
Action: Mouse moved to (595, 338)
Screenshot: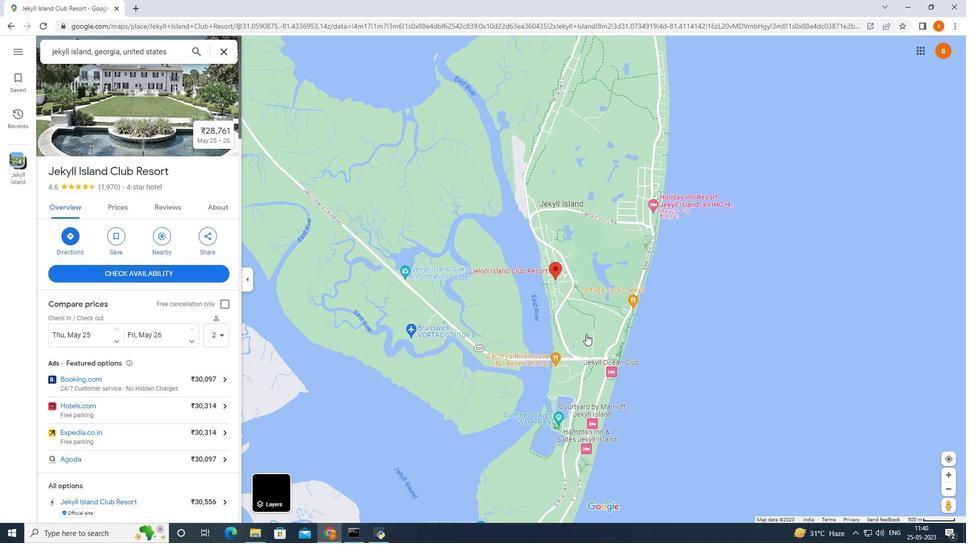 
Action: Mouse pressed left at (595, 338)
Screenshot: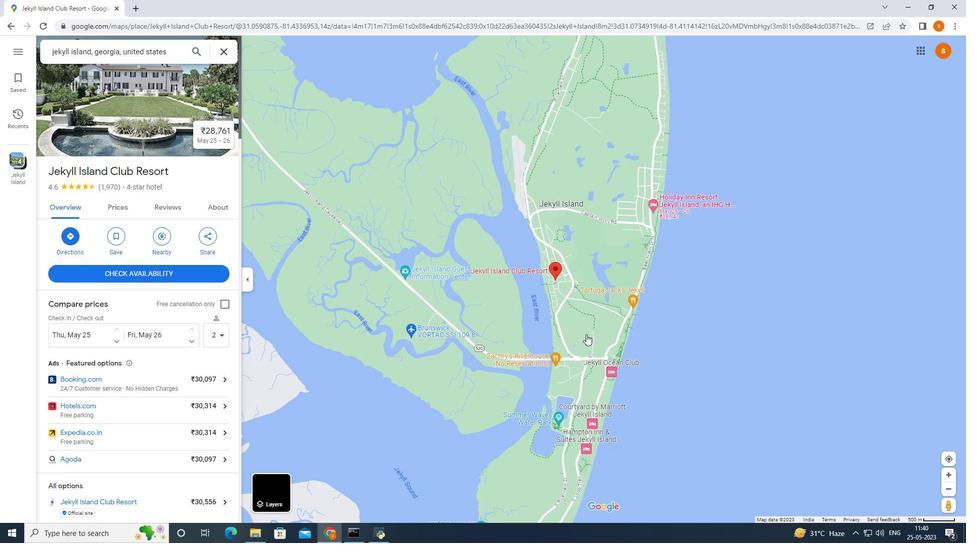 
Action: Mouse moved to (541, 290)
Screenshot: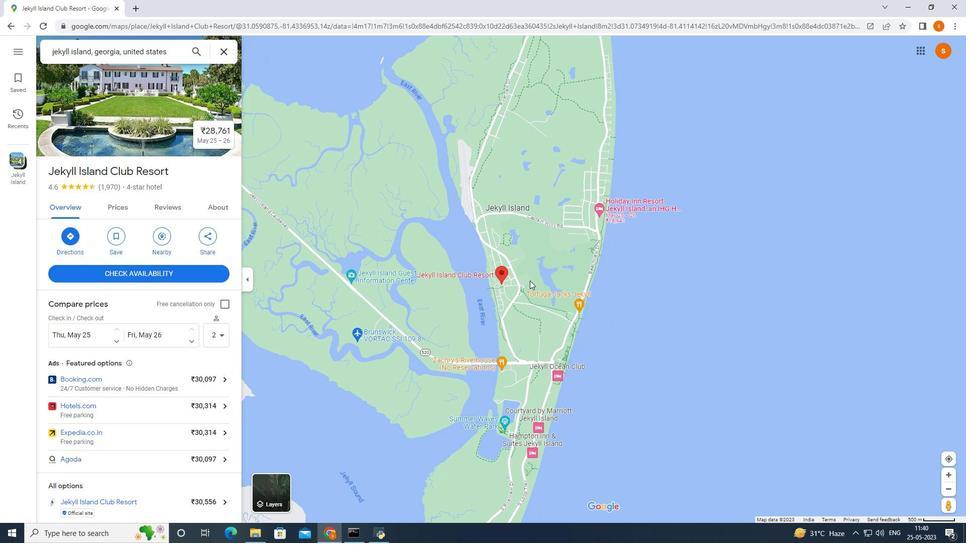 
Action: Mouse scrolled (541, 290) with delta (0, 0)
Screenshot: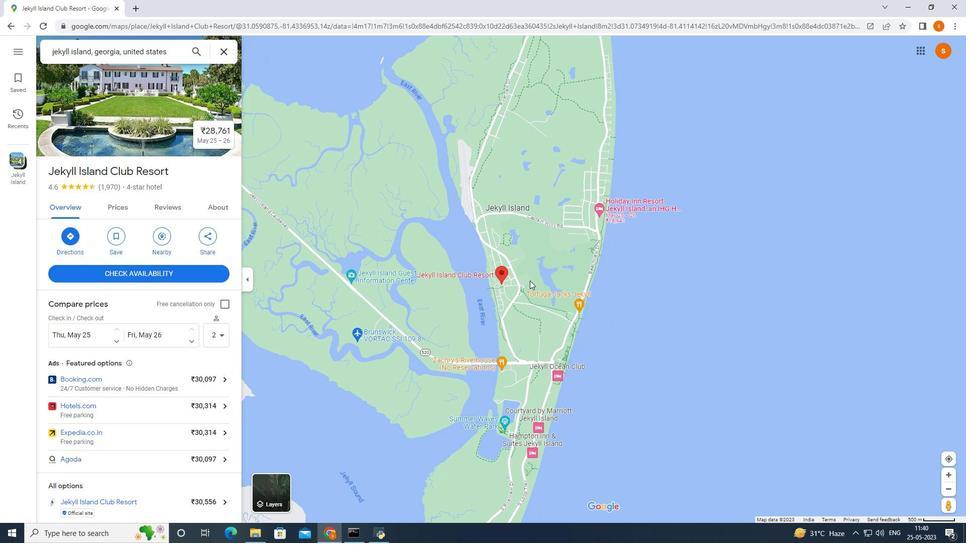 
Action: Mouse scrolled (541, 290) with delta (0, 0)
Screenshot: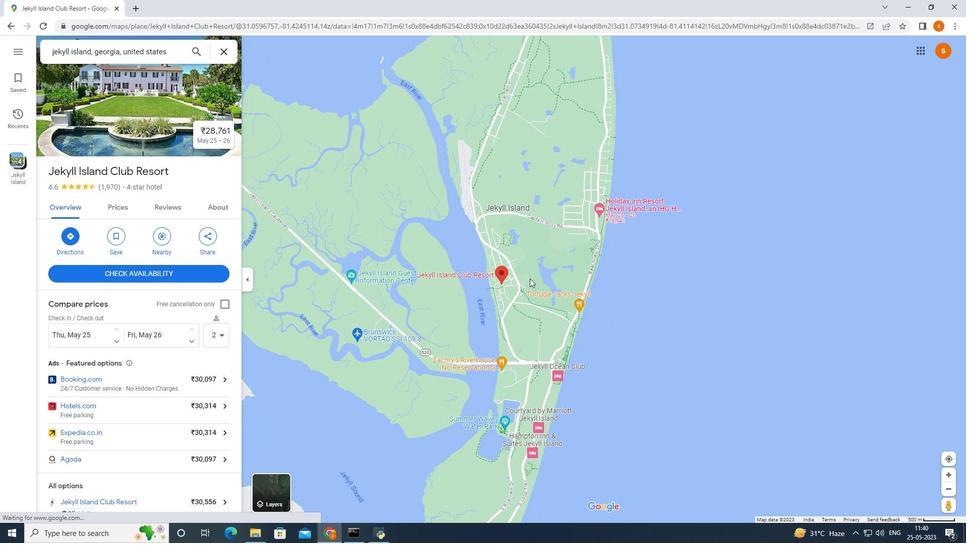 
Action: Mouse scrolled (541, 290) with delta (0, 0)
Screenshot: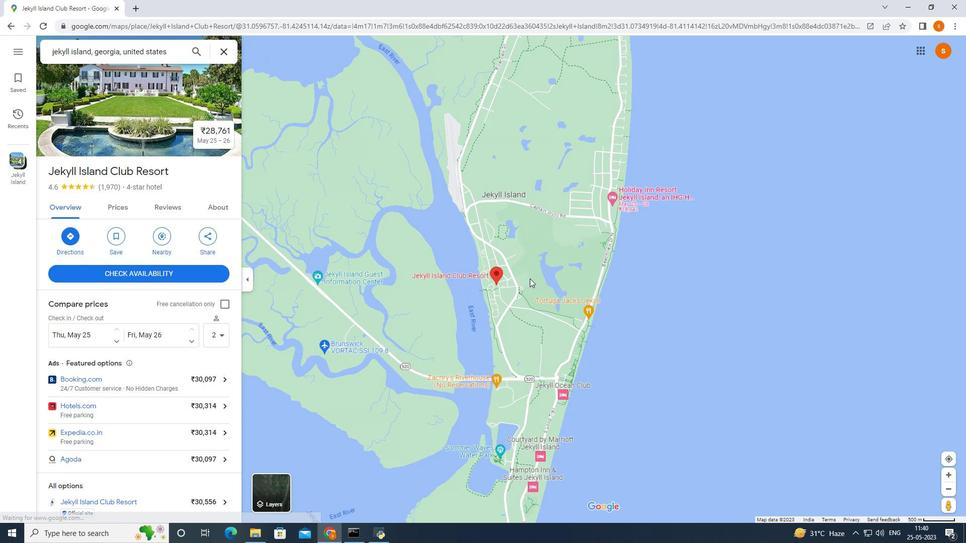 
Action: Mouse moved to (537, 224)
Screenshot: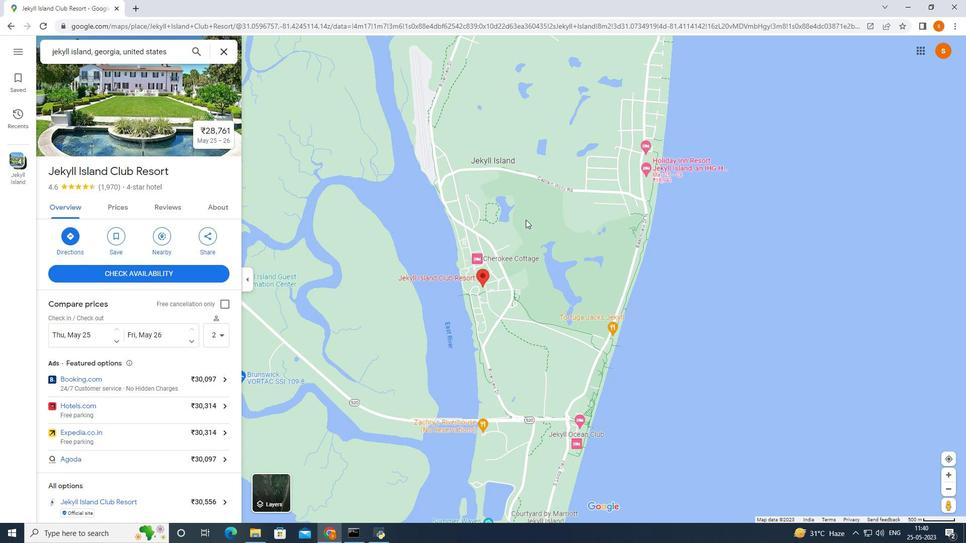 
Action: Mouse pressed left at (537, 224)
Screenshot: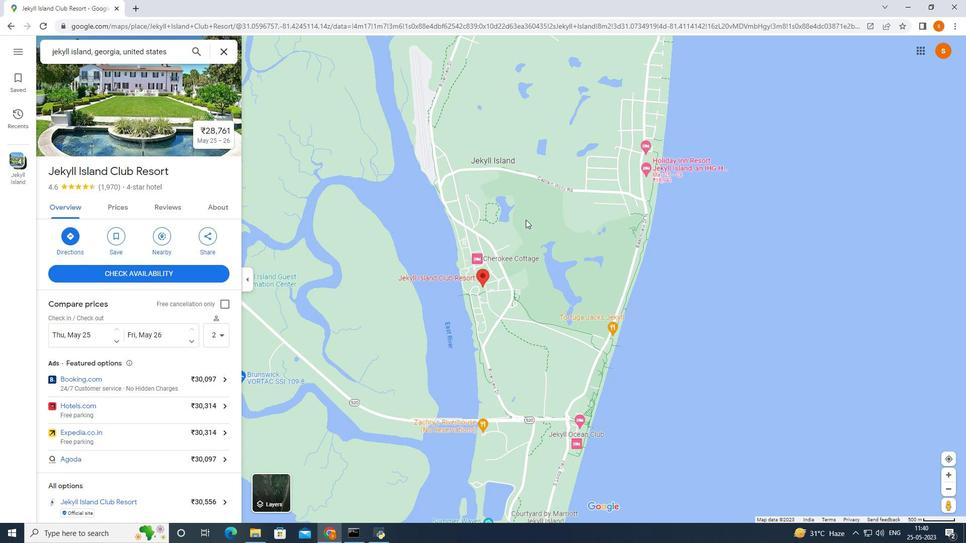 
Action: Mouse moved to (510, 266)
Screenshot: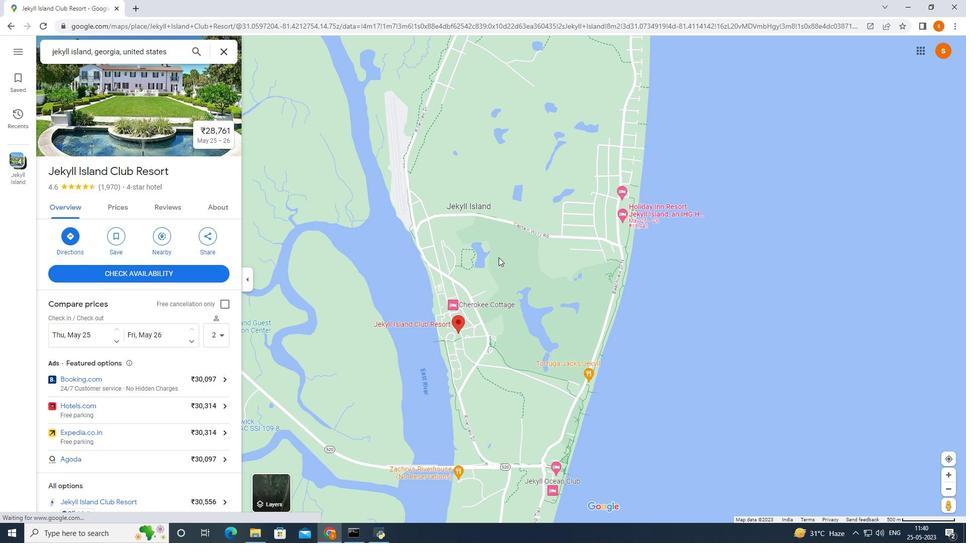 
Action: Mouse scrolled (510, 267) with delta (0, 0)
Screenshot: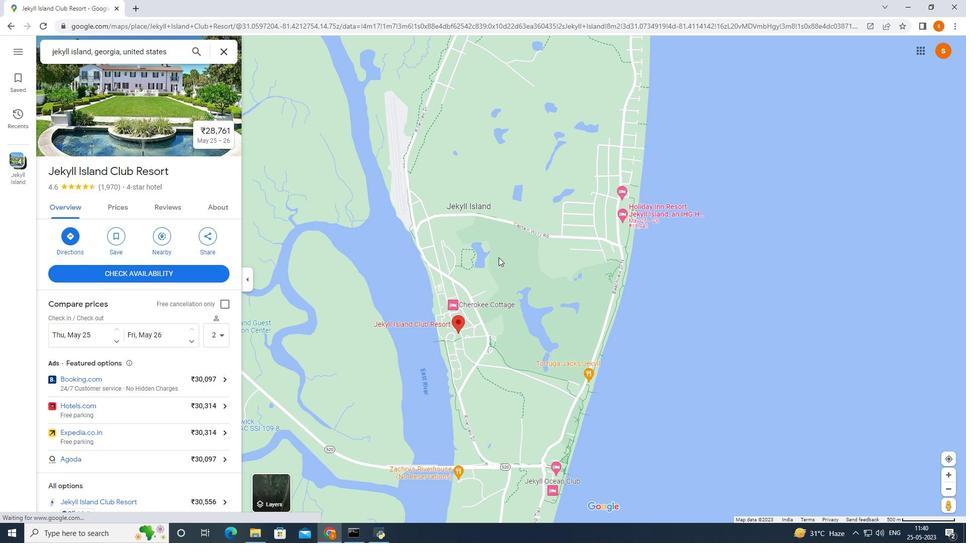 
Action: Mouse scrolled (510, 266) with delta (0, 0)
Screenshot: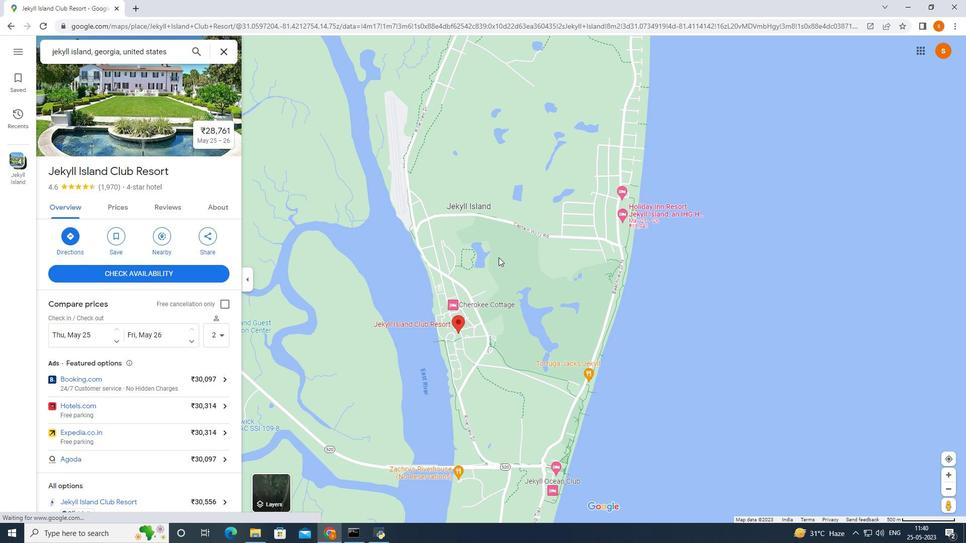 
Action: Mouse scrolled (510, 266) with delta (0, 0)
Screenshot: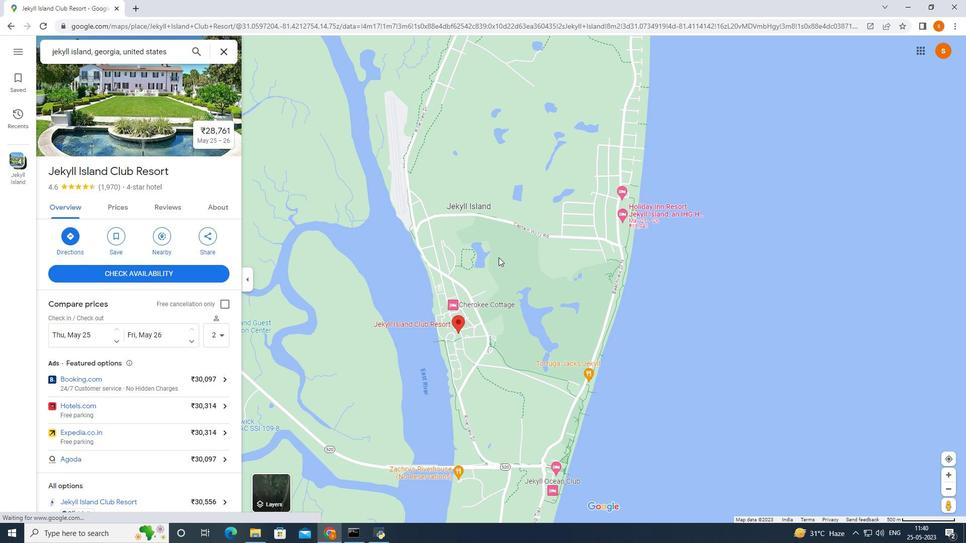 
Action: Mouse scrolled (510, 266) with delta (0, 0)
Screenshot: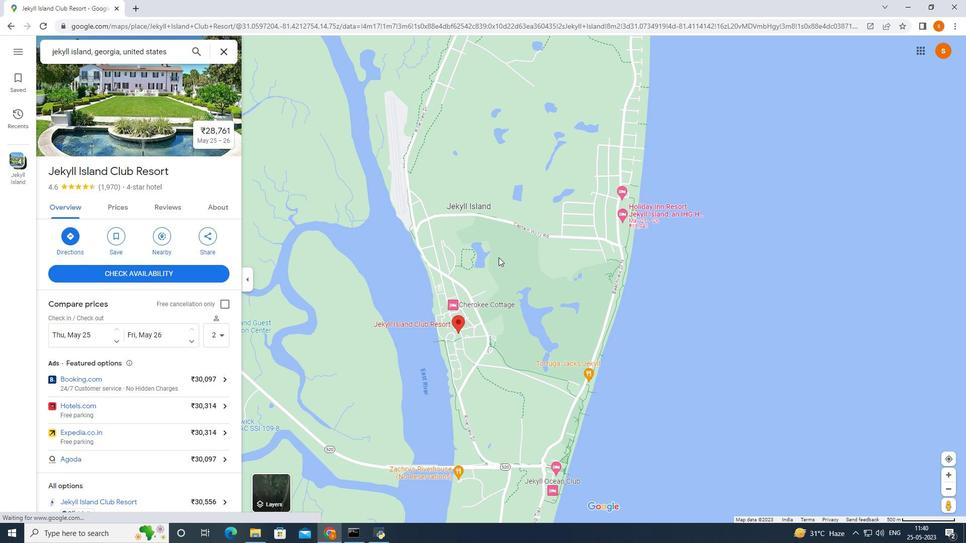 
Action: Mouse moved to (485, 251)
Screenshot: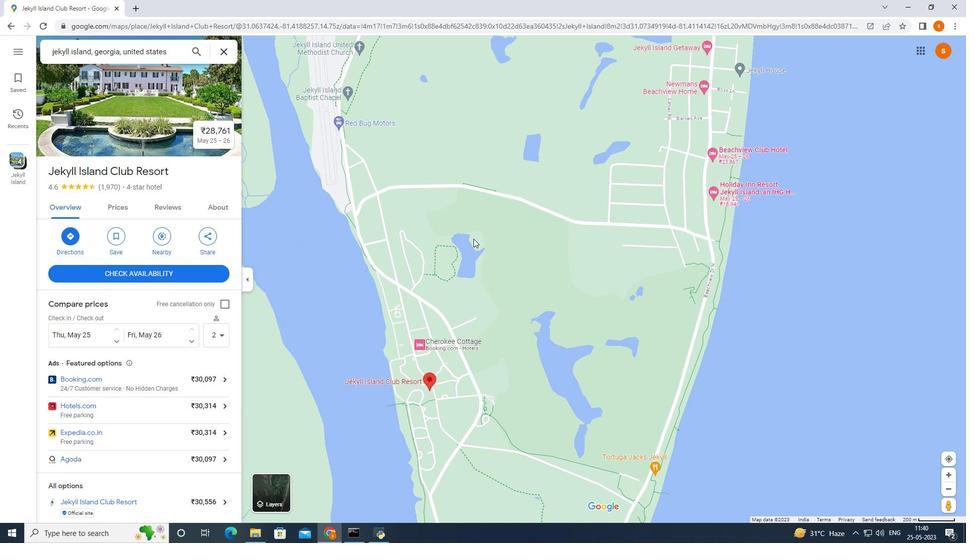 
Action: Mouse scrolled (485, 252) with delta (0, 0)
Screenshot: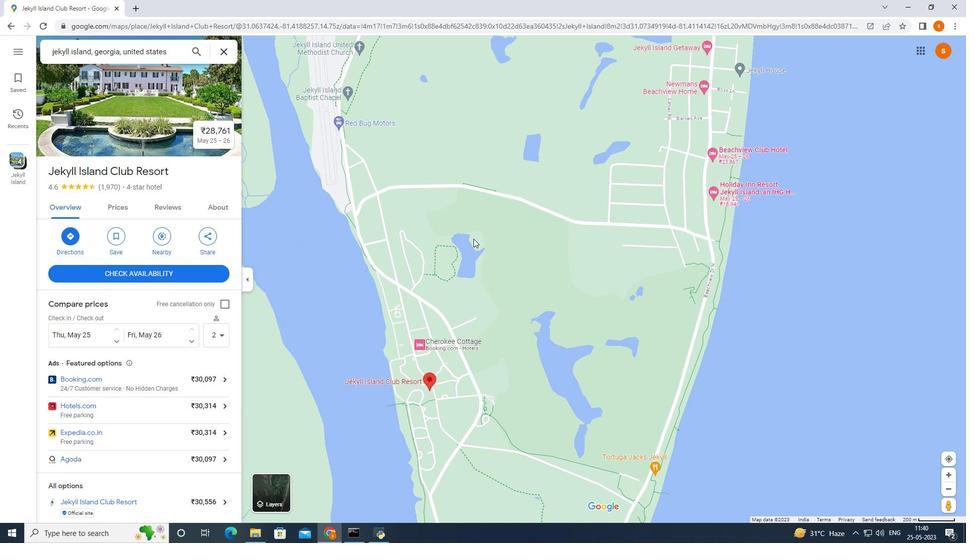 
Action: Mouse scrolled (485, 252) with delta (0, 0)
Screenshot: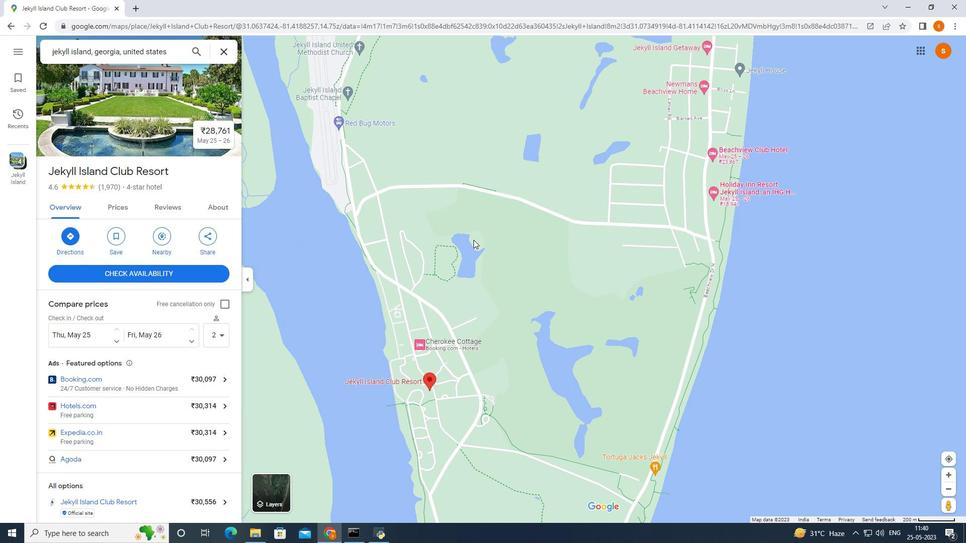 
Action: Mouse moved to (485, 251)
Screenshot: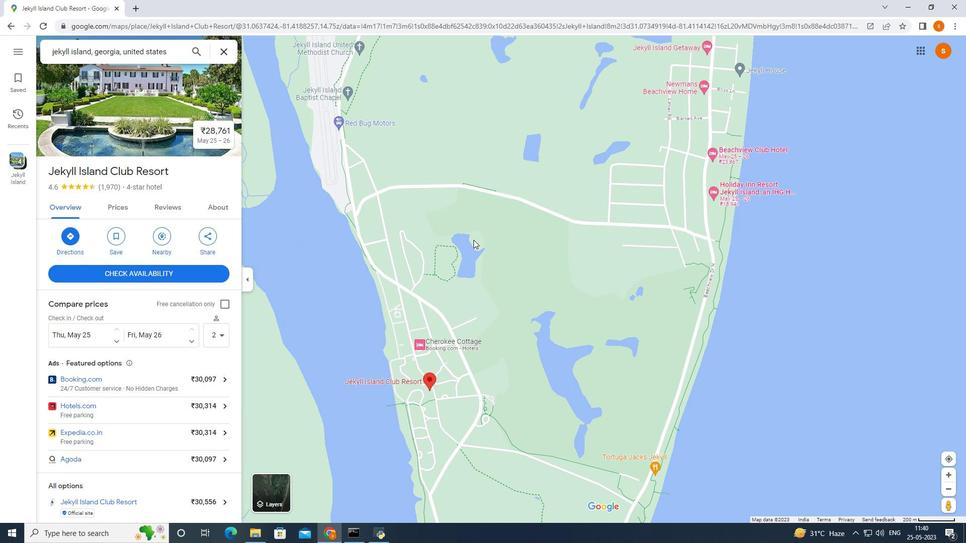 
Action: Mouse scrolled (485, 252) with delta (0, 0)
Screenshot: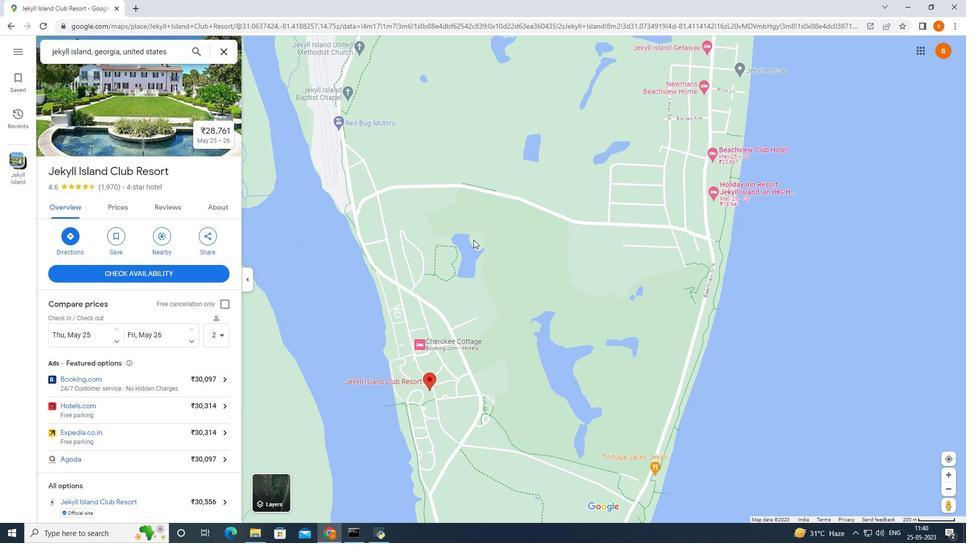 
Action: Mouse scrolled (485, 252) with delta (0, 0)
Screenshot: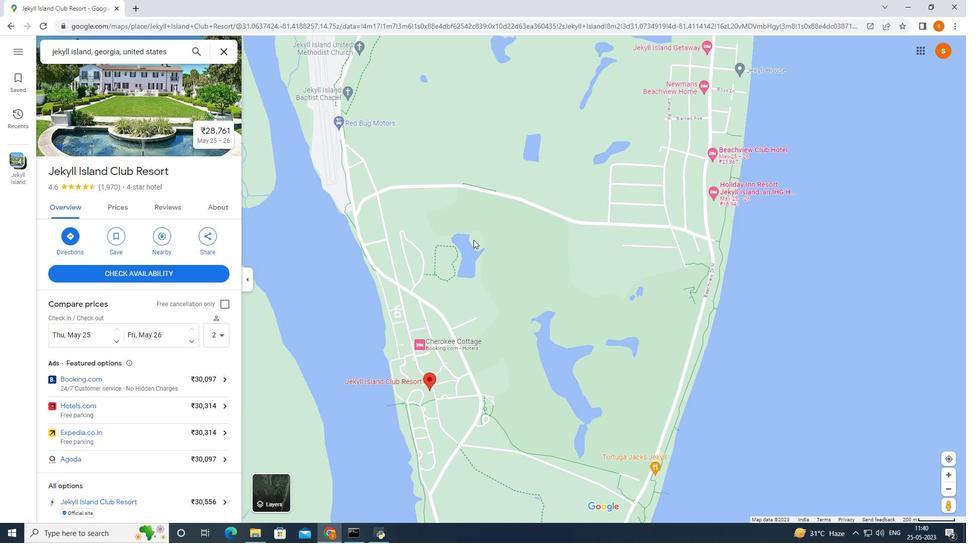 
Action: Mouse moved to (521, 163)
Screenshot: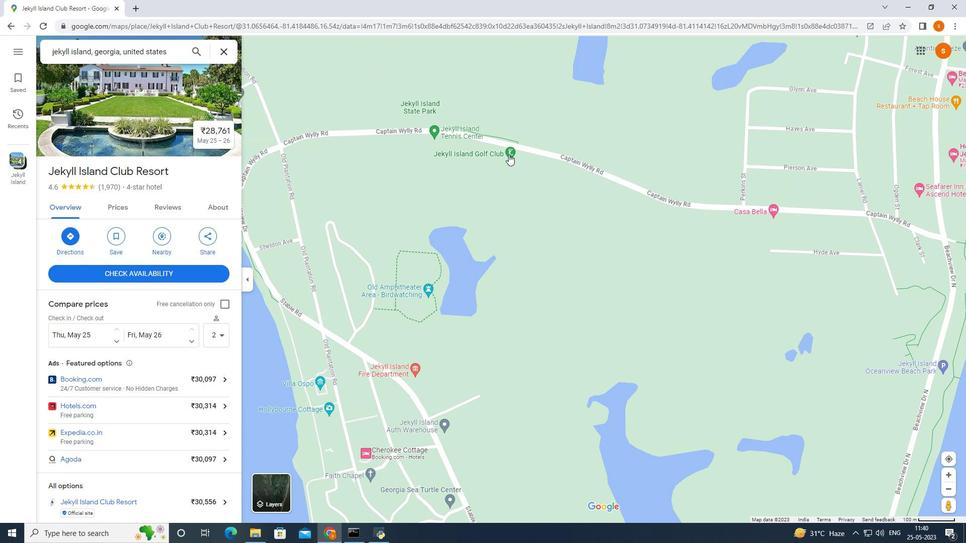 
Action: Mouse pressed left at (521, 163)
Screenshot: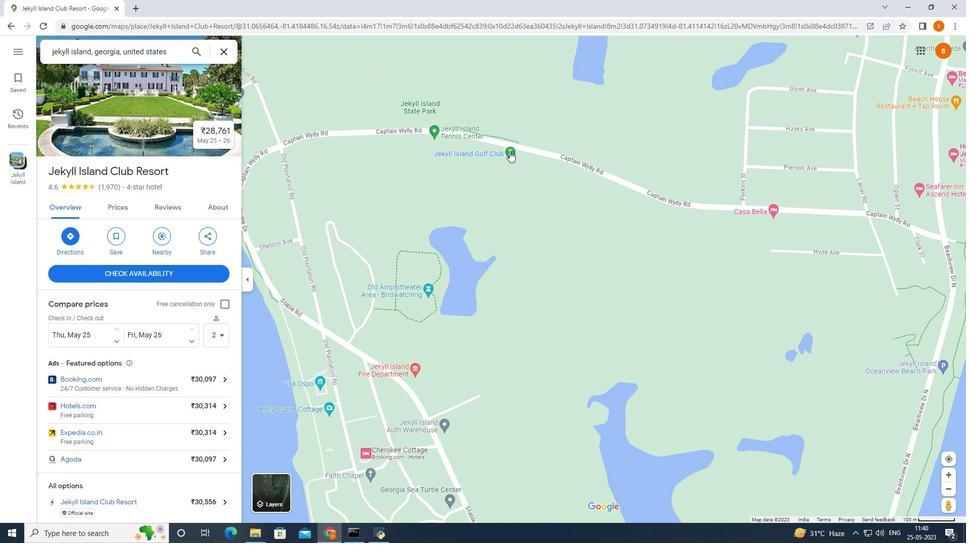 
Action: Mouse moved to (227, 134)
Screenshot: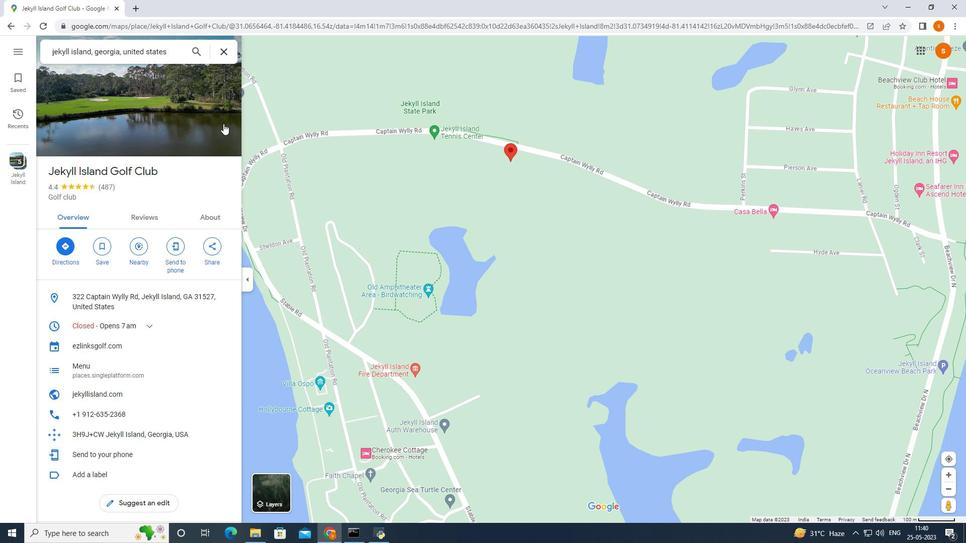 
Action: Mouse pressed left at (227, 134)
Screenshot: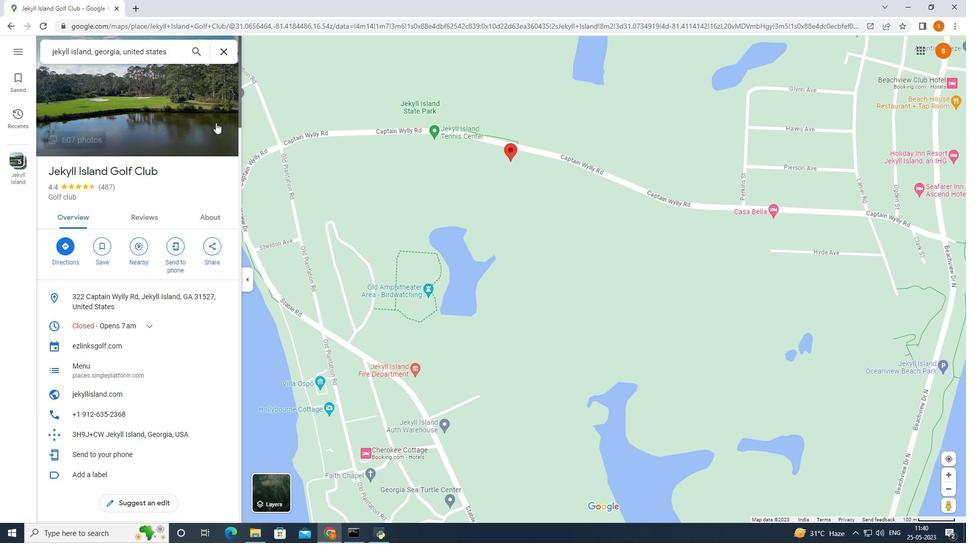 
Action: Mouse moved to (687, 348)
Screenshot: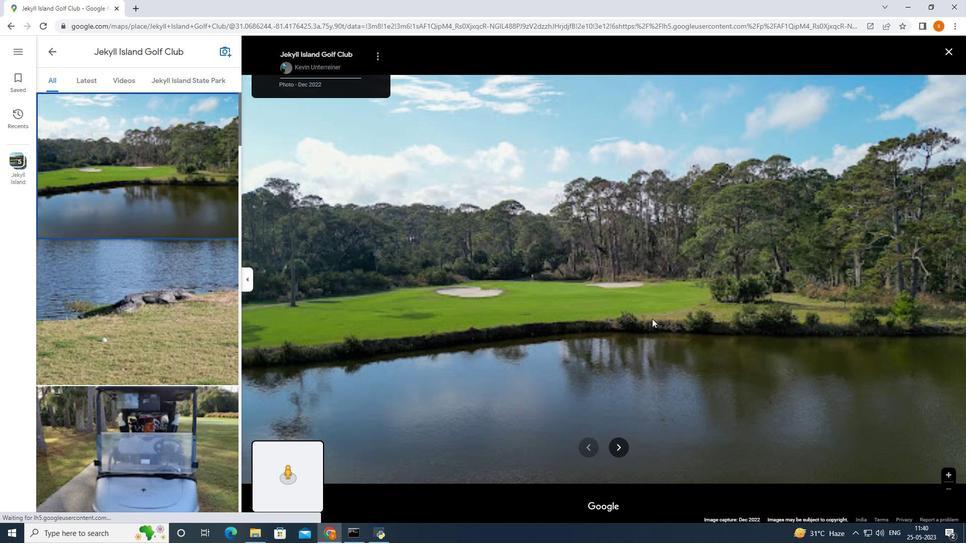 
Action: Mouse pressed left at (687, 348)
Screenshot: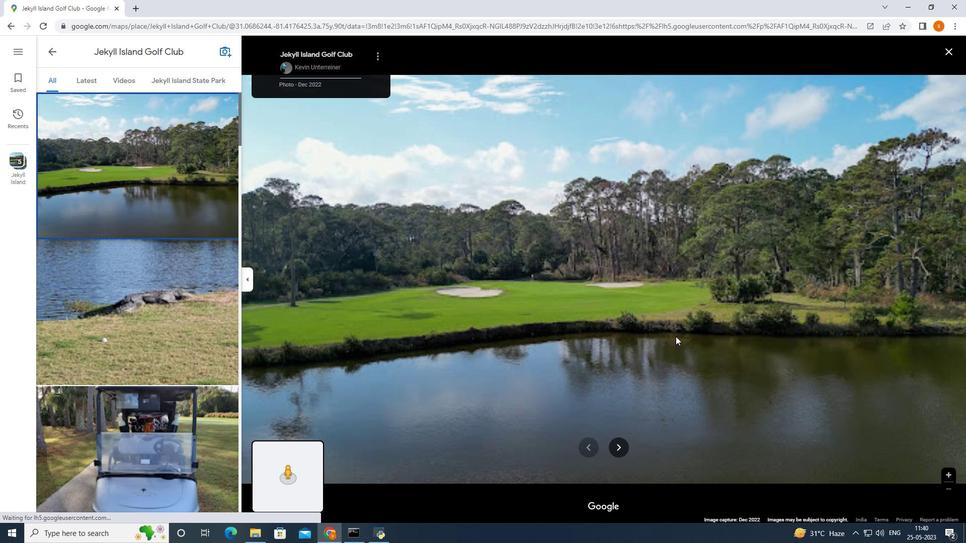 
Action: Mouse moved to (671, 308)
Screenshot: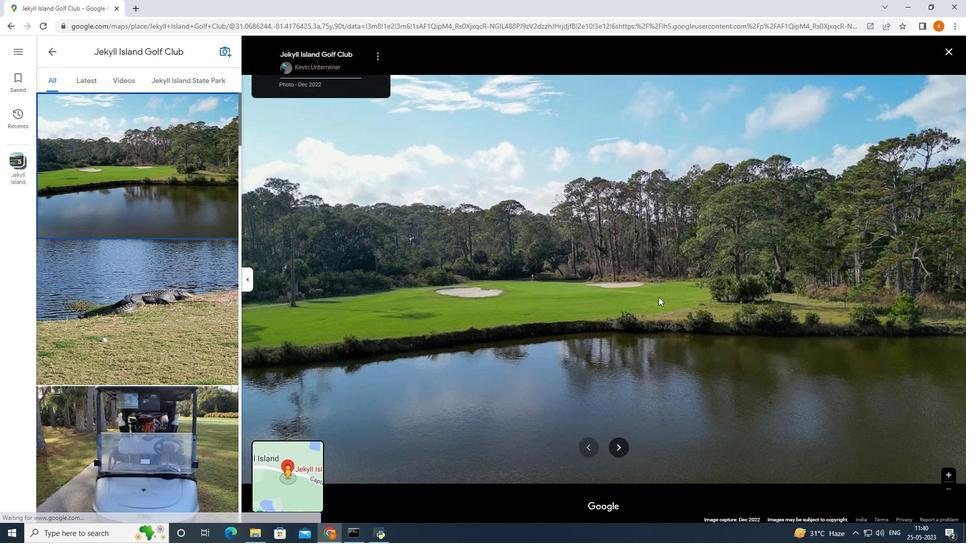 
Action: Mouse pressed left at (671, 308)
Screenshot: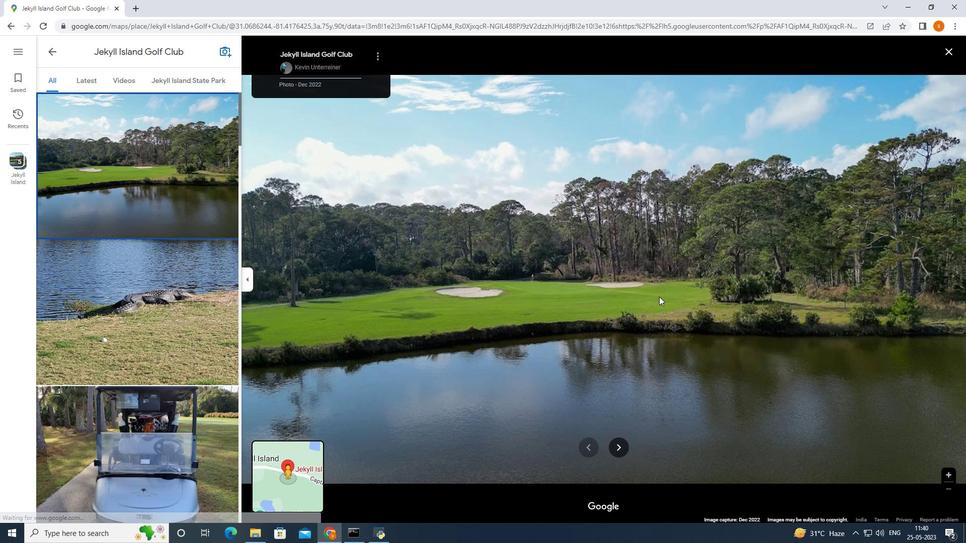 
Action: Mouse moved to (628, 461)
Screenshot: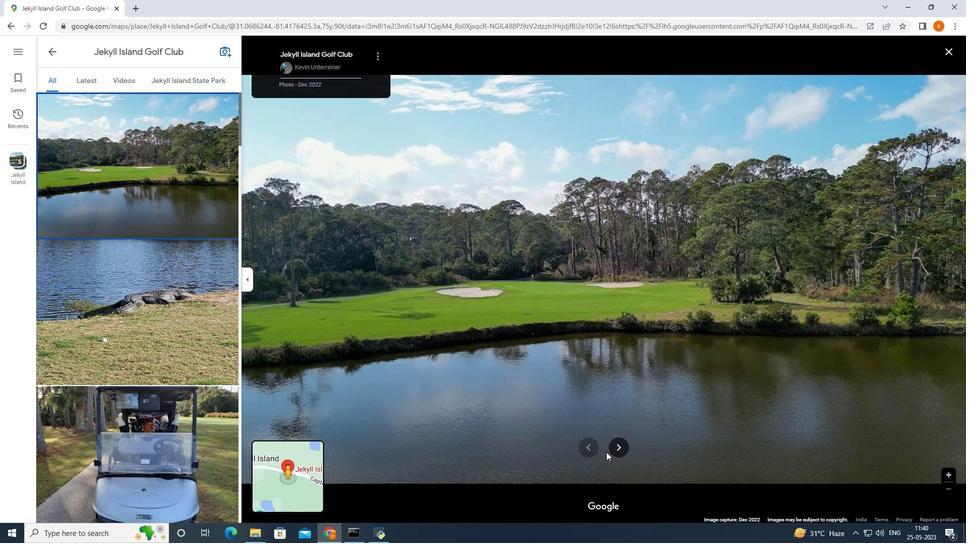 
Action: Mouse pressed left at (628, 461)
Screenshot: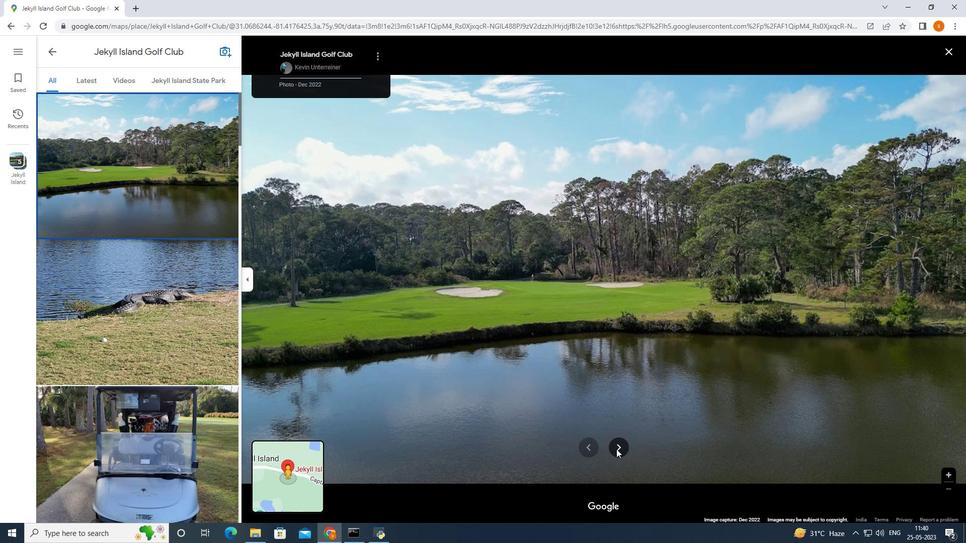 
Action: Mouse moved to (684, 272)
Screenshot: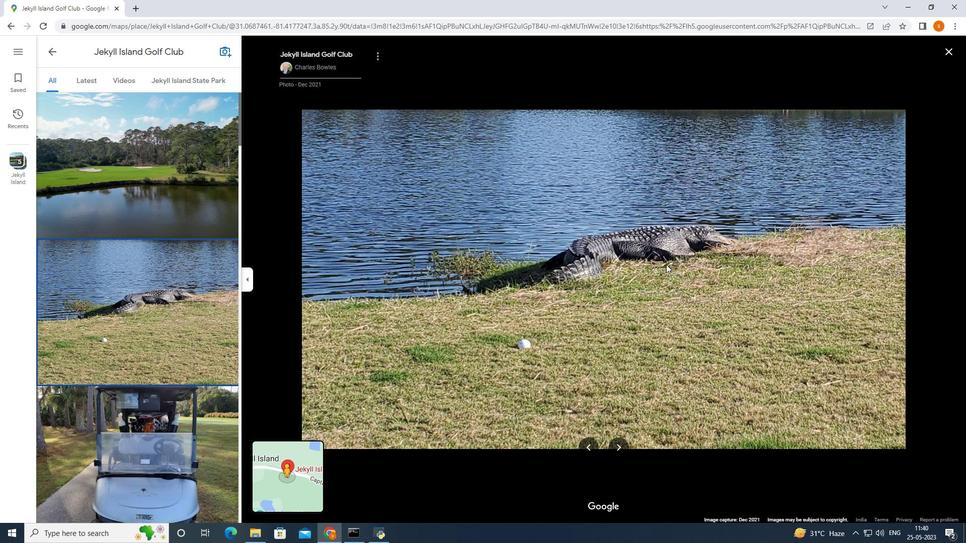 
Action: Mouse scrolled (684, 273) with delta (0, 0)
Screenshot: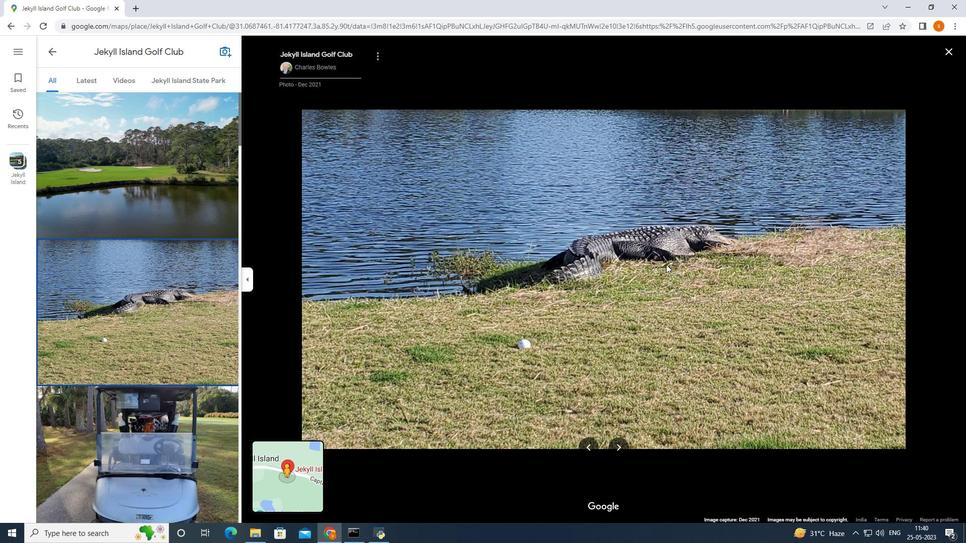 
Action: Mouse moved to (684, 272)
Screenshot: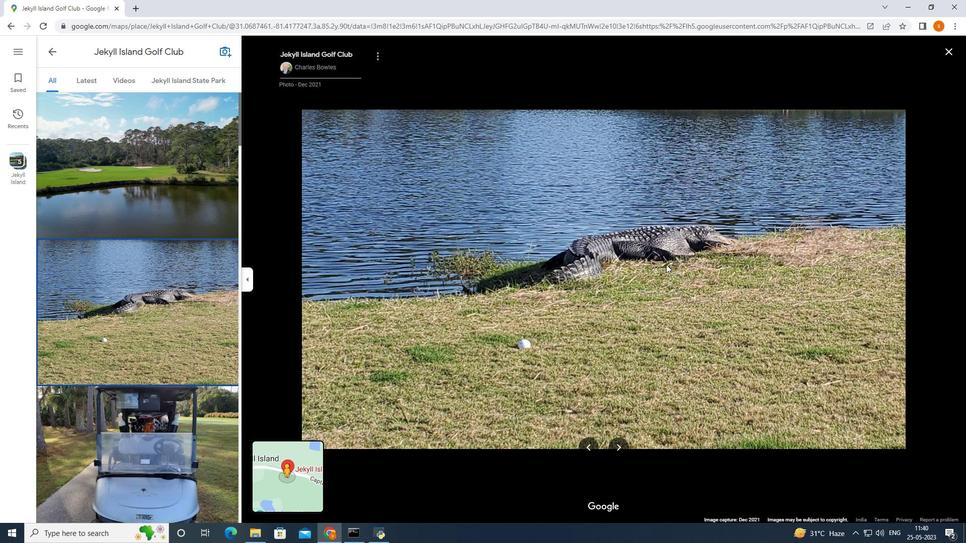 
Action: Mouse scrolled (684, 273) with delta (0, 0)
Screenshot: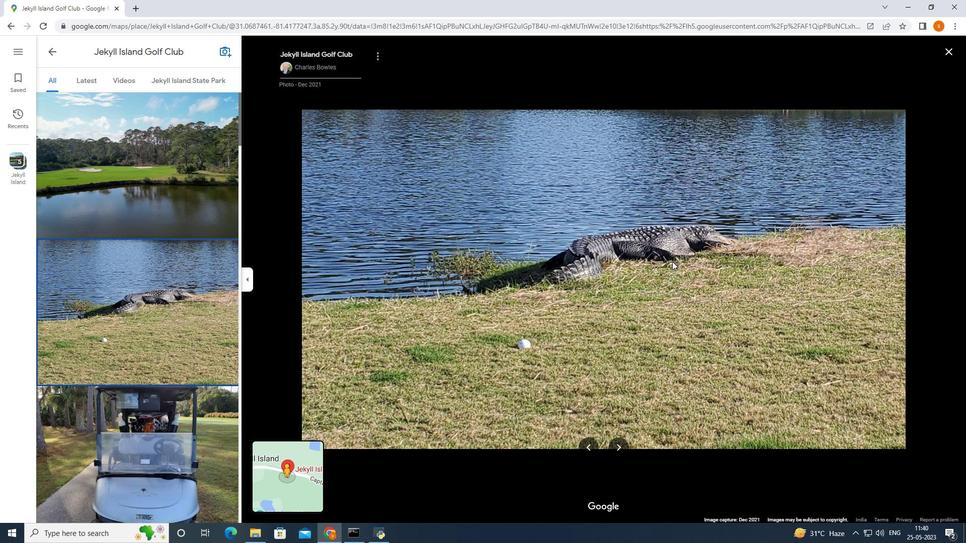 
Action: Mouse scrolled (684, 273) with delta (0, 0)
Screenshot: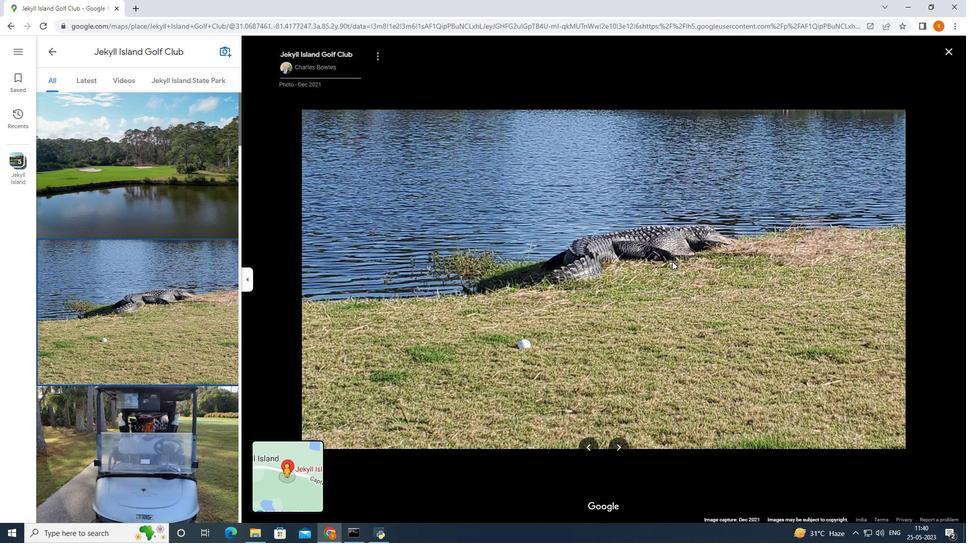 
Action: Mouse scrolled (684, 273) with delta (0, 0)
Screenshot: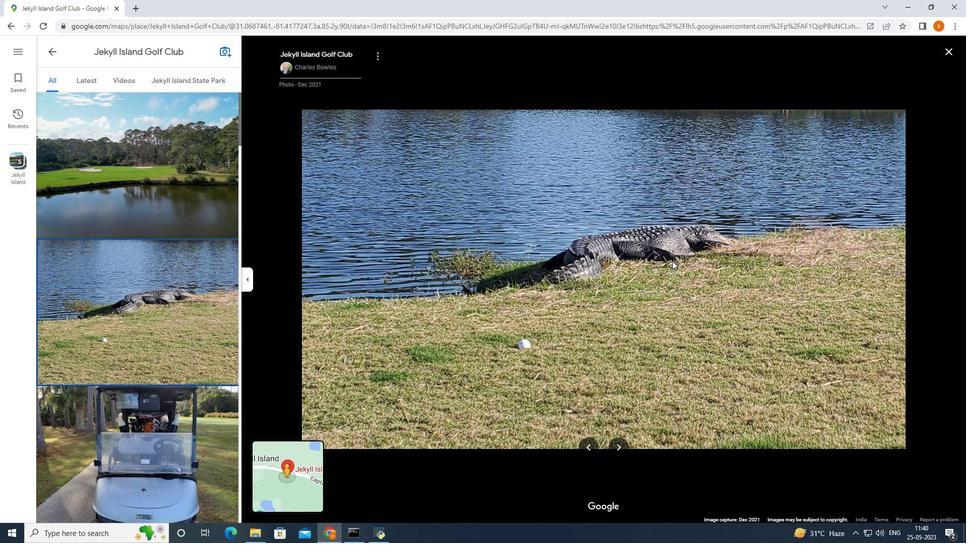 
Action: Mouse scrolled (684, 273) with delta (0, 0)
Screenshot: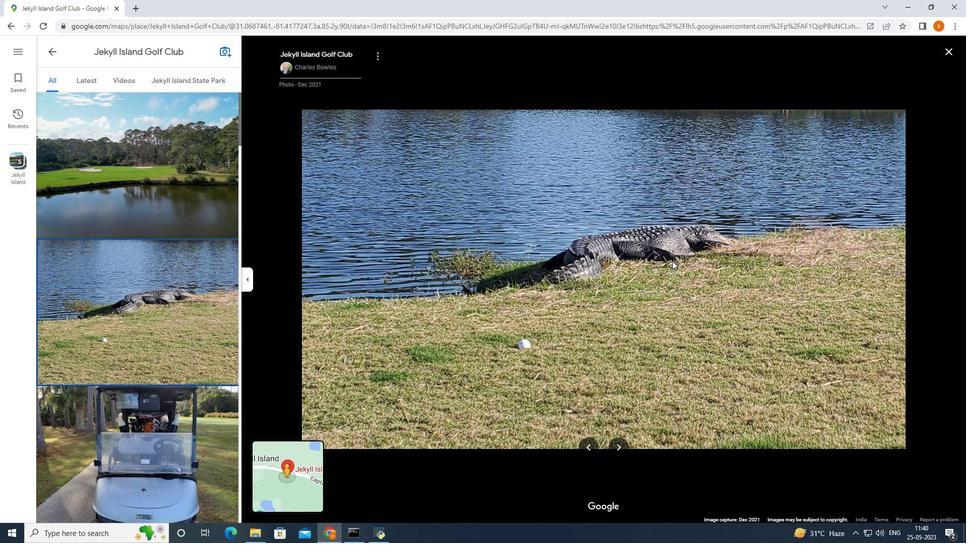 
Action: Mouse moved to (681, 275)
Screenshot: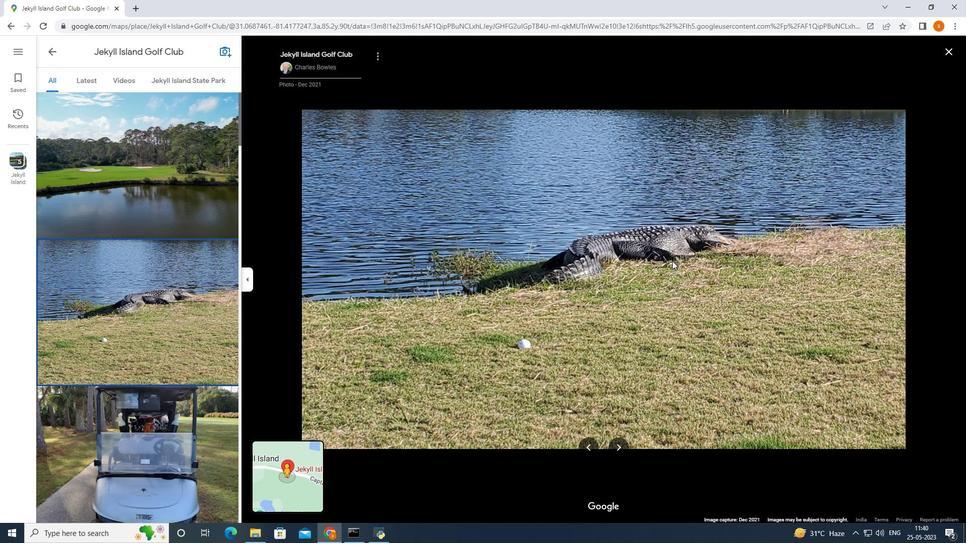 
Action: Mouse scrolled (681, 275) with delta (0, 0)
Screenshot: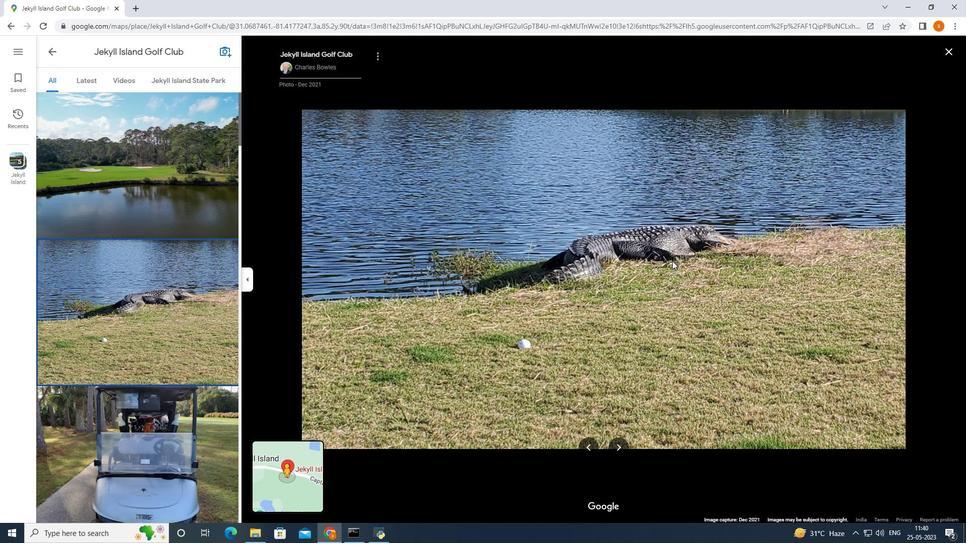 
Action: Mouse scrolled (681, 275) with delta (0, 0)
Screenshot: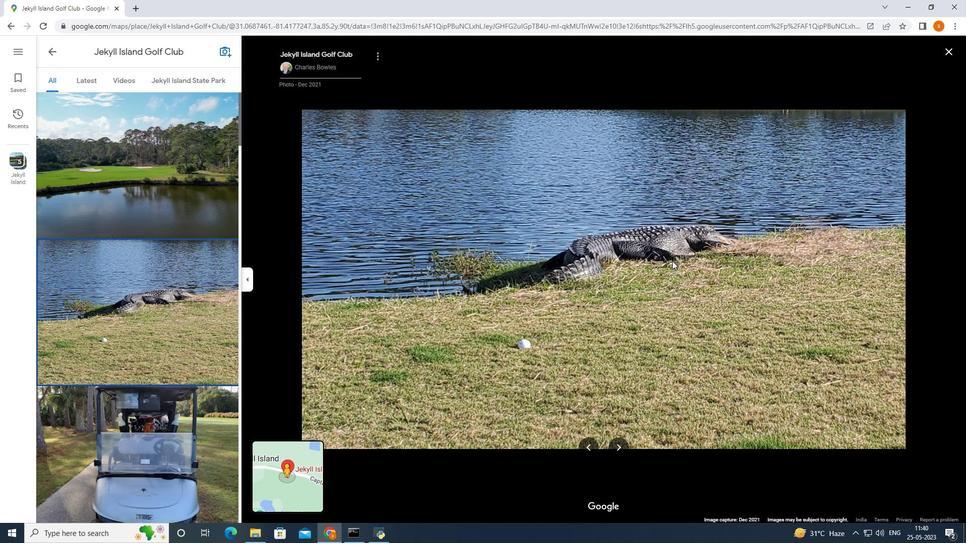 
Action: Mouse scrolled (681, 275) with delta (0, 0)
Screenshot: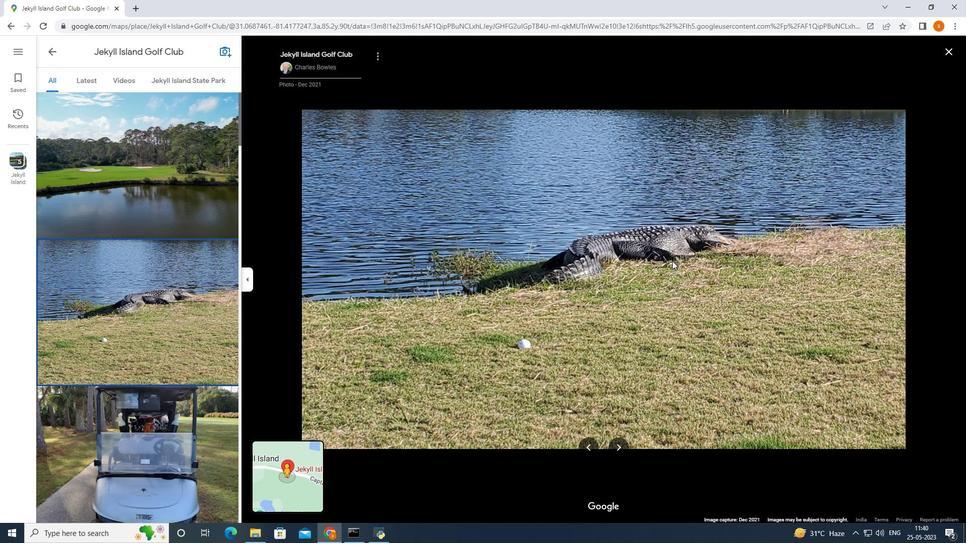 
Action: Mouse moved to (681, 275)
Screenshot: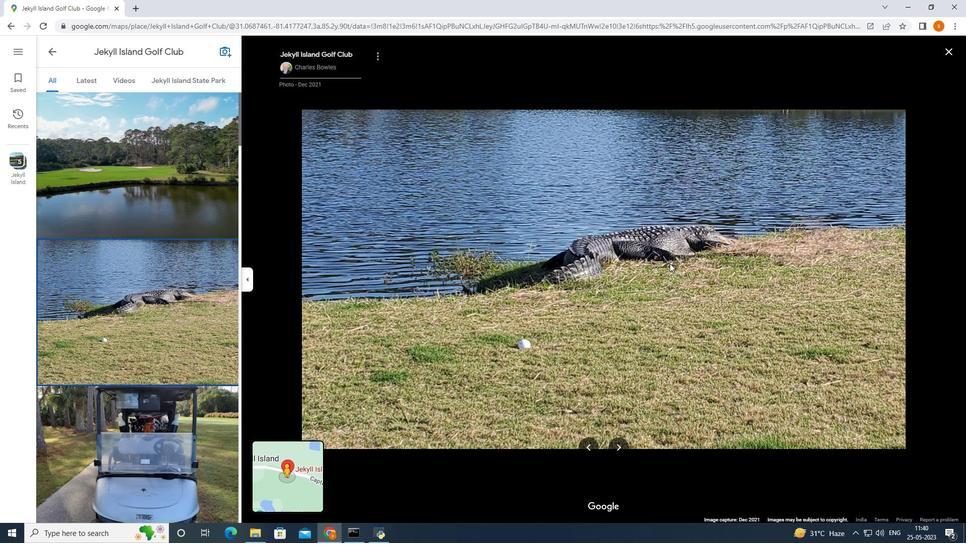 
Action: Mouse scrolled (681, 275) with delta (0, 0)
Screenshot: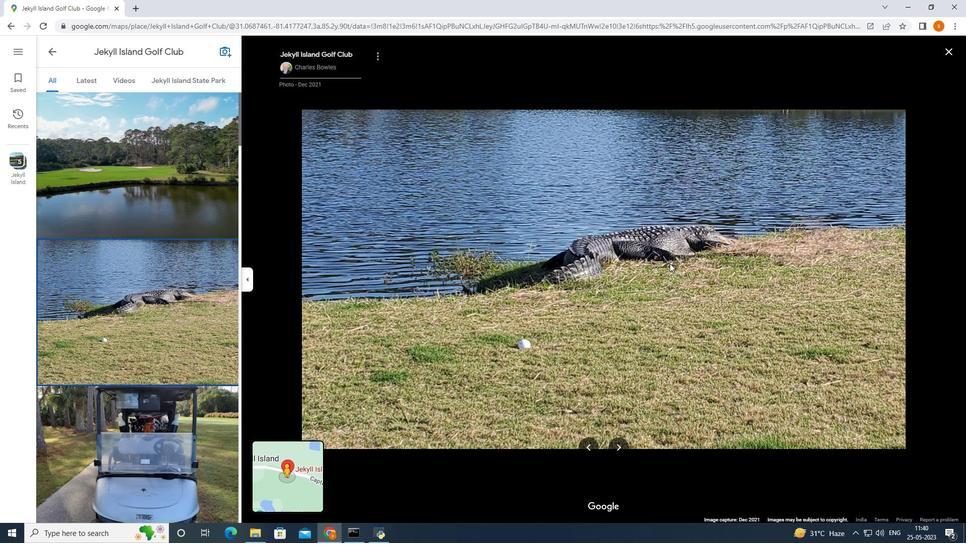 
Action: Mouse moved to (645, 247)
Screenshot: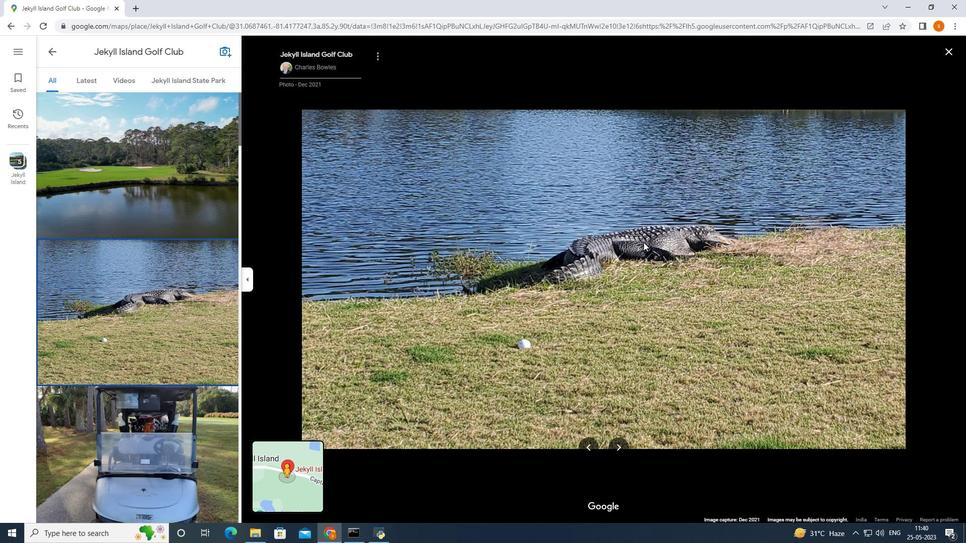 
Action: Mouse scrolled (645, 247) with delta (0, 0)
Screenshot: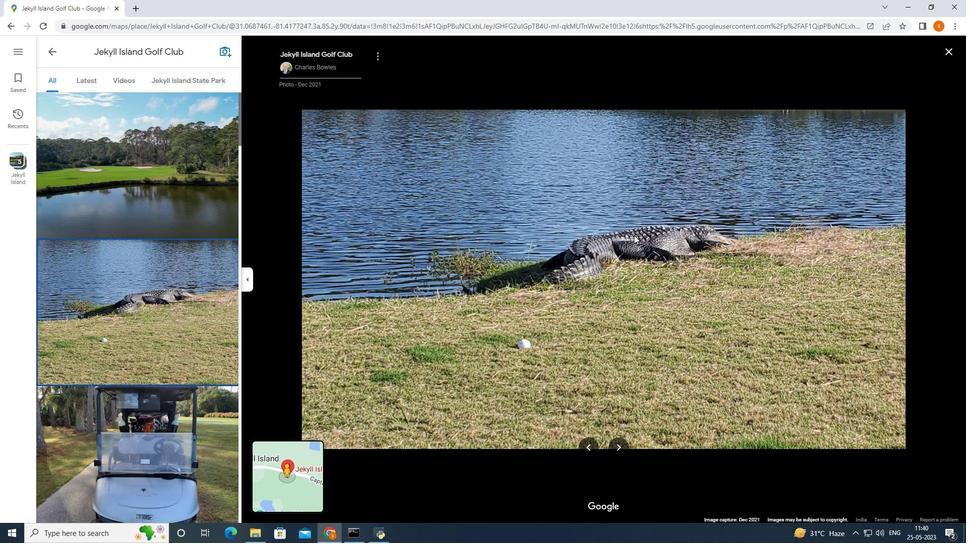 
Action: Mouse moved to (645, 247)
Screenshot: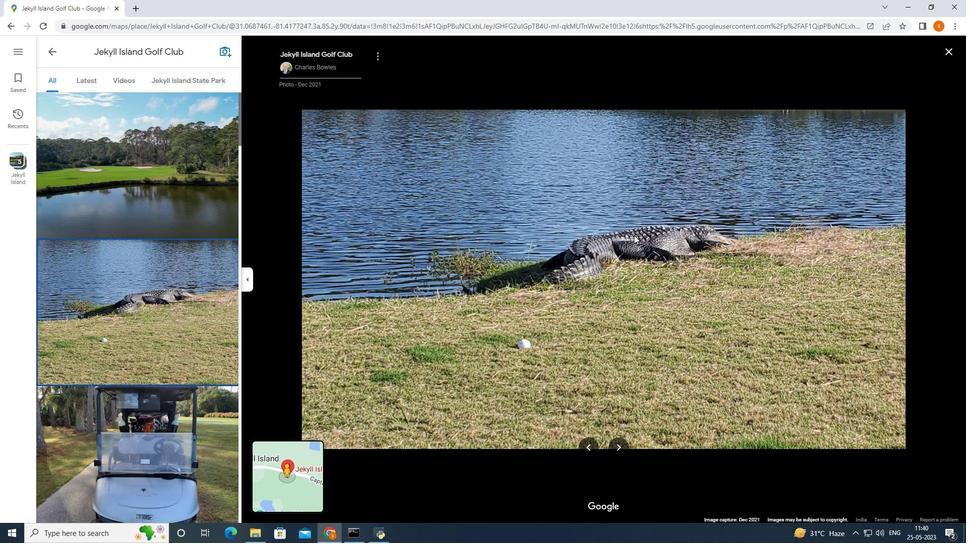 
Action: Mouse scrolled (645, 247) with delta (0, 0)
Screenshot: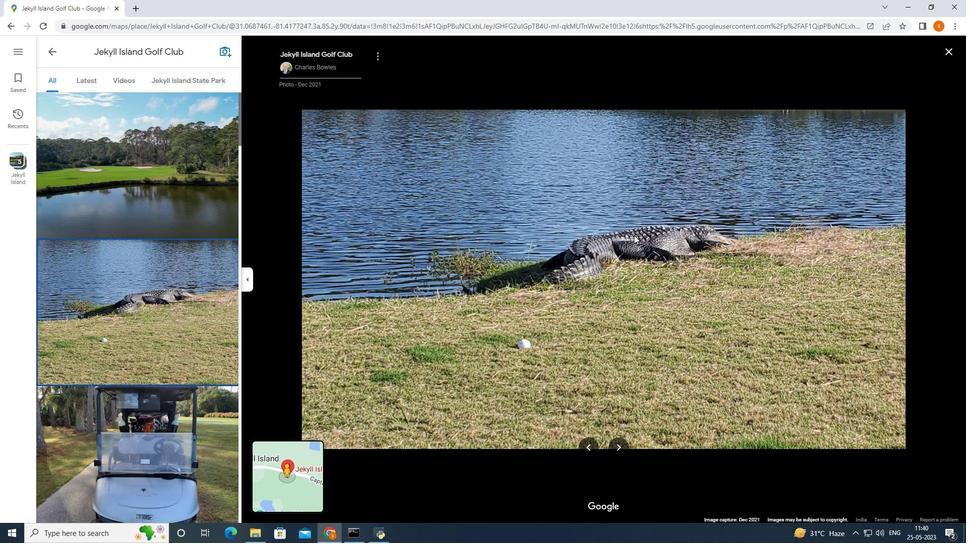 
Action: Mouse moved to (645, 248)
Screenshot: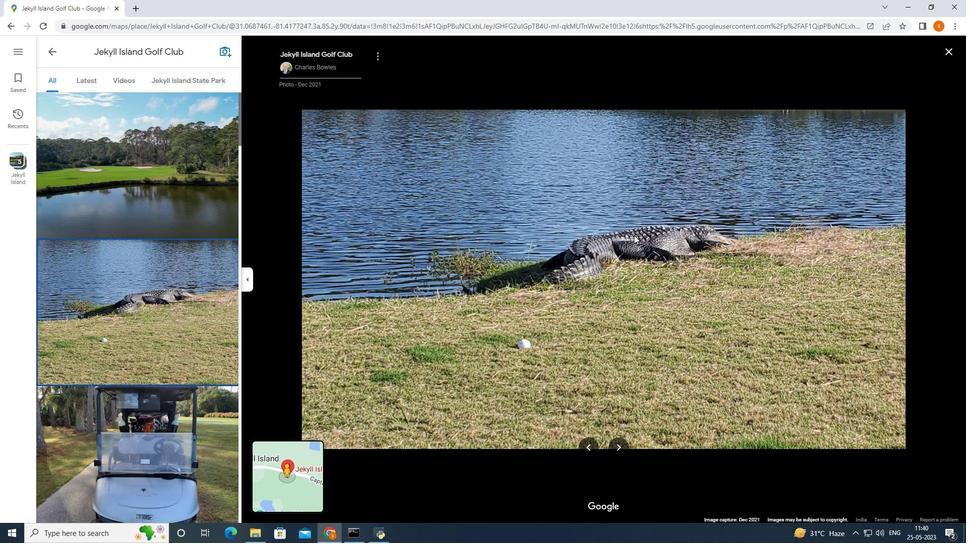 
Action: Mouse scrolled (645, 248) with delta (0, 0)
Screenshot: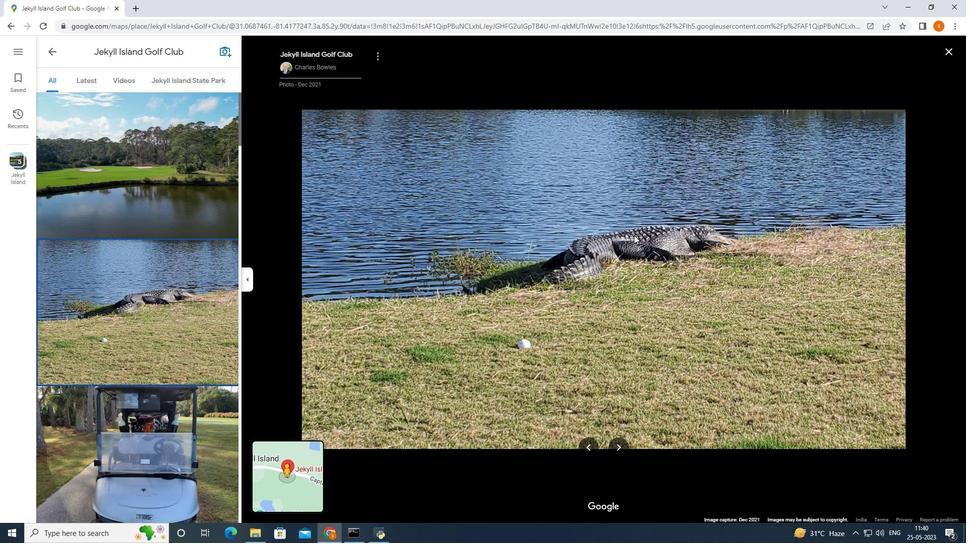 
Action: Mouse moved to (645, 249)
Screenshot: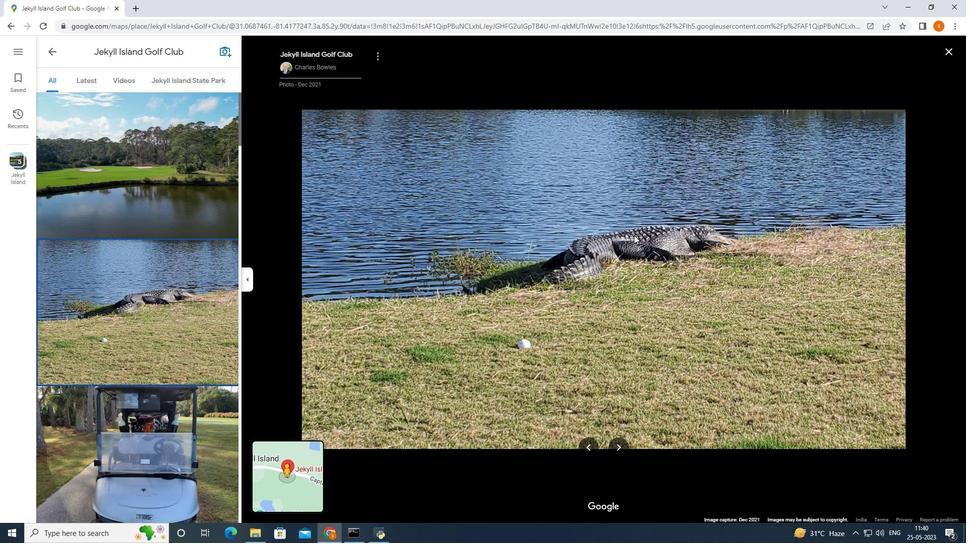 
Action: Mouse scrolled (645, 248) with delta (0, 0)
Screenshot: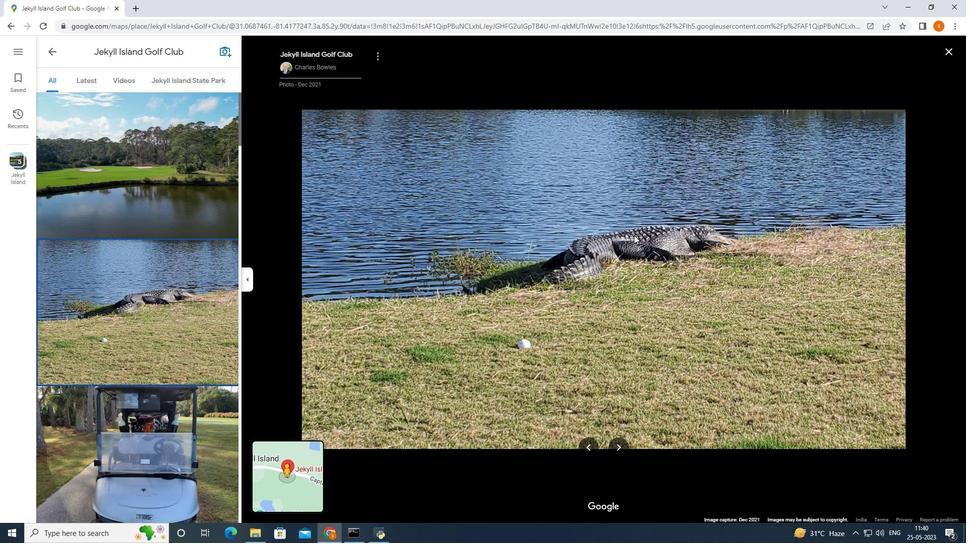 
Action: Mouse scrolled (645, 248) with delta (0, 0)
Screenshot: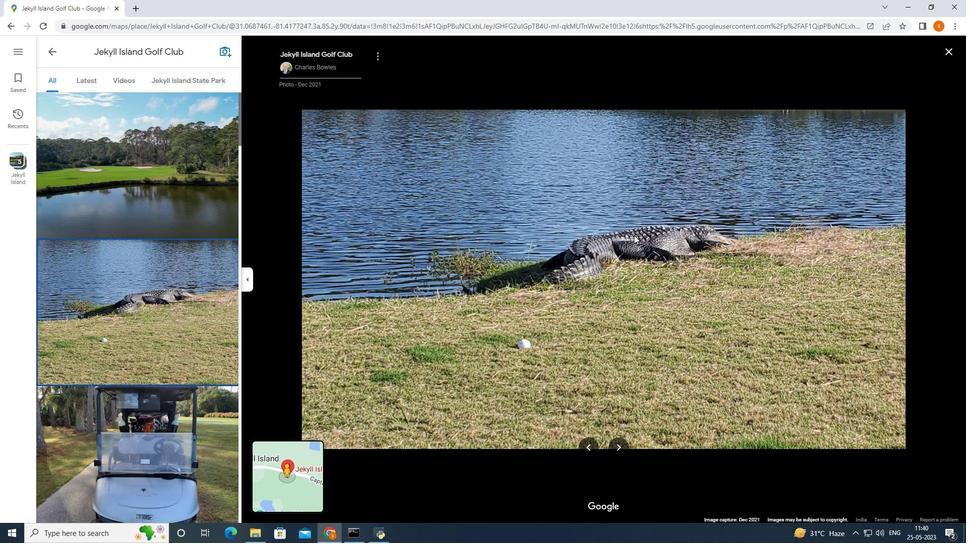 
Action: Mouse scrolled (645, 249) with delta (0, 0)
Screenshot: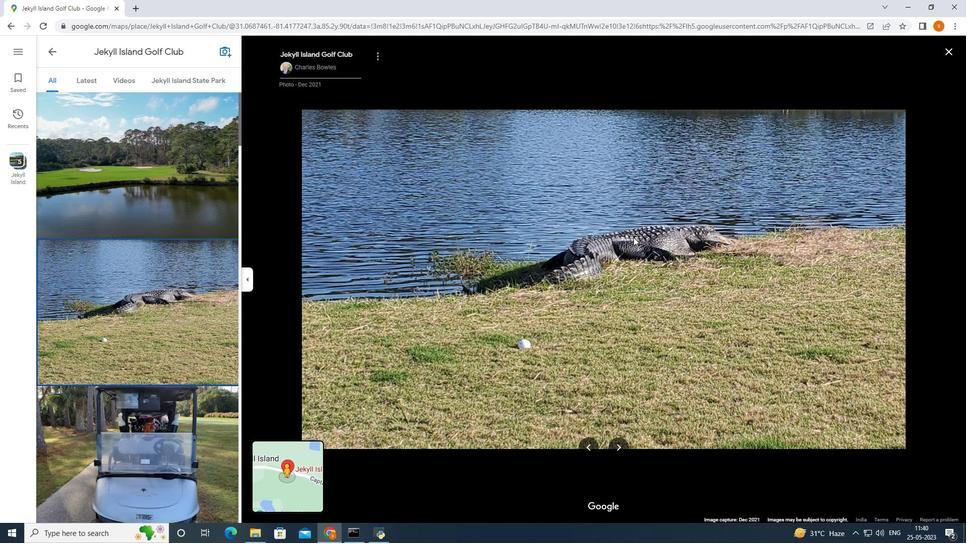 
Action: Mouse scrolled (645, 249) with delta (0, 0)
Screenshot: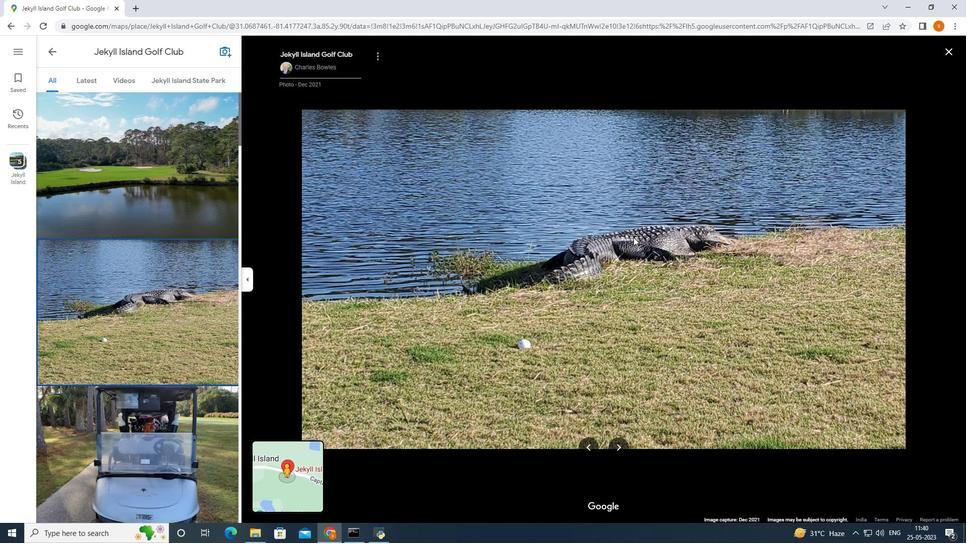 
Action: Mouse scrolled (645, 249) with delta (0, 0)
Screenshot: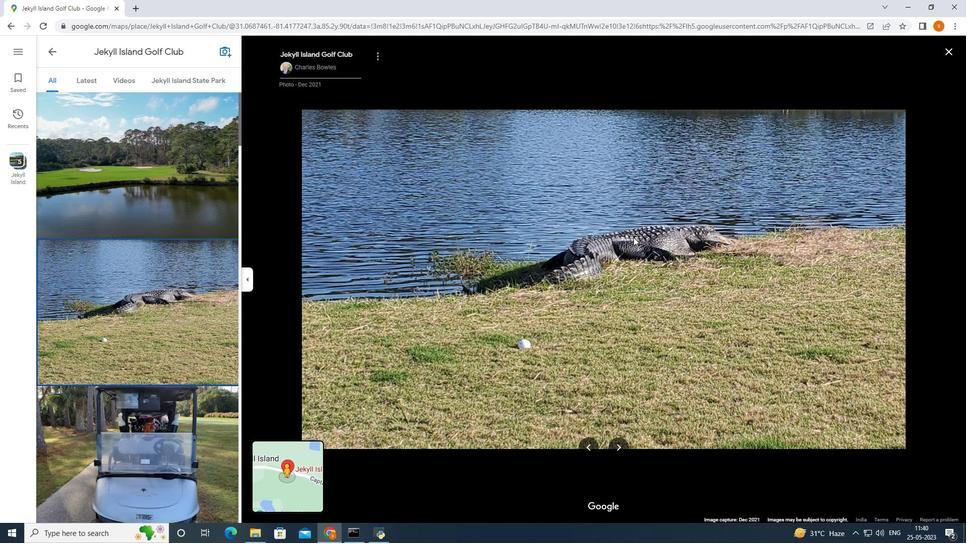 
Action: Mouse moved to (643, 296)
Screenshot: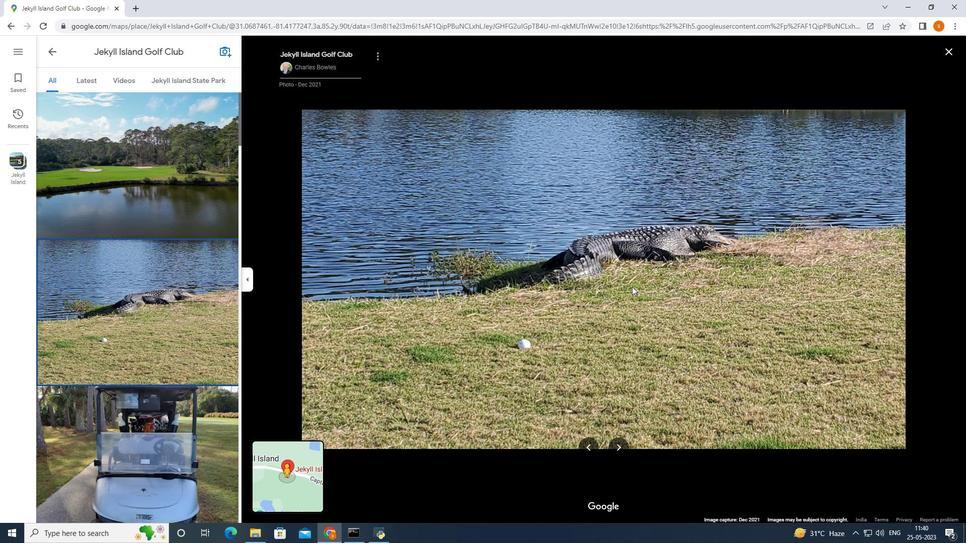 
Action: Mouse pressed left at (643, 296)
Screenshot: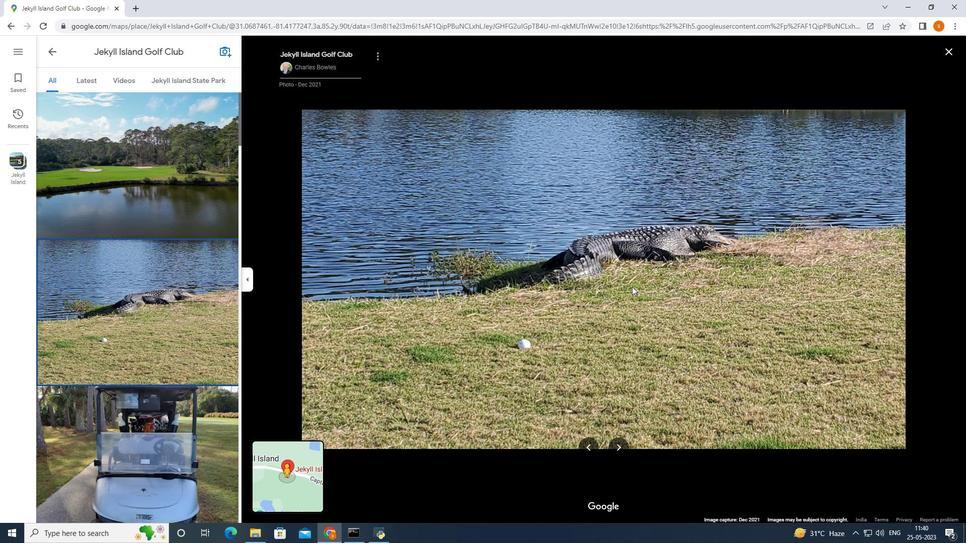 
Action: Mouse moved to (648, 253)
Screenshot: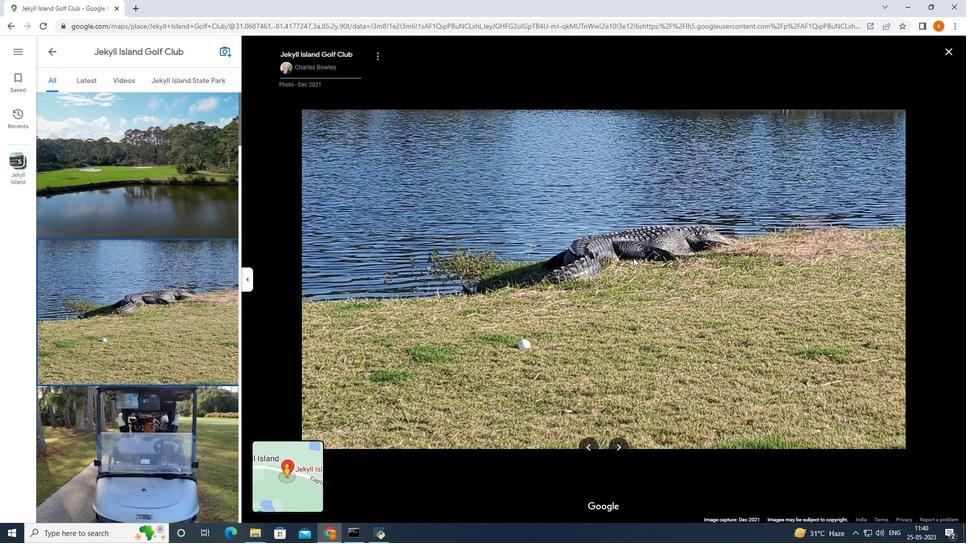 
Action: Mouse scrolled (648, 254) with delta (0, 0)
Screenshot: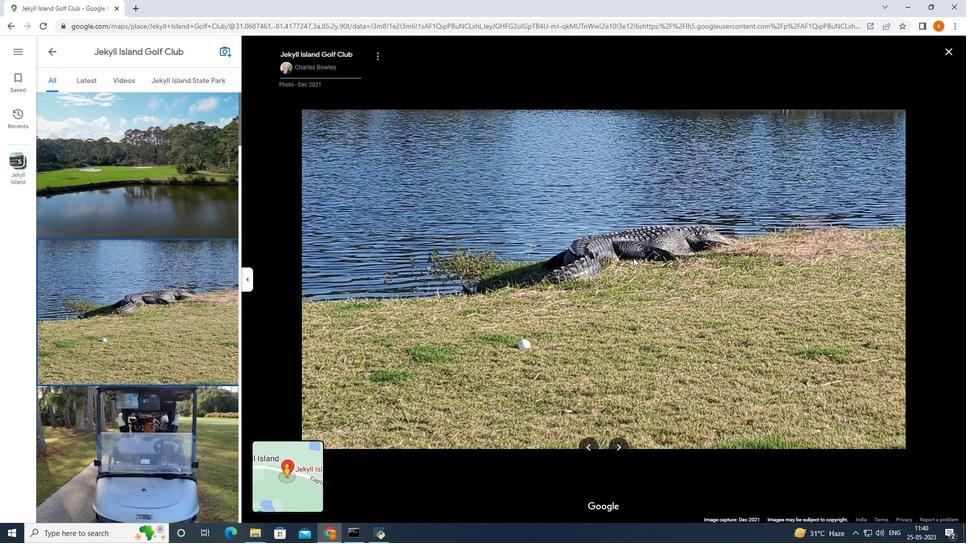 
Action: Mouse moved to (648, 252)
Screenshot: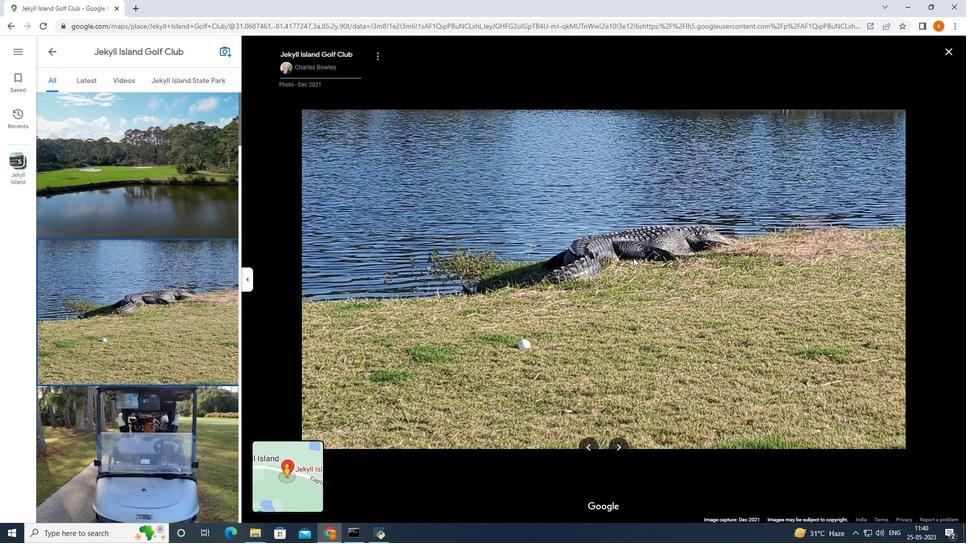 
Action: Mouse scrolled (648, 252) with delta (0, 0)
Screenshot: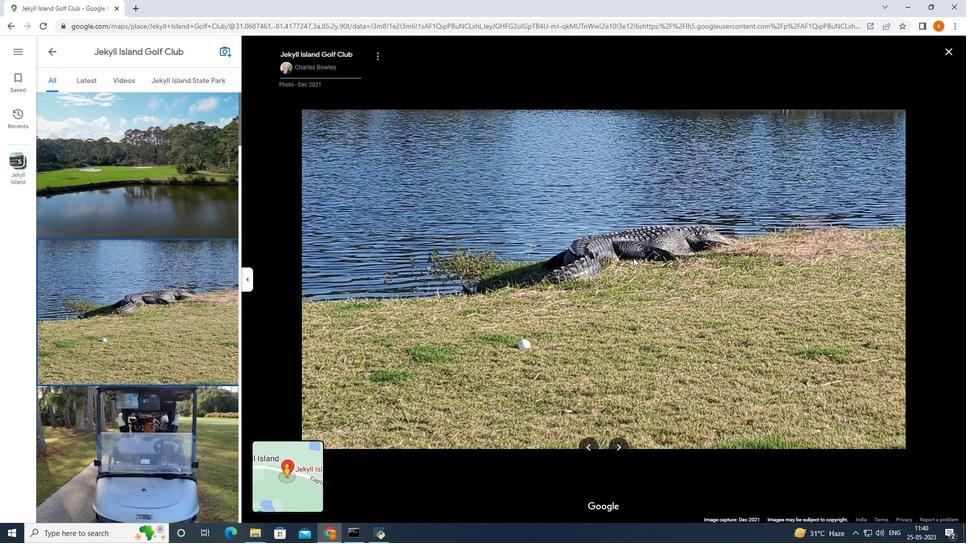 
Action: Mouse moved to (648, 251)
Screenshot: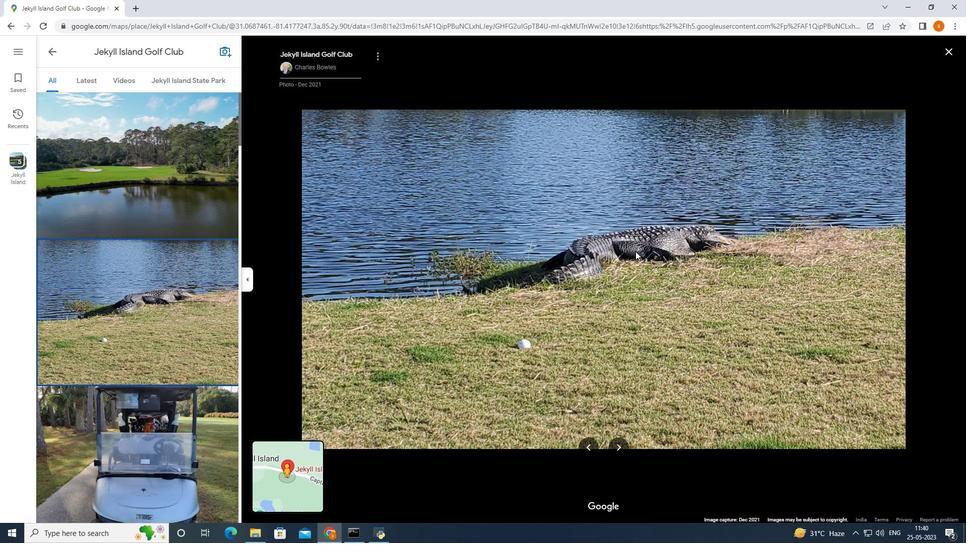 
Action: Mouse scrolled (648, 251) with delta (0, 0)
Screenshot: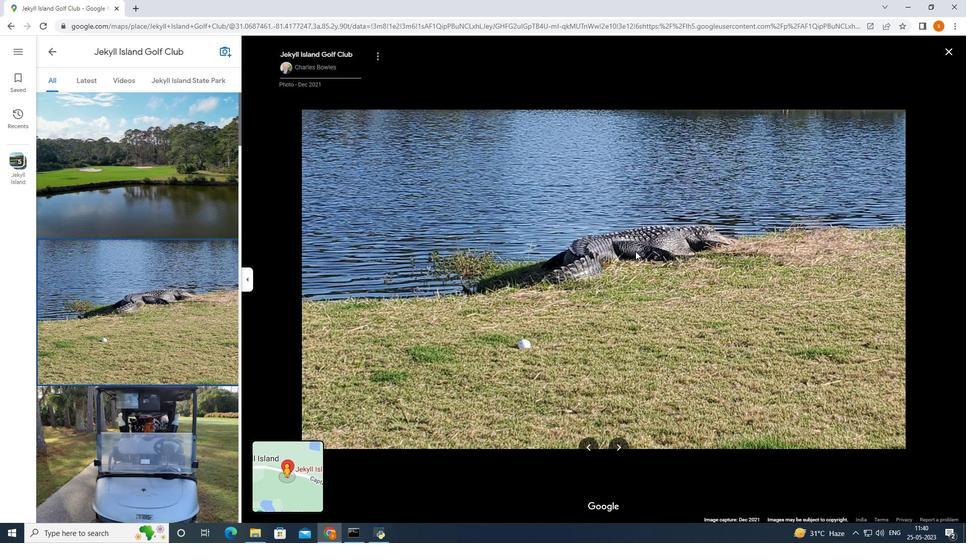 
Action: Mouse moved to (648, 250)
Screenshot: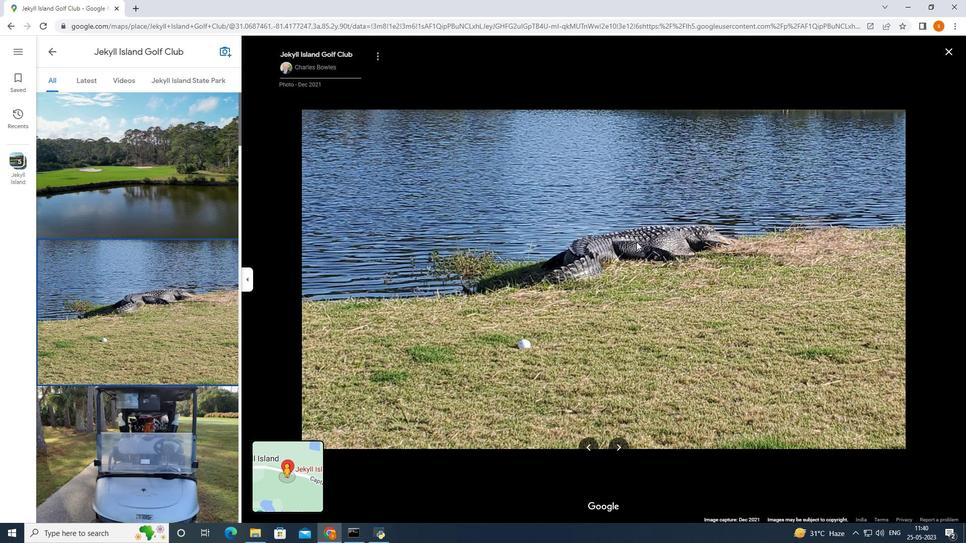 
Action: Mouse scrolled (648, 250) with delta (0, 0)
Screenshot: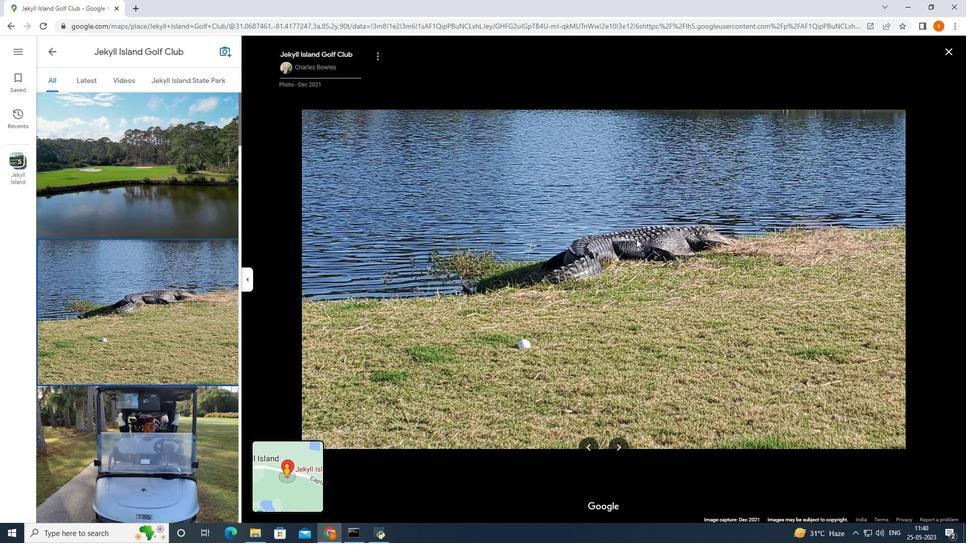 
Action: Mouse moved to (648, 250)
Screenshot: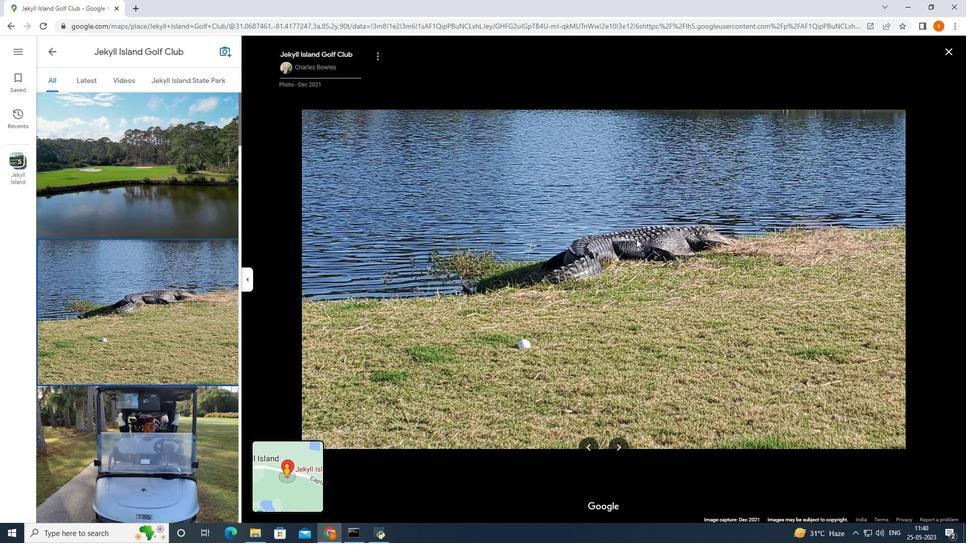 
Action: Mouse scrolled (648, 250) with delta (0, 0)
Screenshot: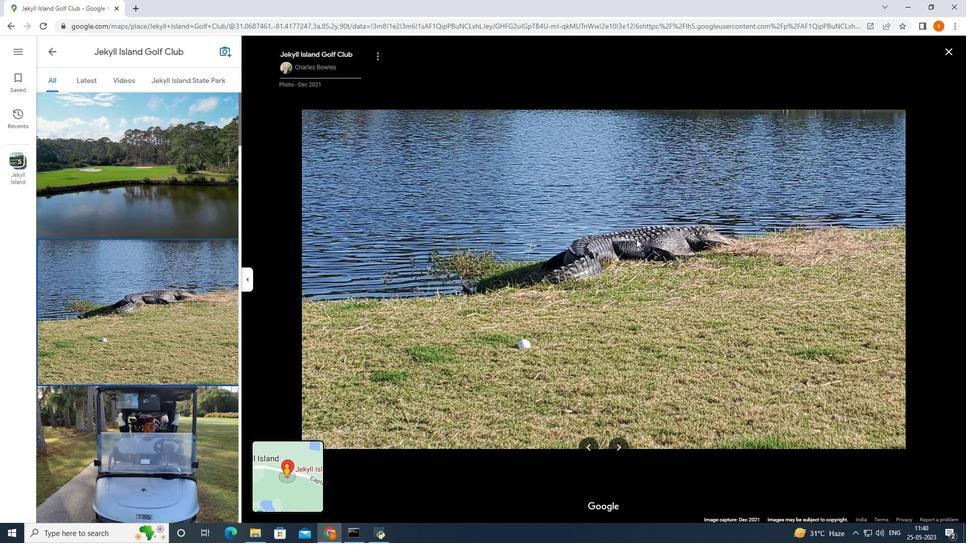 
Action: Mouse scrolled (648, 250) with delta (0, 0)
Screenshot: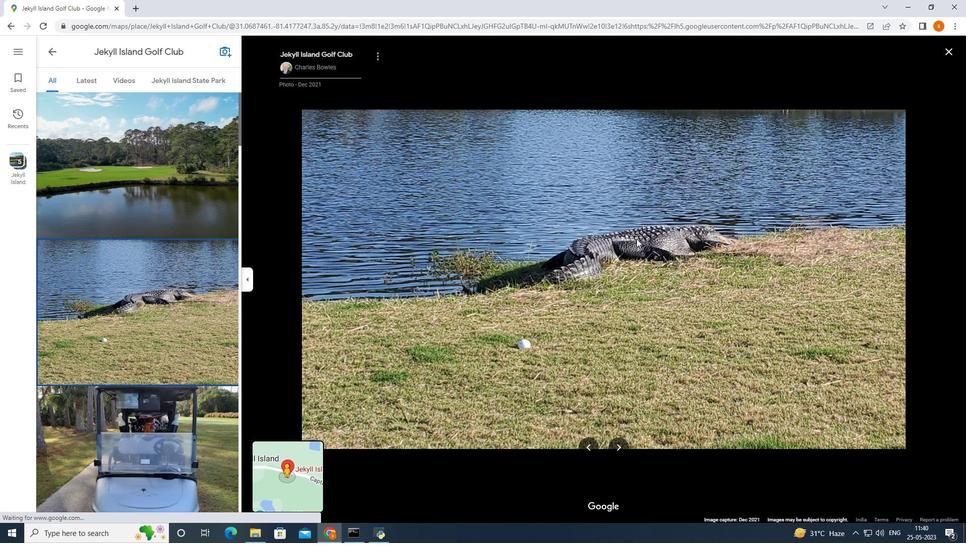 
Action: Mouse moved to (648, 250)
Screenshot: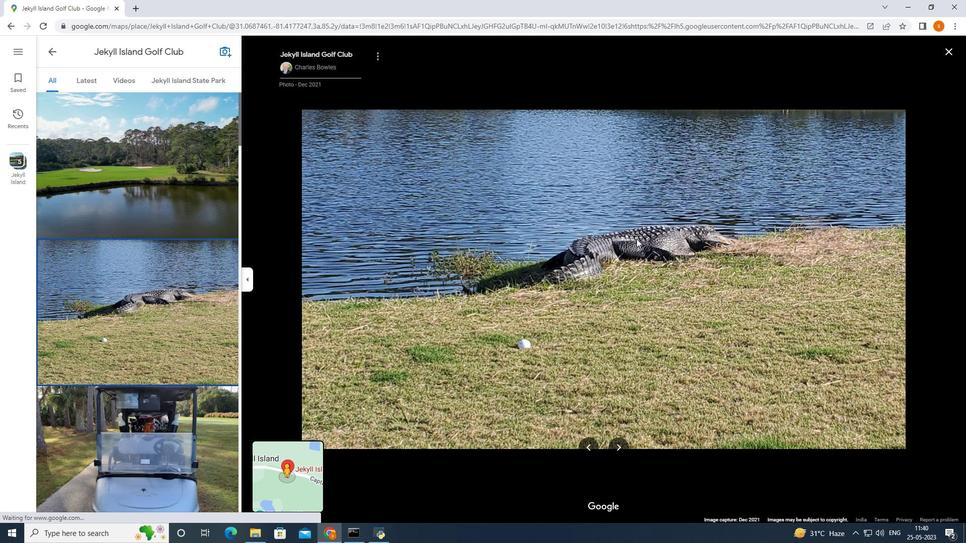 
Action: Mouse scrolled (648, 251) with delta (0, 0)
Screenshot: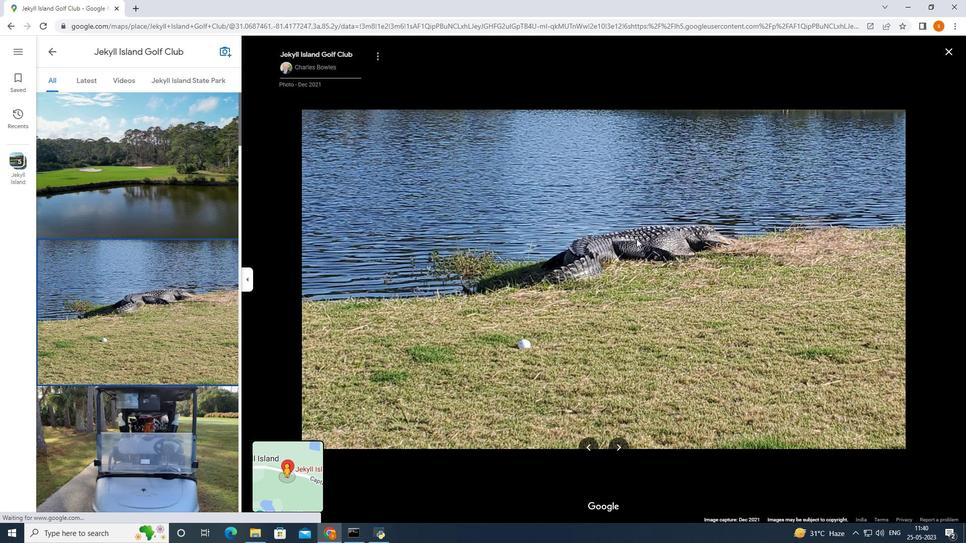 
Action: Mouse moved to (647, 251)
Screenshot: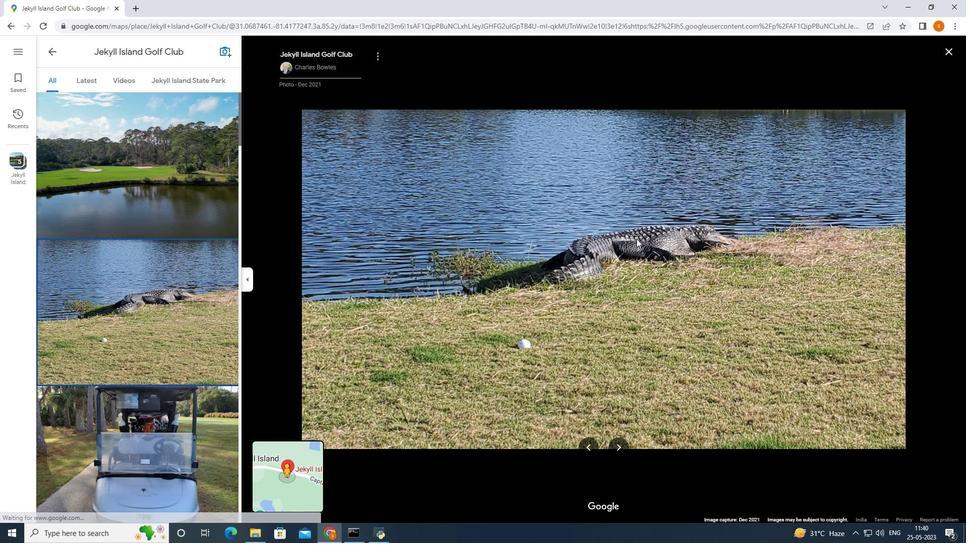 
Action: Mouse scrolled (647, 251) with delta (0, 0)
Screenshot: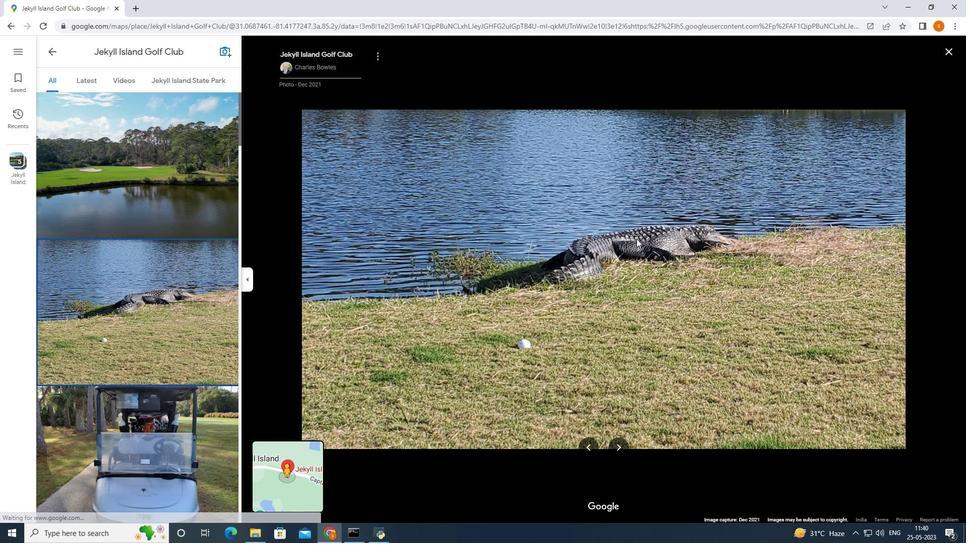 
Action: Mouse scrolled (647, 251) with delta (0, 0)
Screenshot: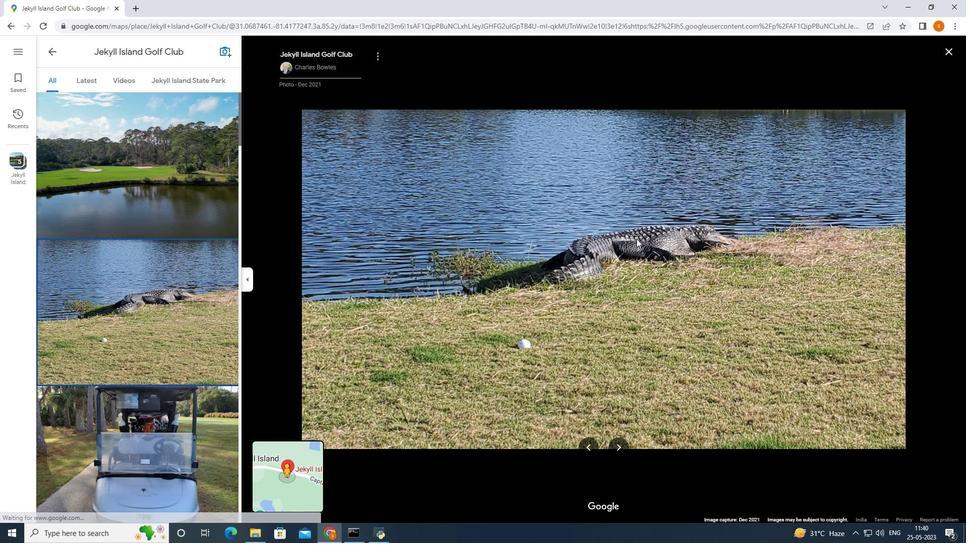 
Action: Mouse moved to (647, 261)
Screenshot: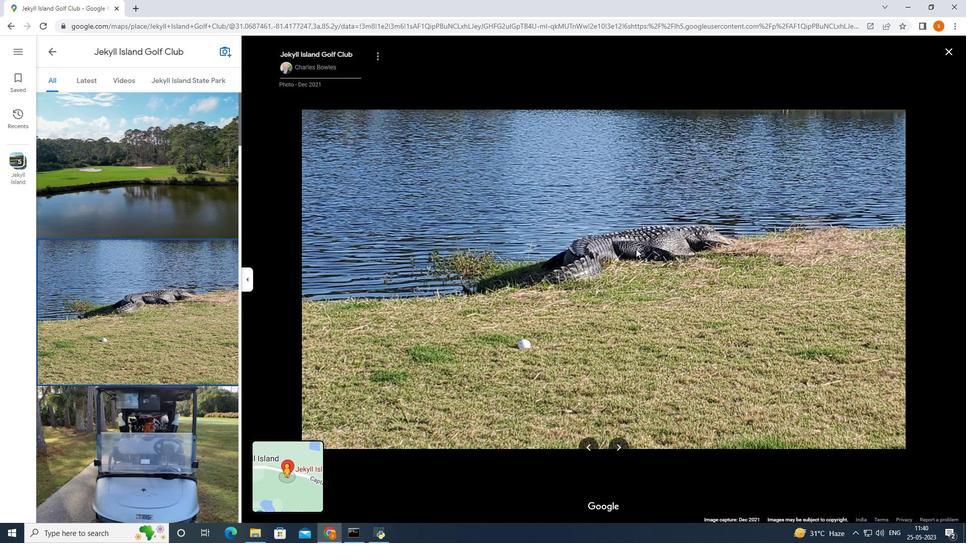 
Action: Mouse scrolled (647, 260) with delta (0, 0)
Screenshot: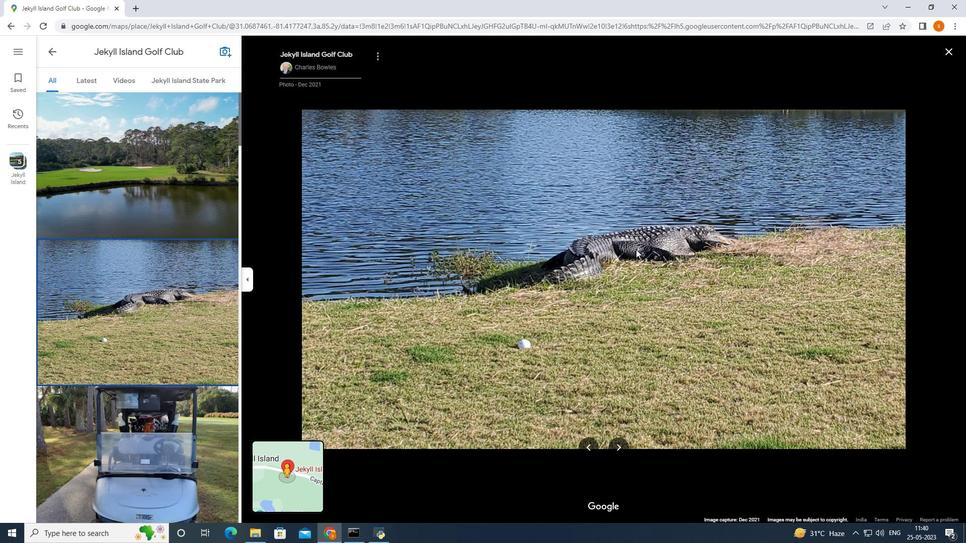 
Action: Mouse moved to (647, 264)
Screenshot: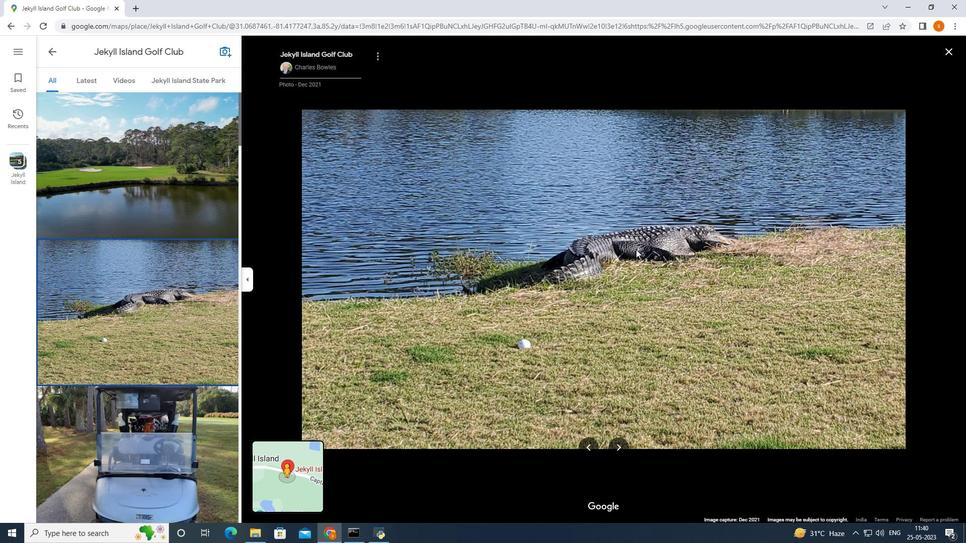
Action: Mouse scrolled (647, 263) with delta (0, 0)
Screenshot: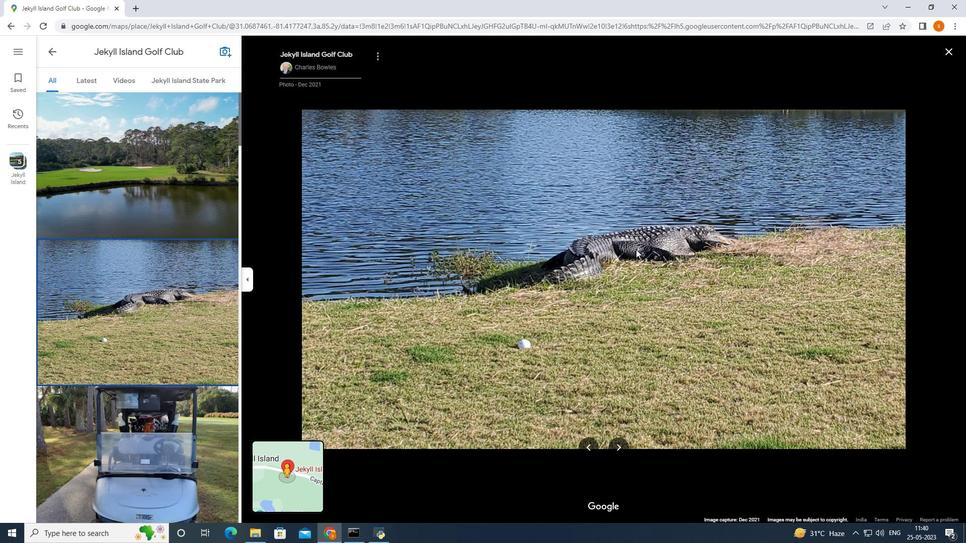 
Action: Mouse moved to (629, 460)
Screenshot: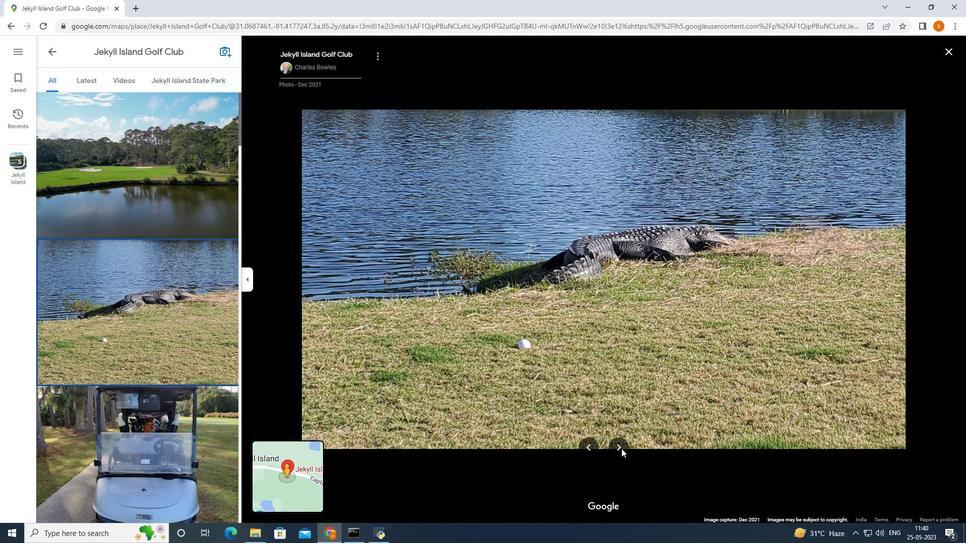 
Action: Mouse pressed left at (629, 460)
Screenshot: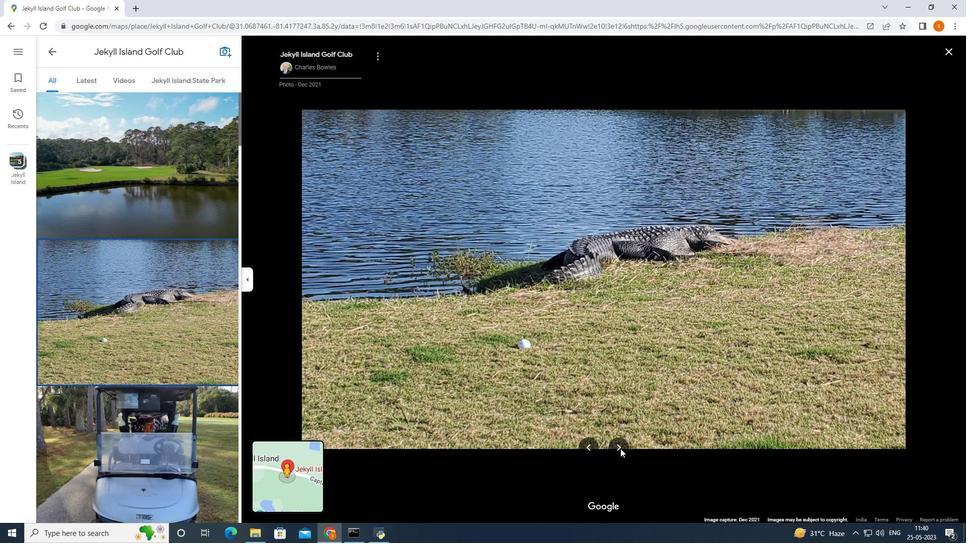 
Action: Mouse moved to (632, 465)
Screenshot: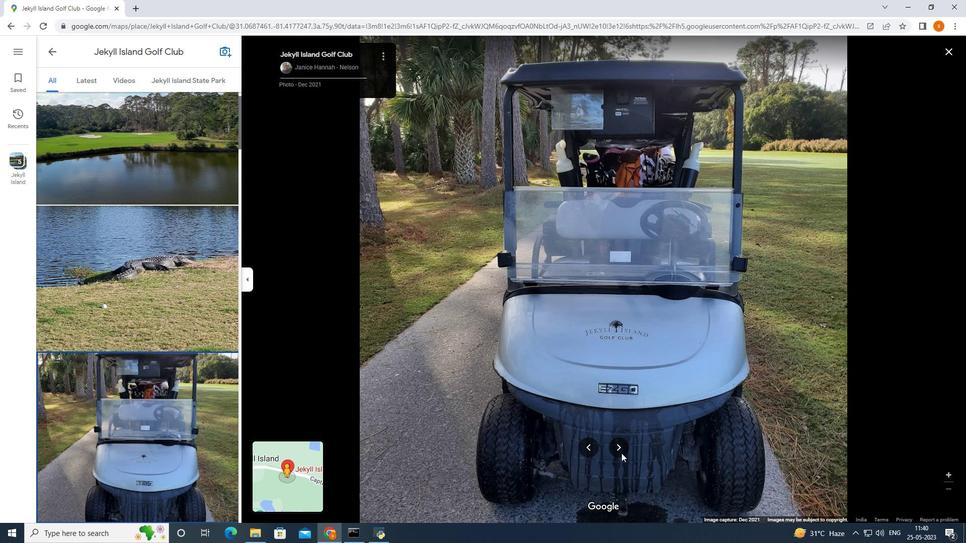 
Action: Mouse pressed left at (632, 465)
Screenshot: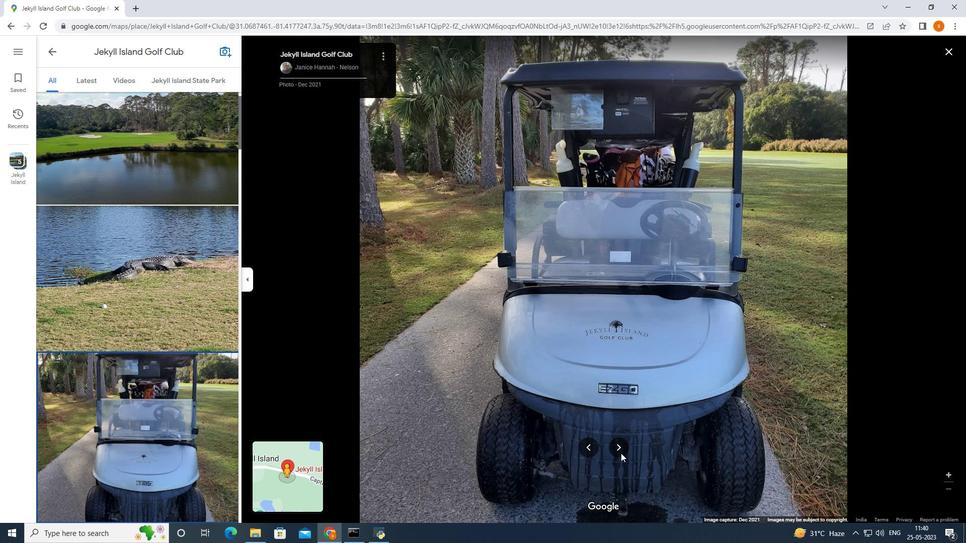 
Action: Mouse moved to (628, 458)
Screenshot: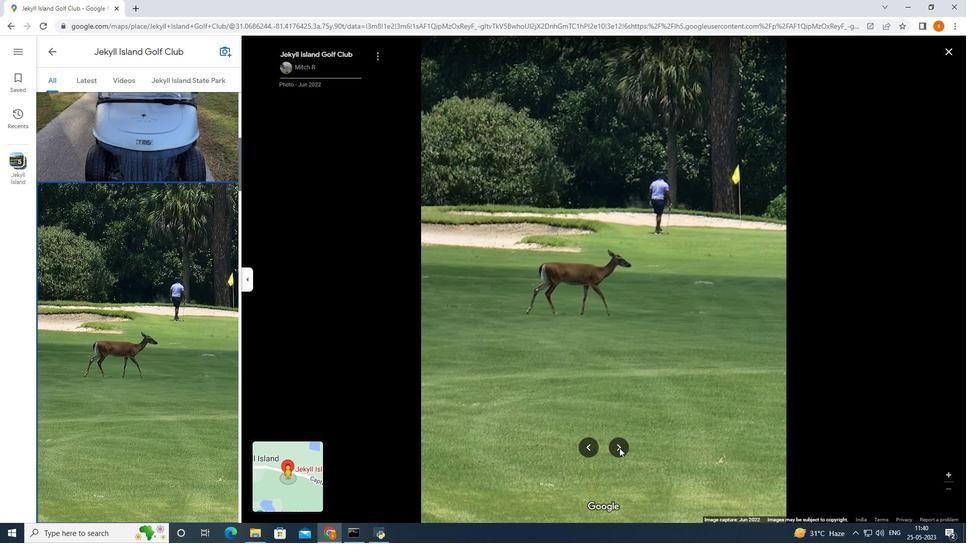 
Action: Mouse pressed left at (628, 458)
Screenshot: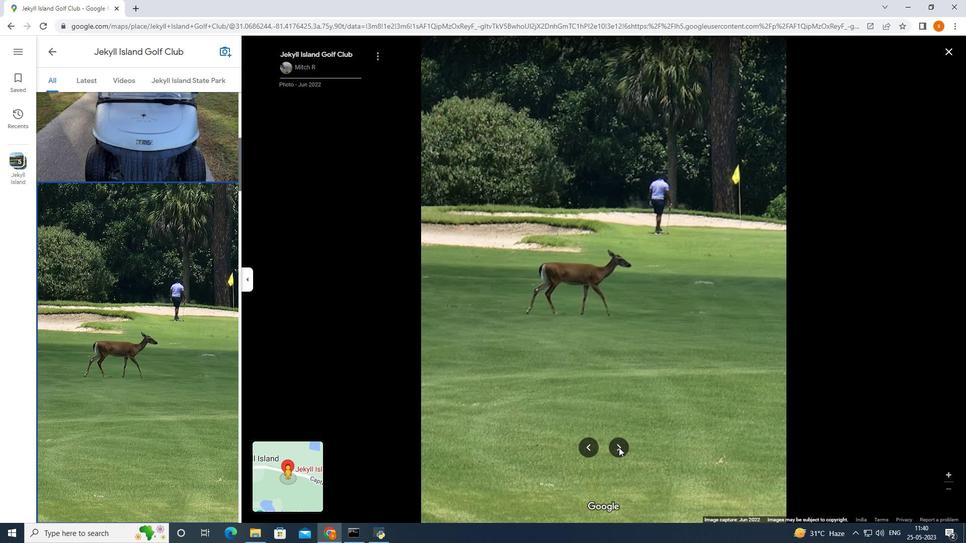 
Action: Mouse moved to (60, 60)
Screenshot: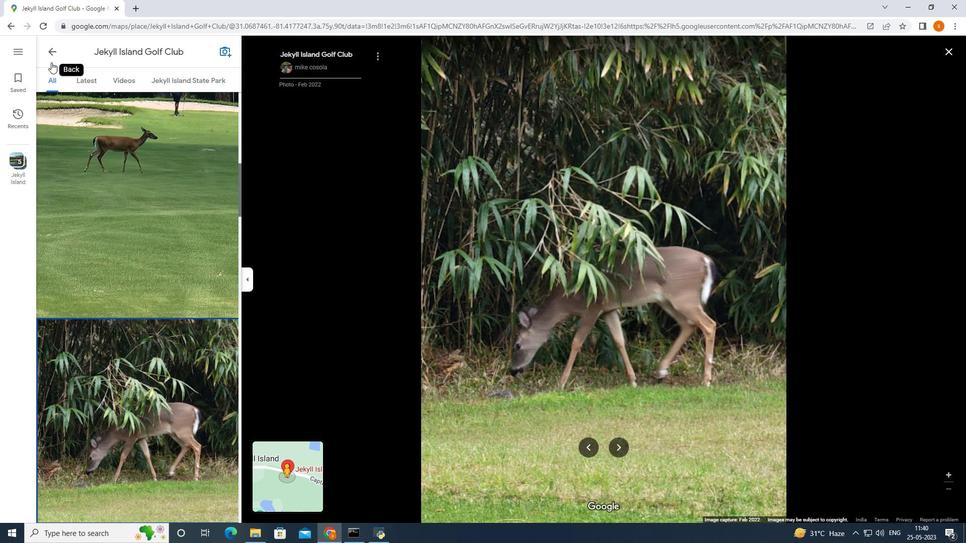 
Action: Mouse pressed left at (60, 60)
Screenshot: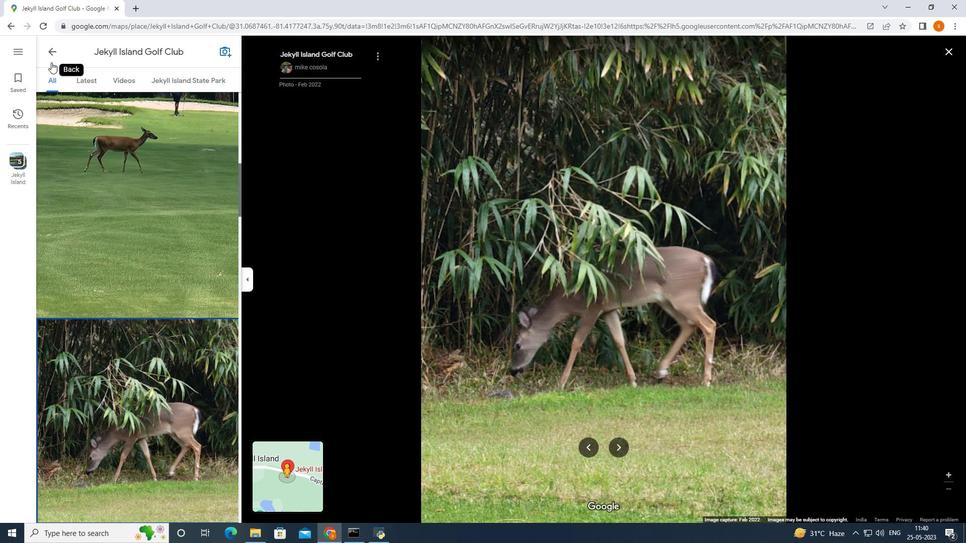 
Action: Mouse moved to (735, 363)
Screenshot: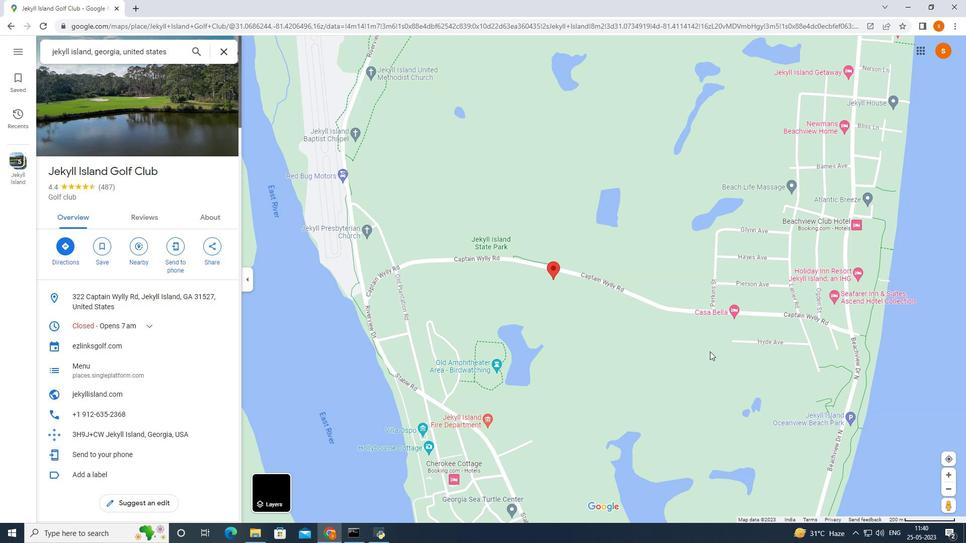 
Action: Mouse pressed left at (735, 363)
Screenshot: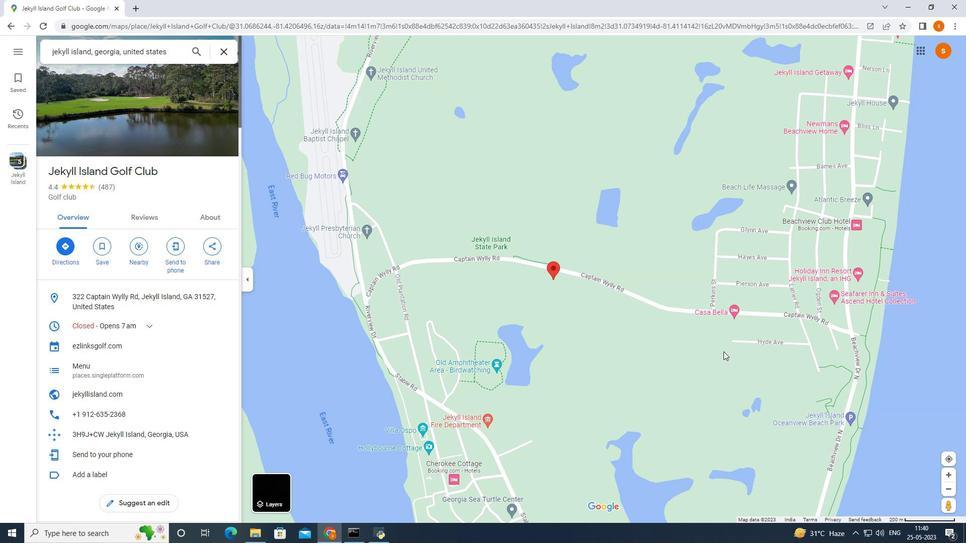 
Action: Mouse moved to (466, 405)
Screenshot: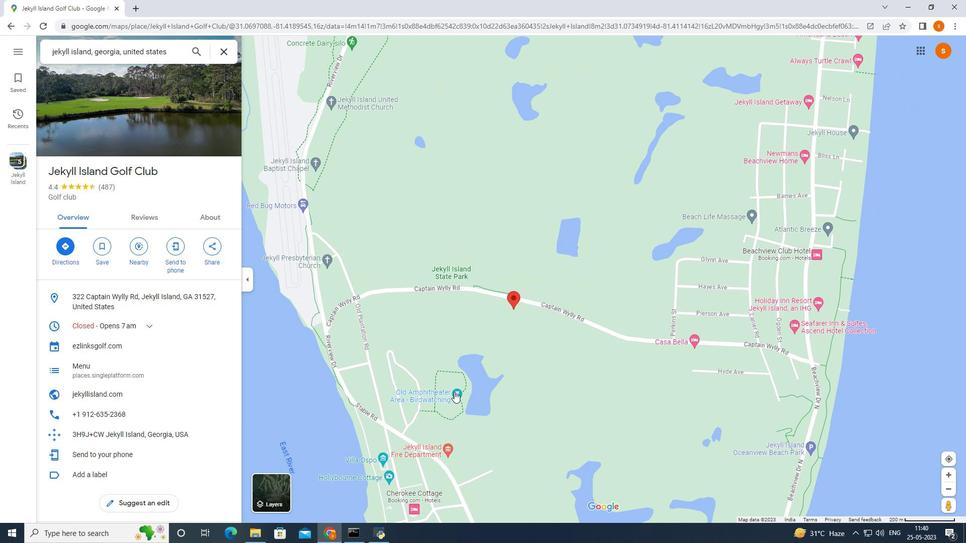 
Action: Mouse pressed left at (466, 405)
Screenshot: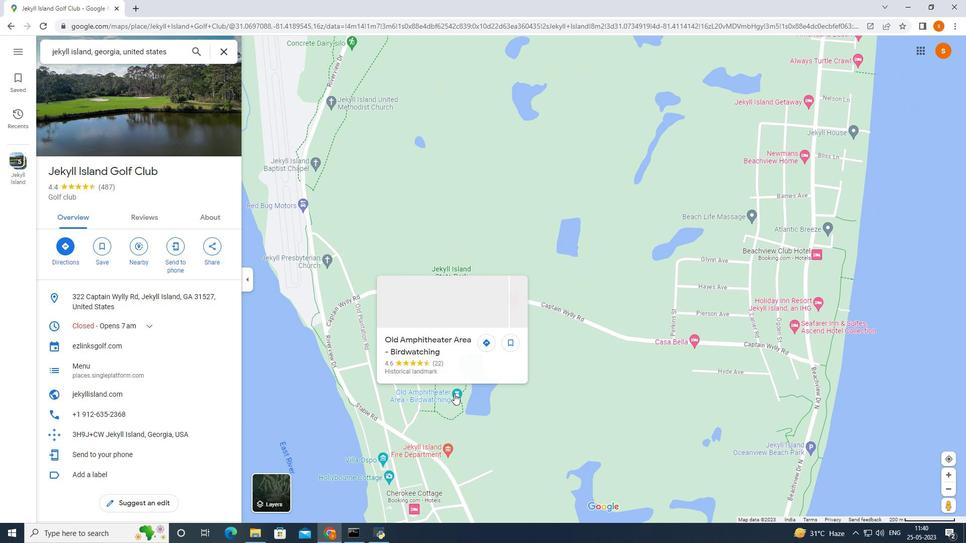 
Action: Mouse moved to (178, 135)
Screenshot: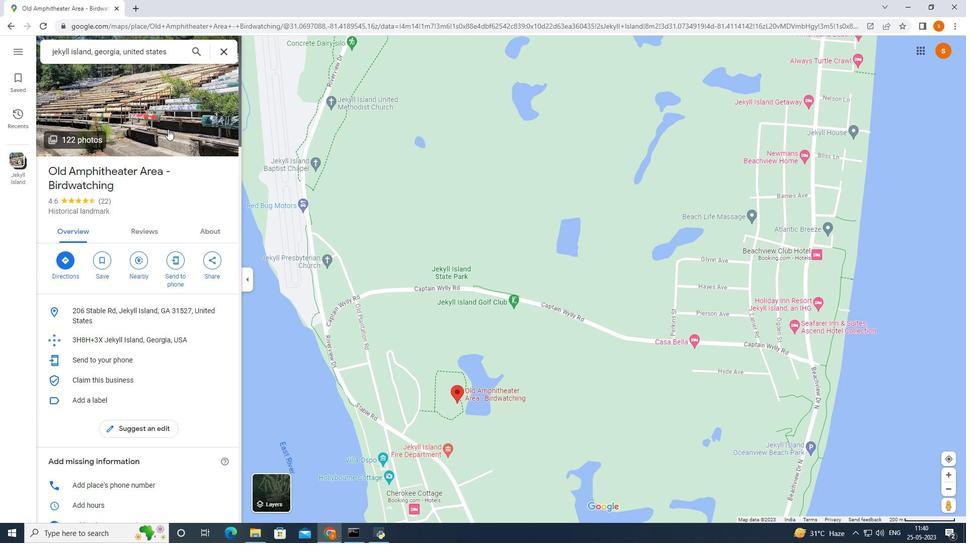 
Action: Mouse pressed left at (178, 135)
Screenshot: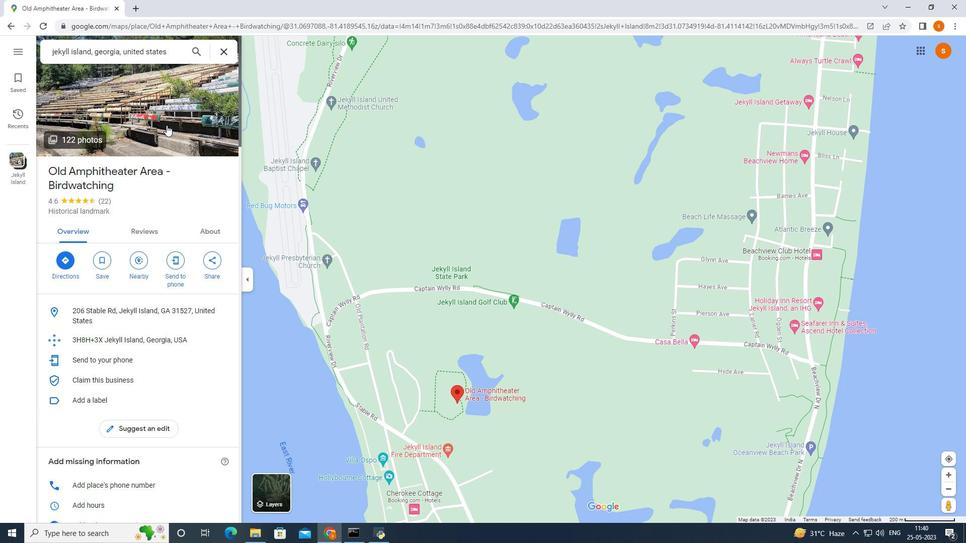 
Action: Mouse moved to (118, 321)
Screenshot: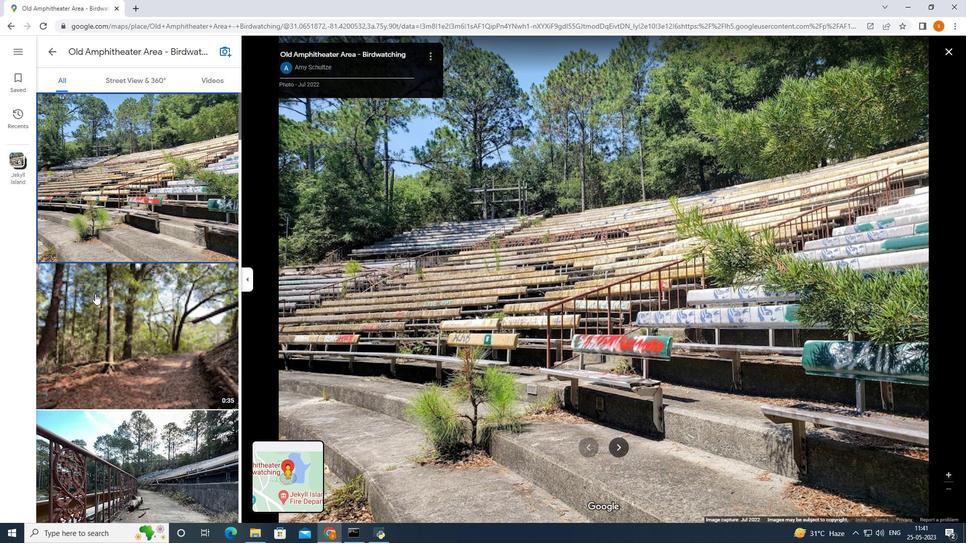 
Action: Mouse pressed left at (118, 321)
Screenshot: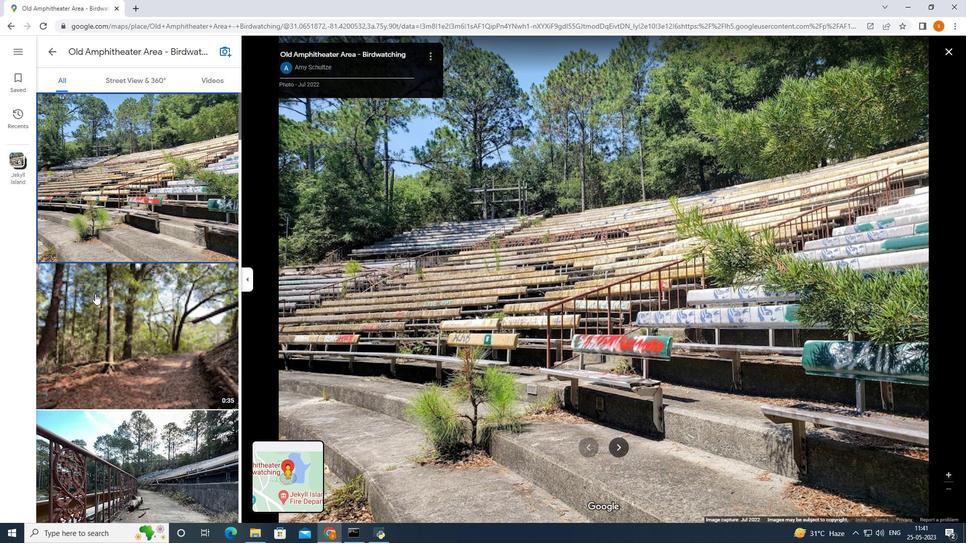 
Action: Mouse moved to (545, 397)
Screenshot: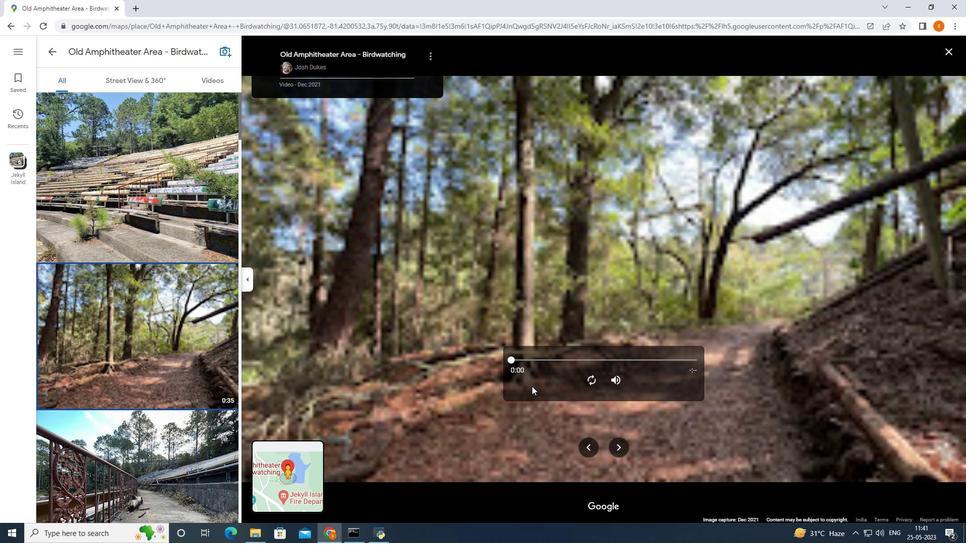 
Action: Mouse scrolled (545, 396) with delta (0, 0)
Screenshot: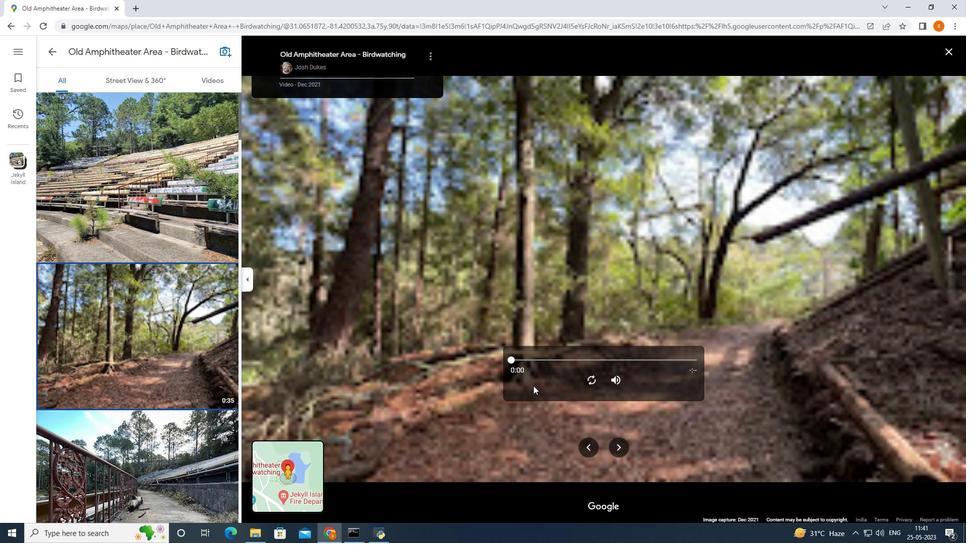 
Action: Mouse moved to (600, 391)
Screenshot: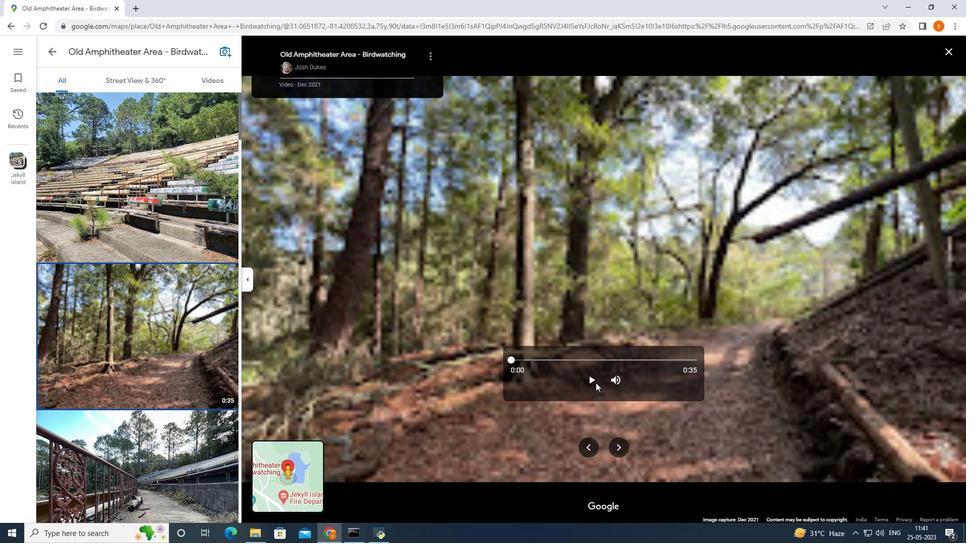
Action: Mouse pressed left at (600, 391)
Screenshot: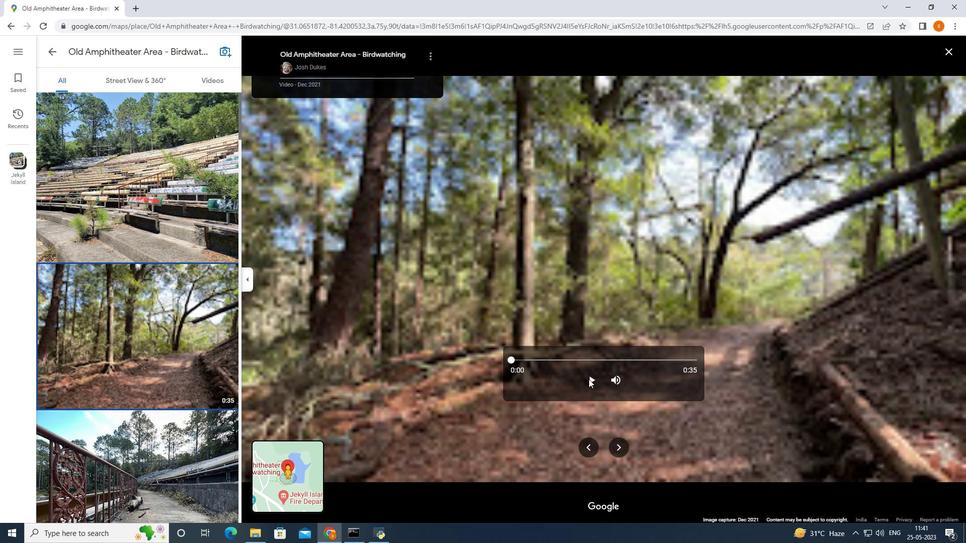 
Action: Mouse moved to (148, 348)
Screenshot: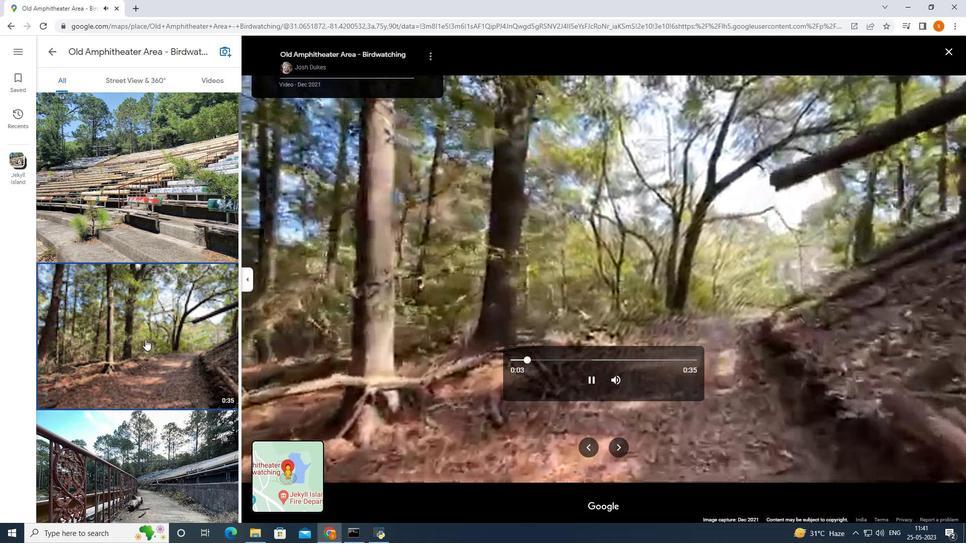 
Action: Mouse scrolled (148, 347) with delta (0, 0)
Screenshot: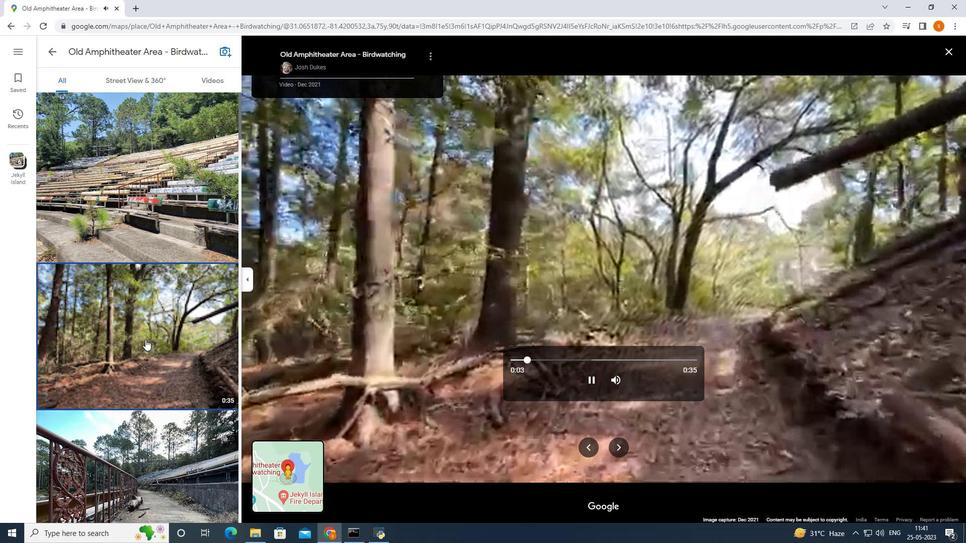 
Action: Mouse moved to (148, 348)
Screenshot: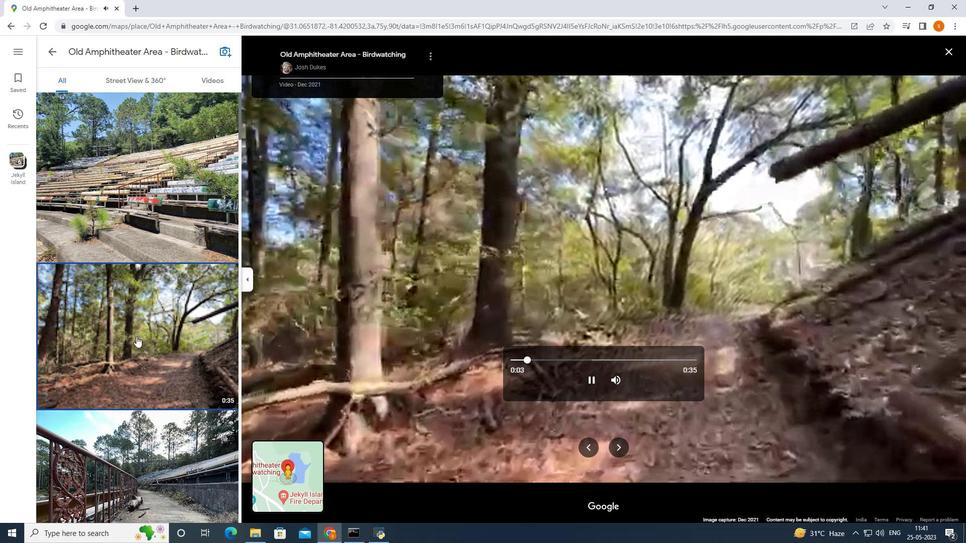 
Action: Mouse scrolled (148, 347) with delta (0, 0)
Screenshot: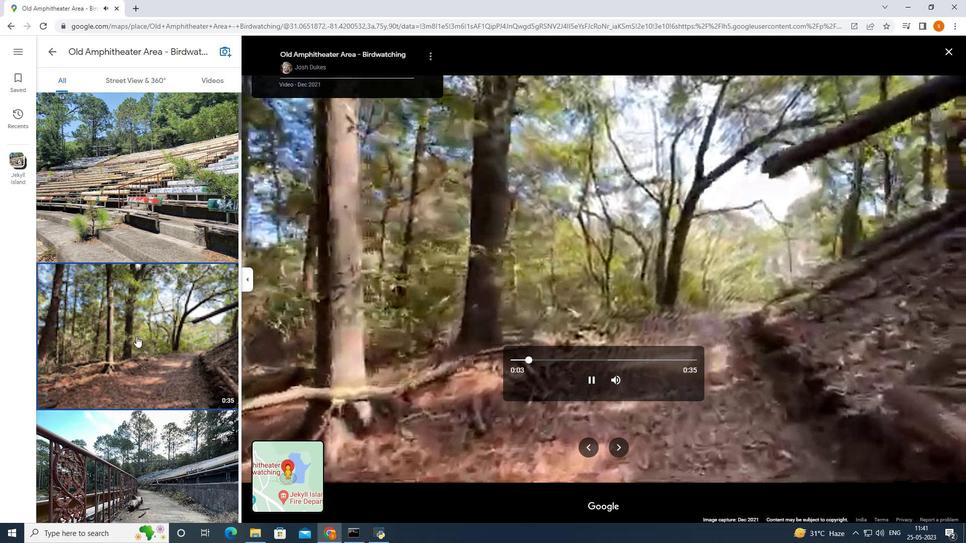 
Action: Mouse moved to (149, 348)
Screenshot: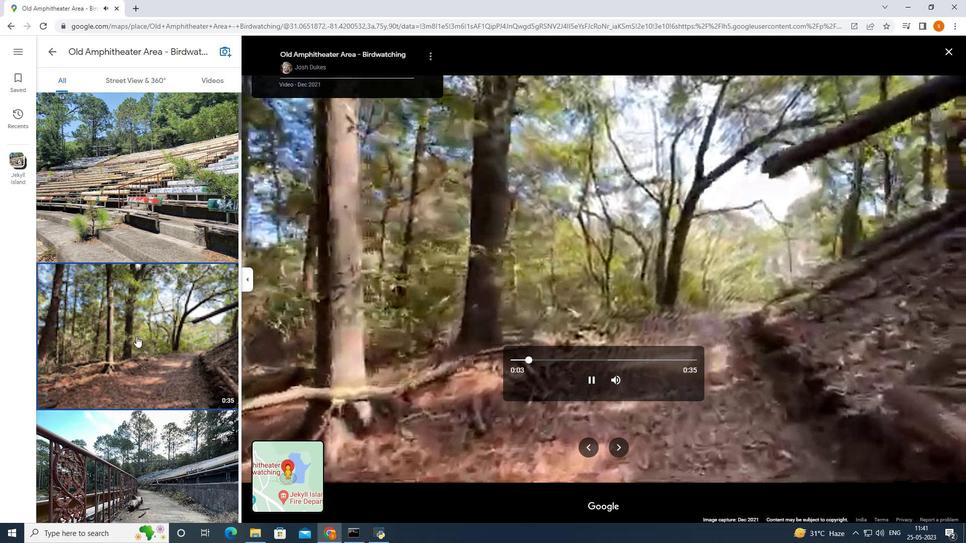 
Action: Mouse scrolled (149, 347) with delta (0, 0)
Screenshot: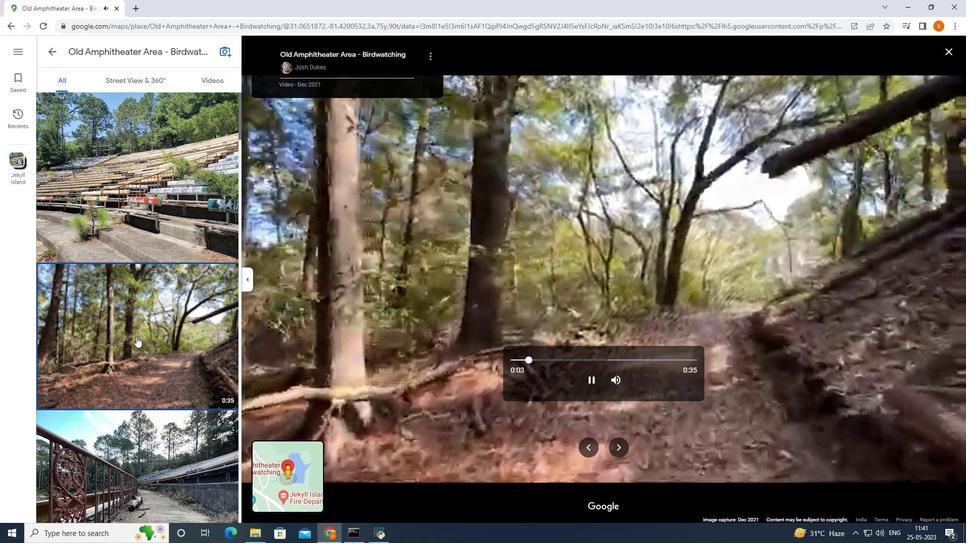 
Action: Mouse moved to (158, 360)
Screenshot: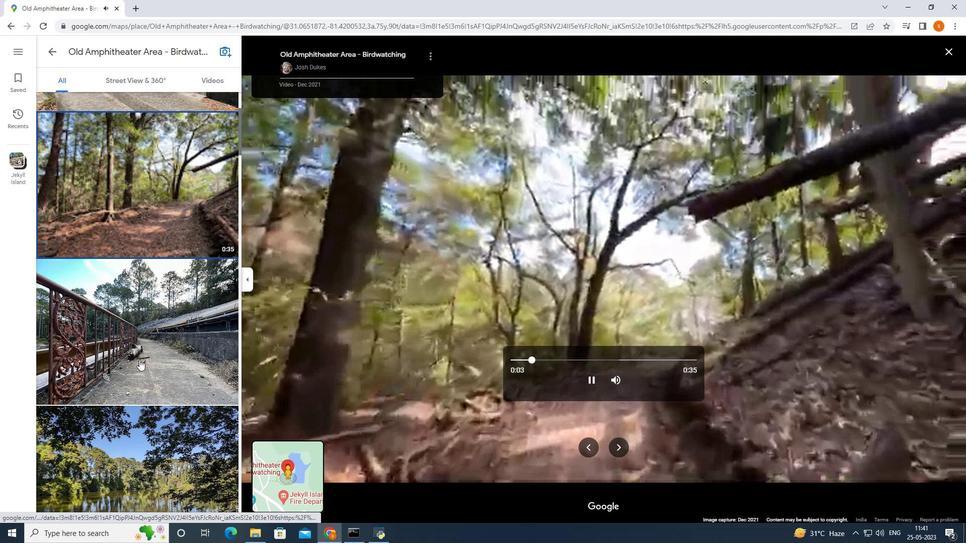 
Action: Mouse scrolled (158, 360) with delta (0, 0)
Screenshot: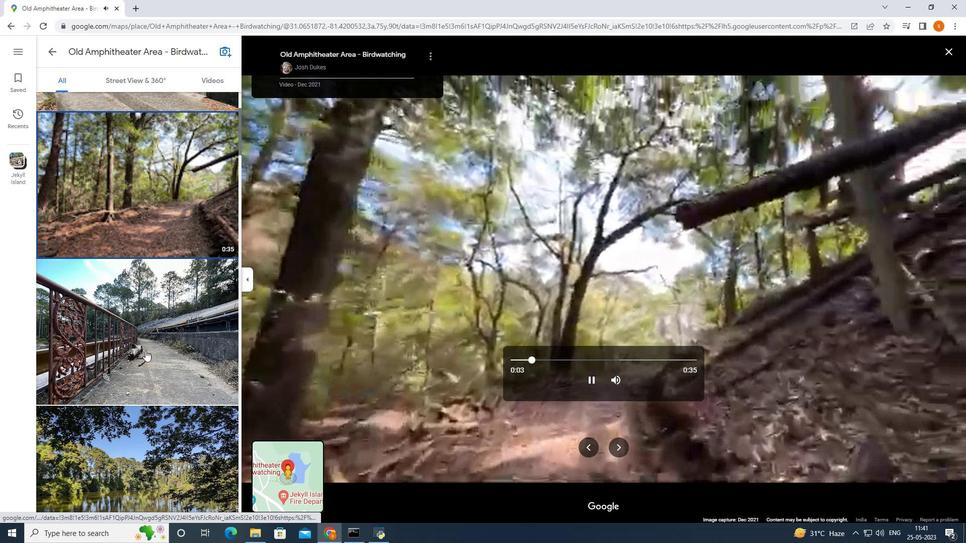 
Action: Mouse moved to (158, 360)
Screenshot: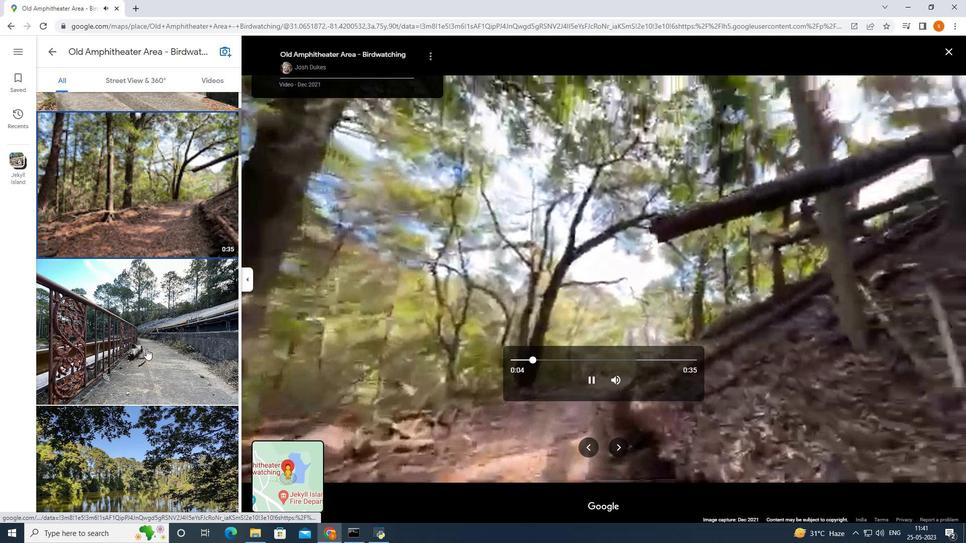 
Action: Mouse scrolled (158, 360) with delta (0, 0)
Screenshot: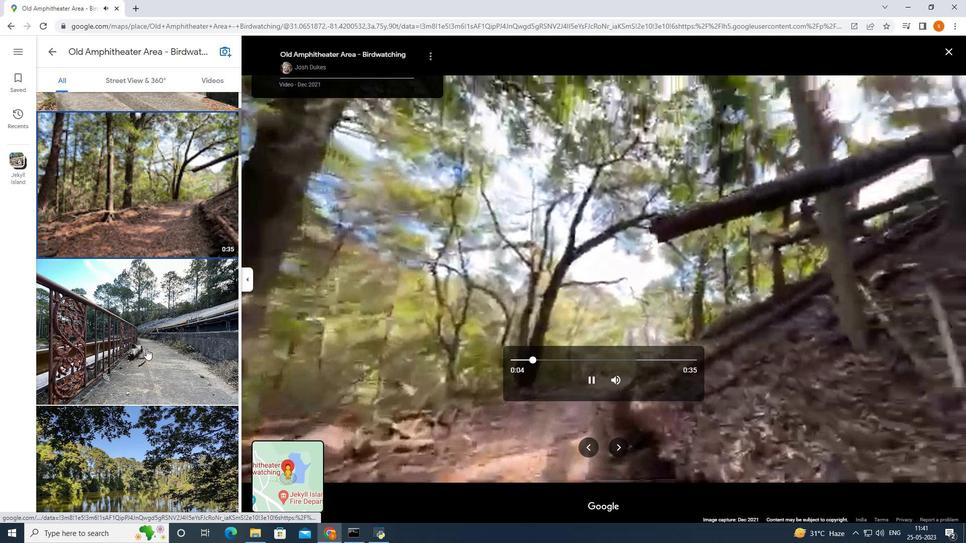 
Action: Mouse moved to (129, 285)
Screenshot: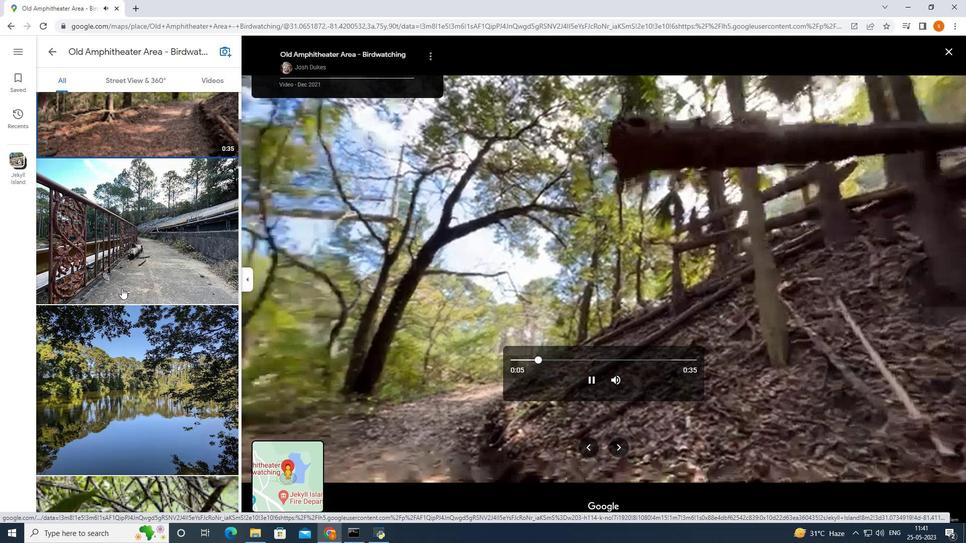 
Action: Mouse pressed left at (129, 285)
Screenshot: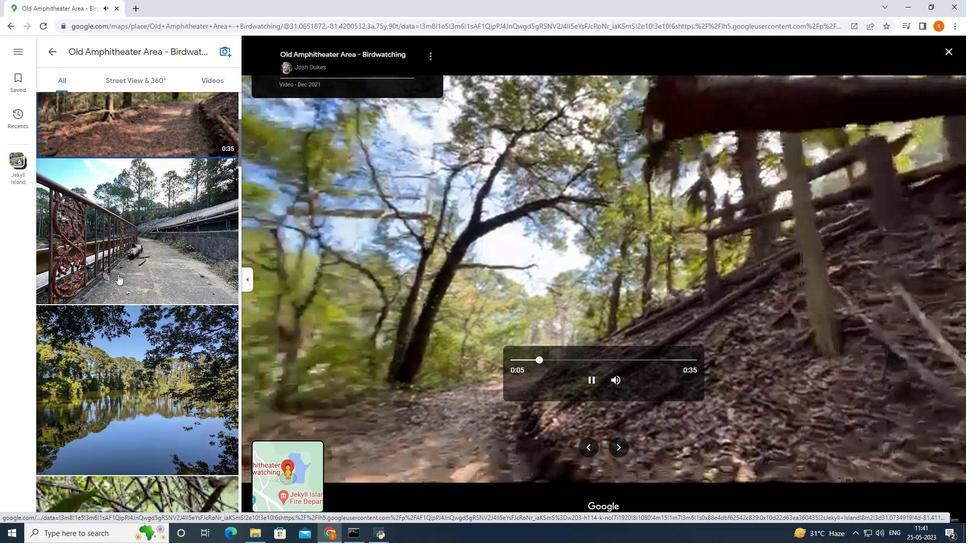 
Action: Mouse moved to (55, 64)
Screenshot: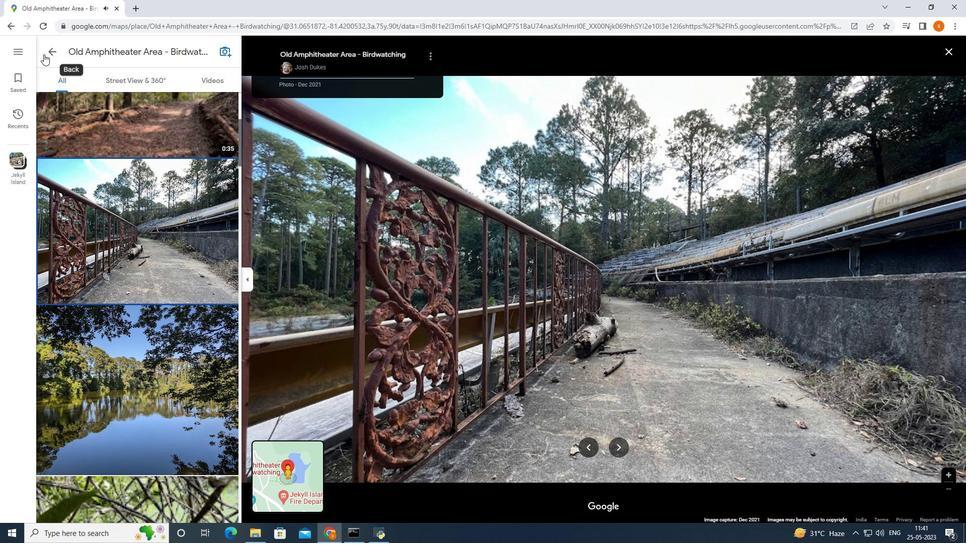 
Action: Mouse pressed left at (55, 64)
Screenshot: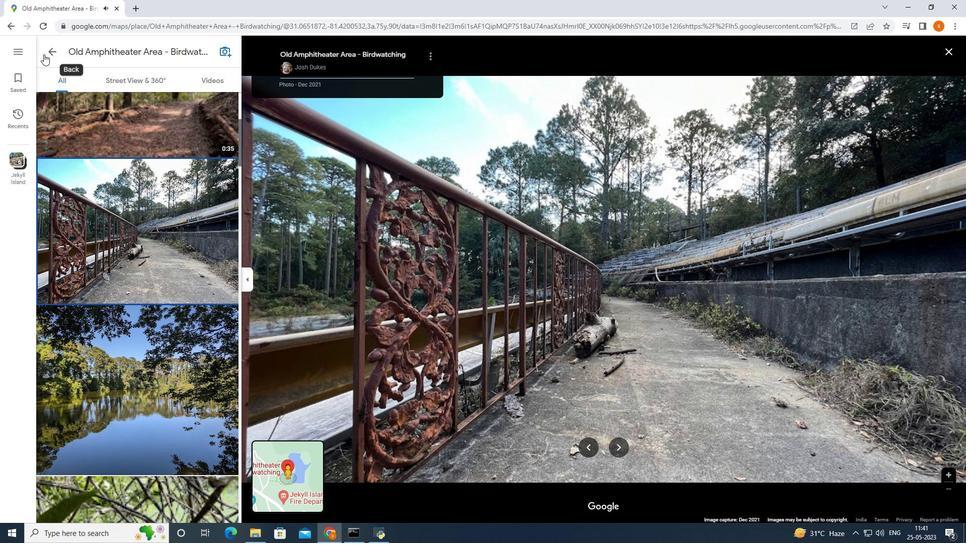 
Action: Mouse moved to (800, 329)
Screenshot: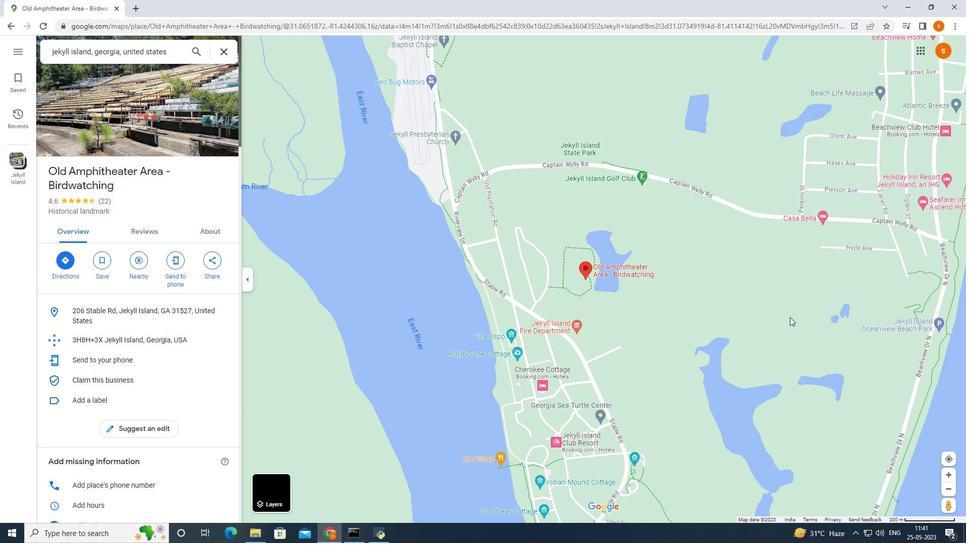 
